 Task: Look for space in Badagara, India from 12th  July, 2023 to 15th July, 2023 for 3 adults in price range Rs.12000 to Rs.16000. Place can be entire place with 2 bedrooms having 3 beds and 1 bathroom. Property type can be house, flat, guest house. Booking option can be shelf check-in. Required host language is English.
Action: Mouse moved to (499, 114)
Screenshot: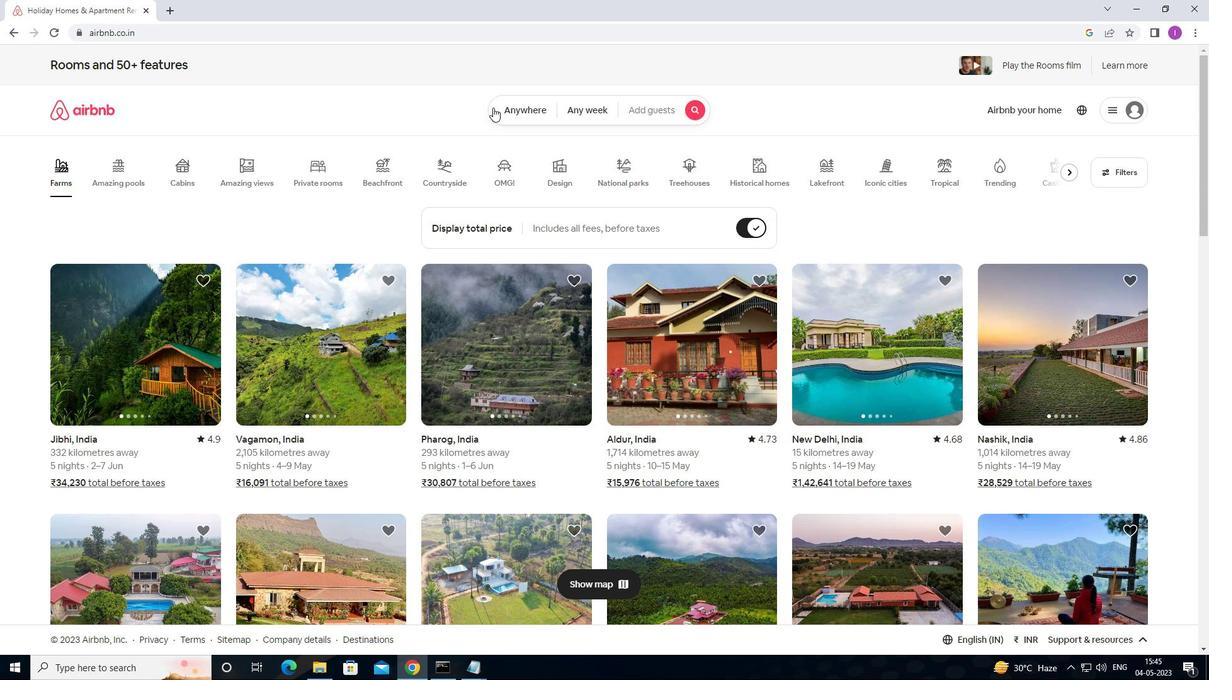 
Action: Mouse pressed left at (499, 114)
Screenshot: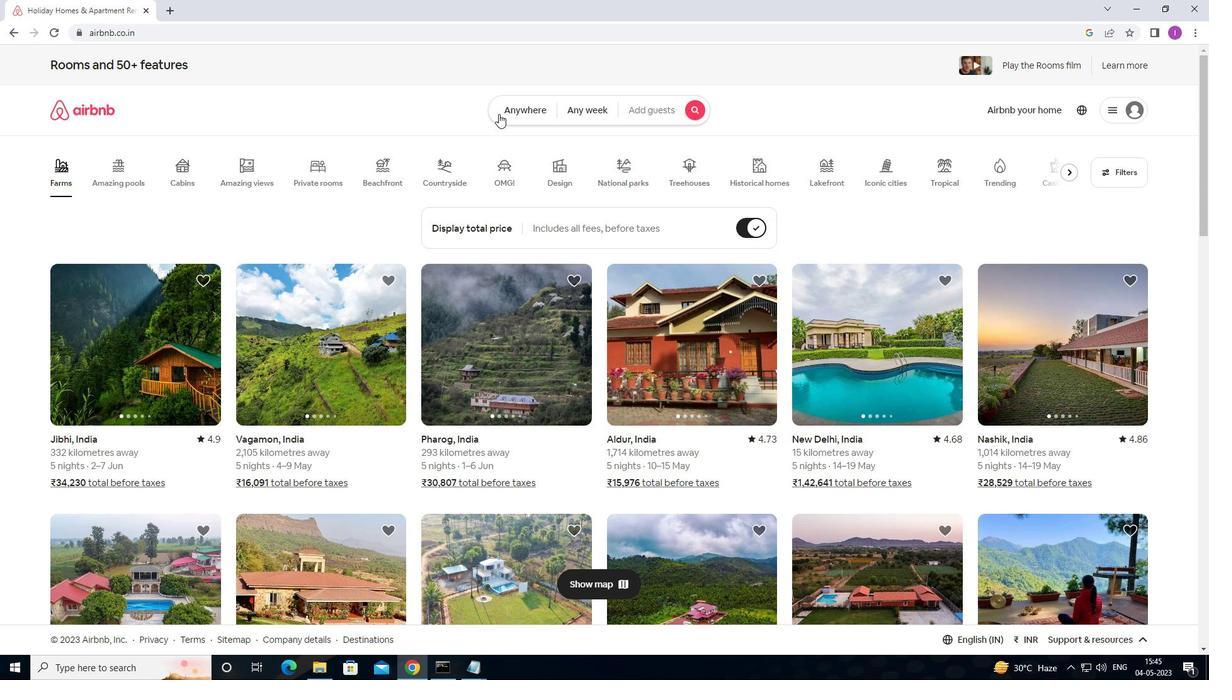 
Action: Mouse moved to (407, 171)
Screenshot: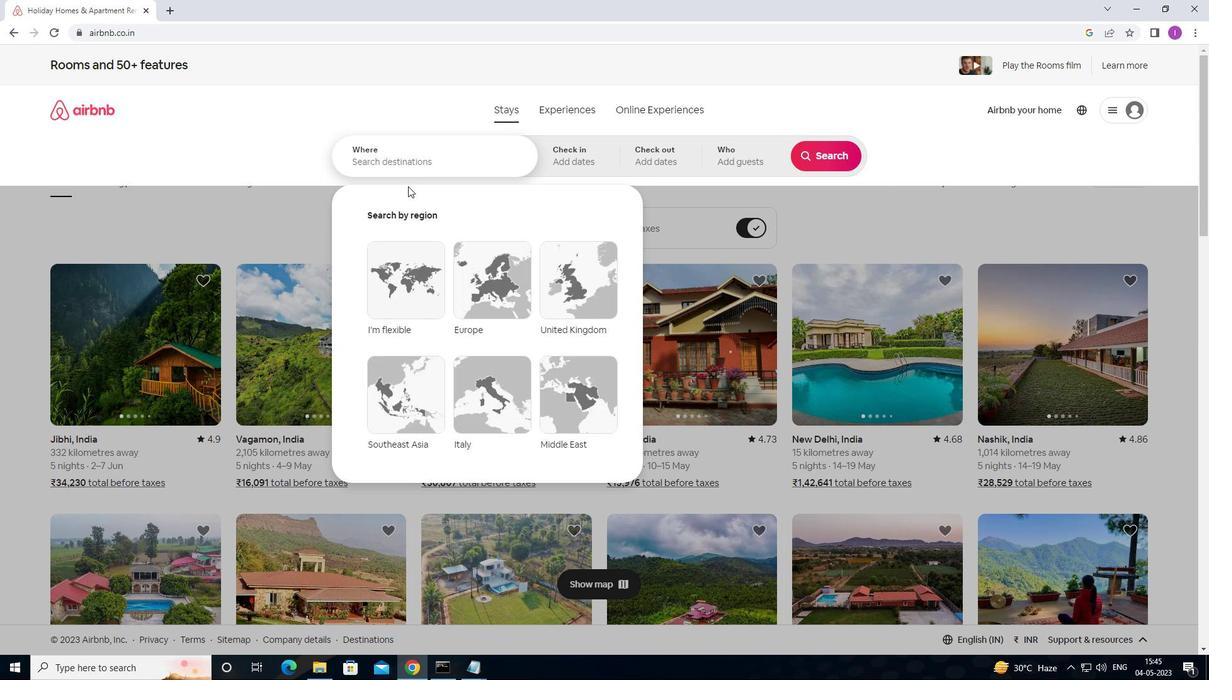 
Action: Mouse pressed left at (407, 171)
Screenshot: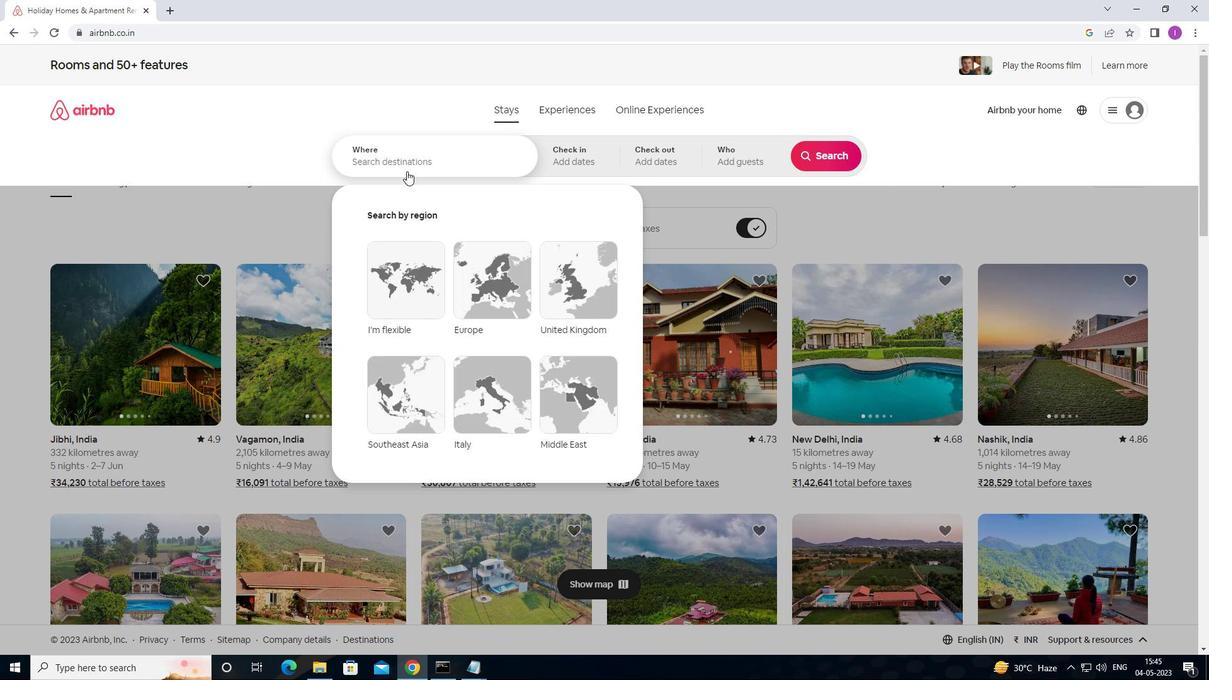 
Action: Mouse moved to (407, 168)
Screenshot: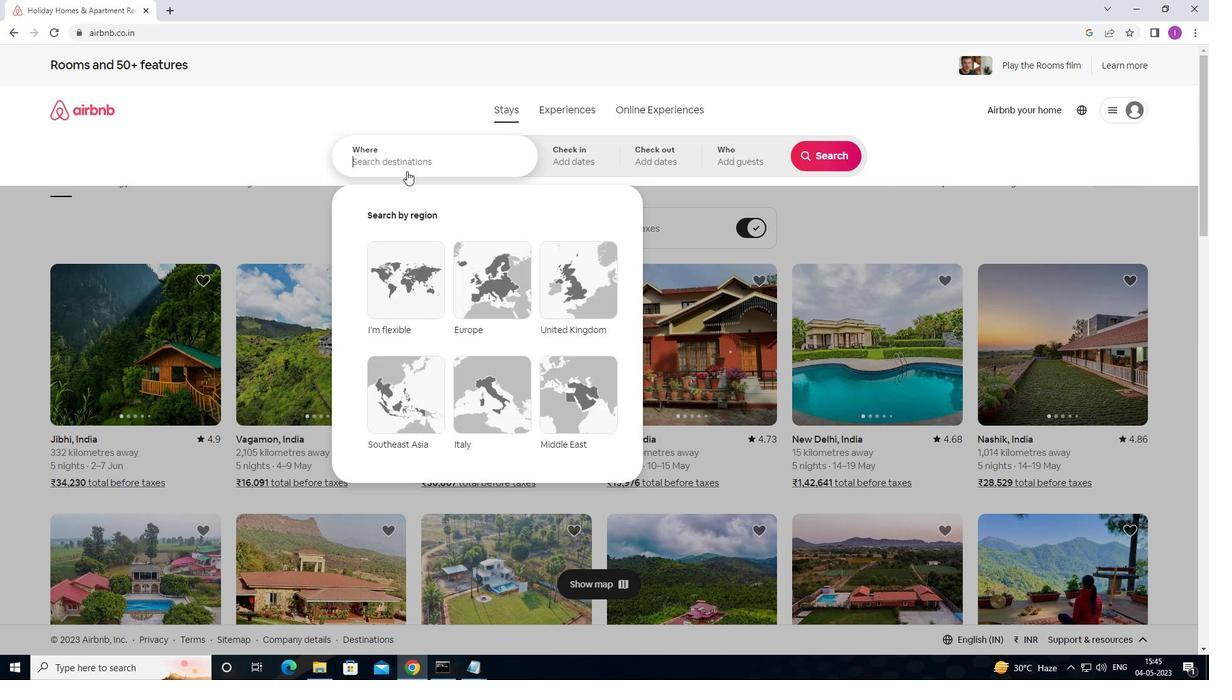 
Action: Key pressed <Key.shift>BADAGARA,<Key.shift>INDIA
Screenshot: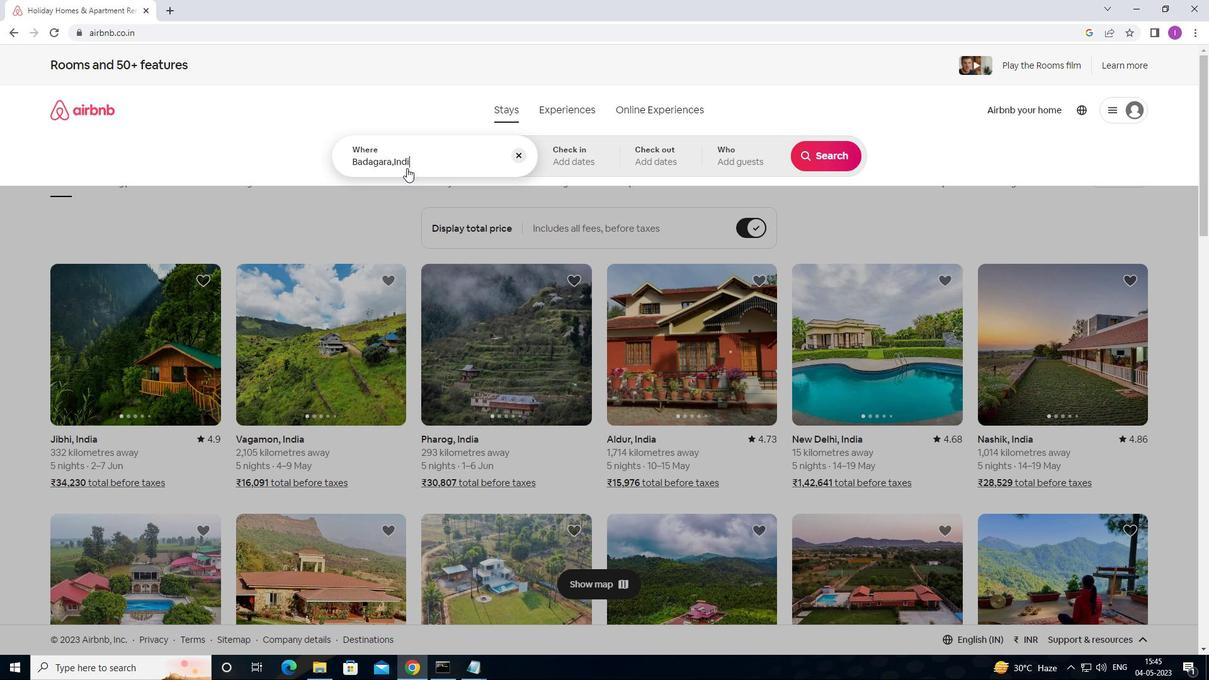 
Action: Mouse moved to (594, 168)
Screenshot: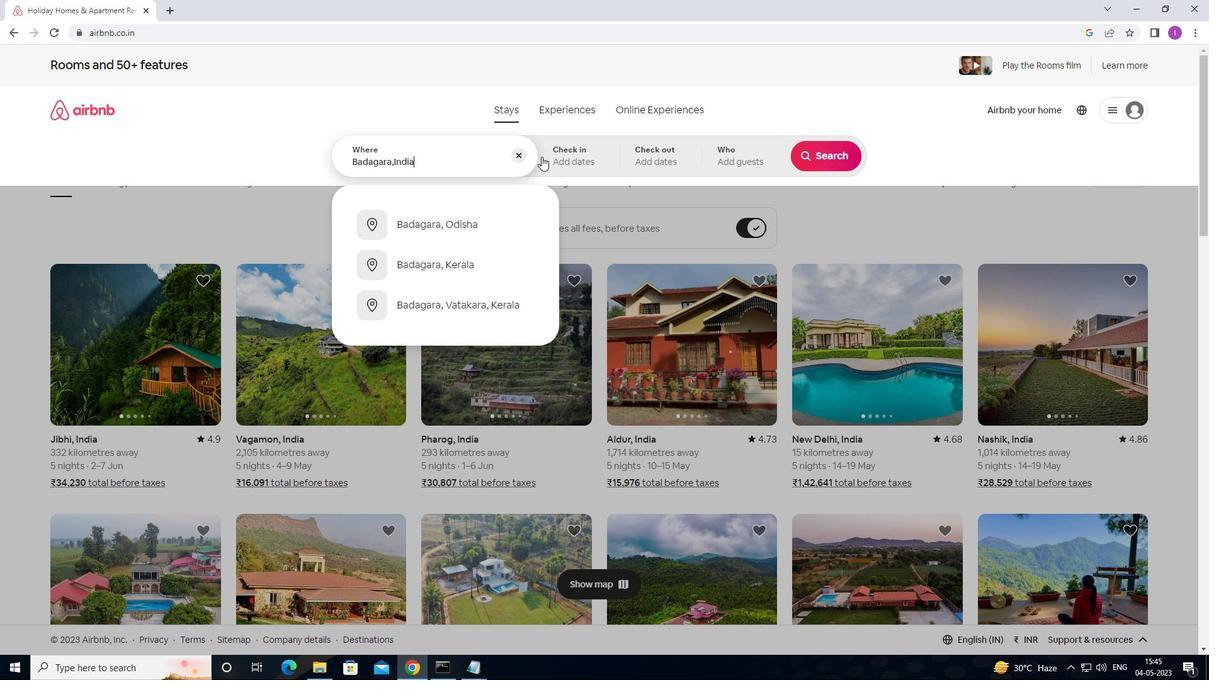 
Action: Mouse pressed left at (594, 168)
Screenshot: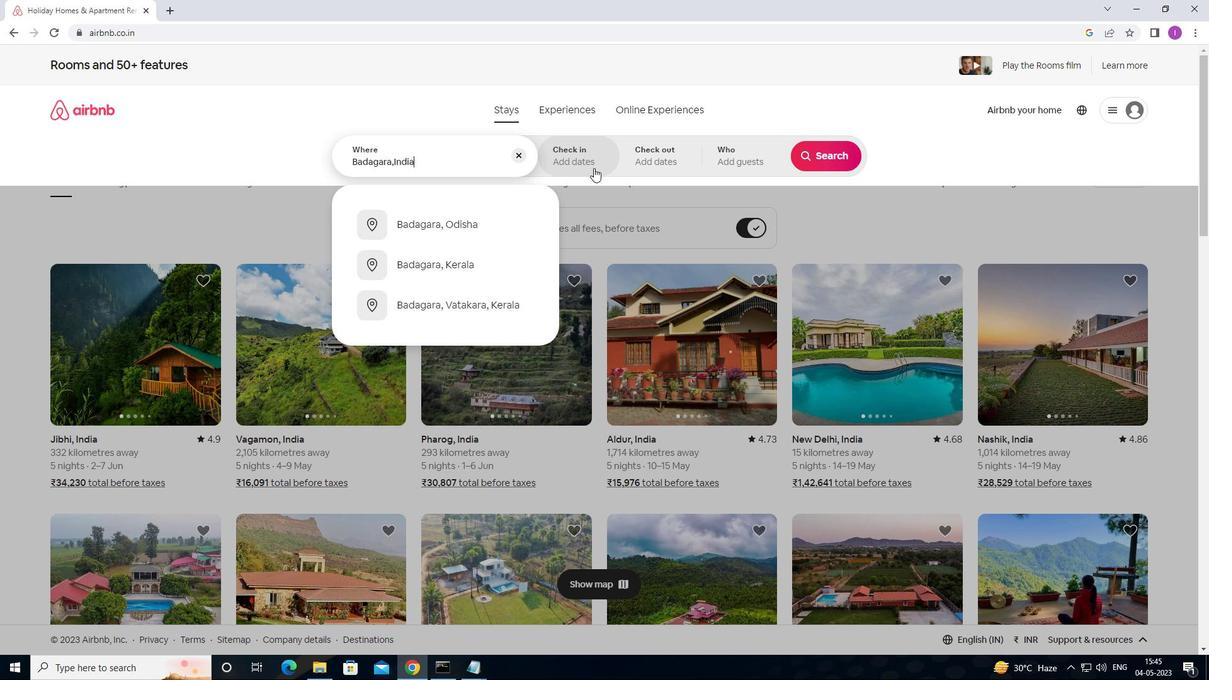 
Action: Mouse moved to (820, 258)
Screenshot: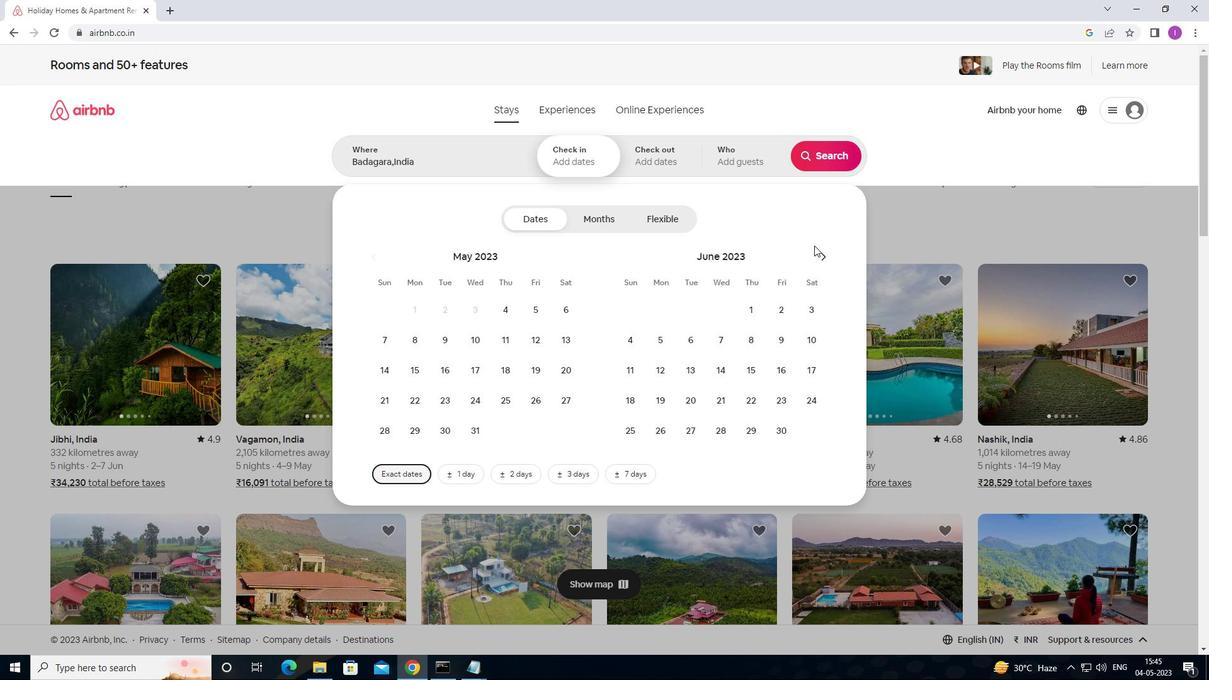 
Action: Mouse pressed left at (820, 258)
Screenshot: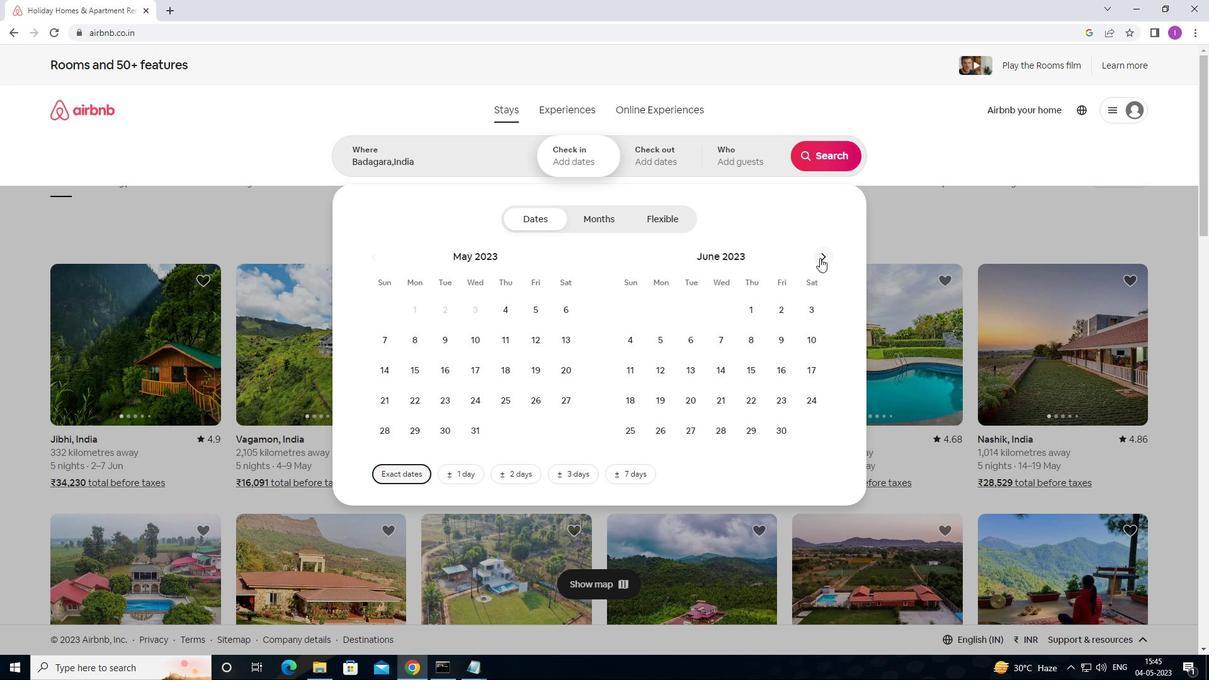 
Action: Mouse moved to (724, 372)
Screenshot: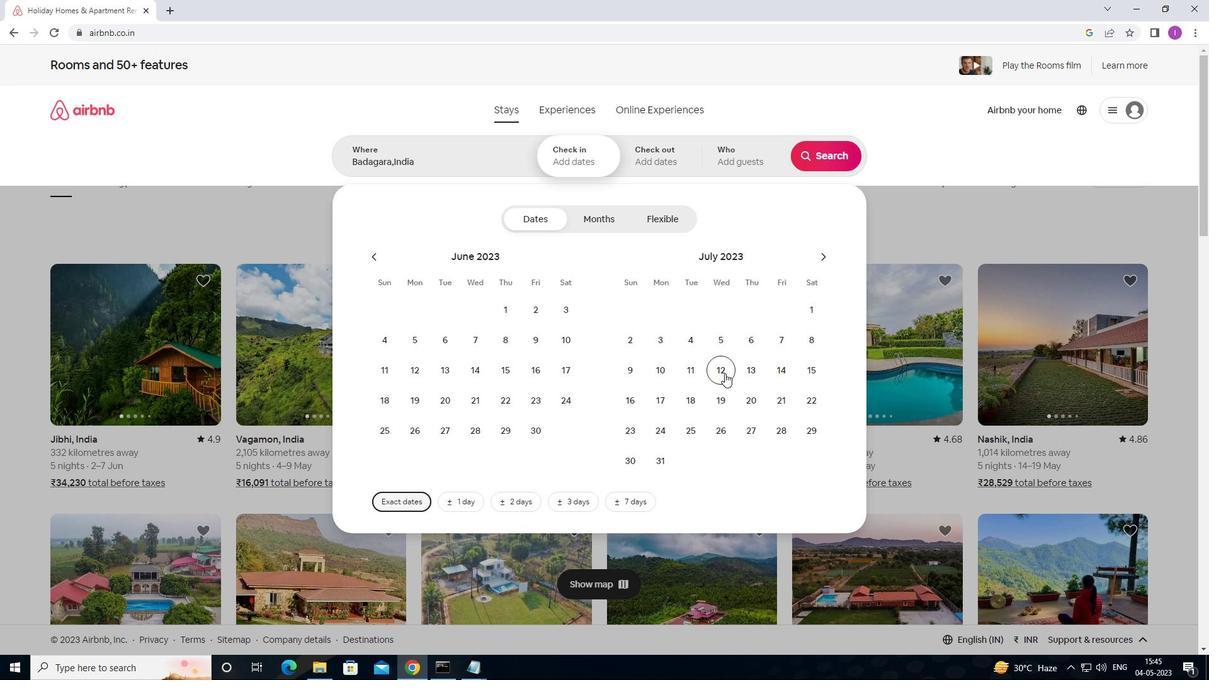 
Action: Mouse pressed left at (724, 372)
Screenshot: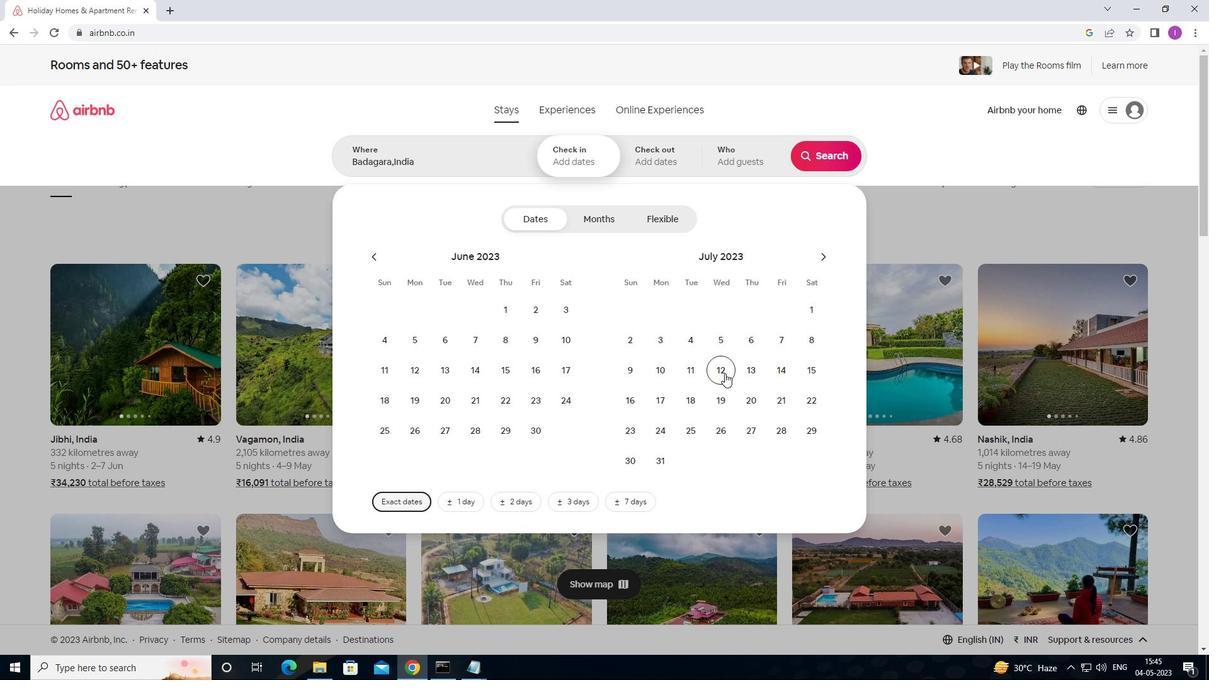 
Action: Mouse moved to (814, 367)
Screenshot: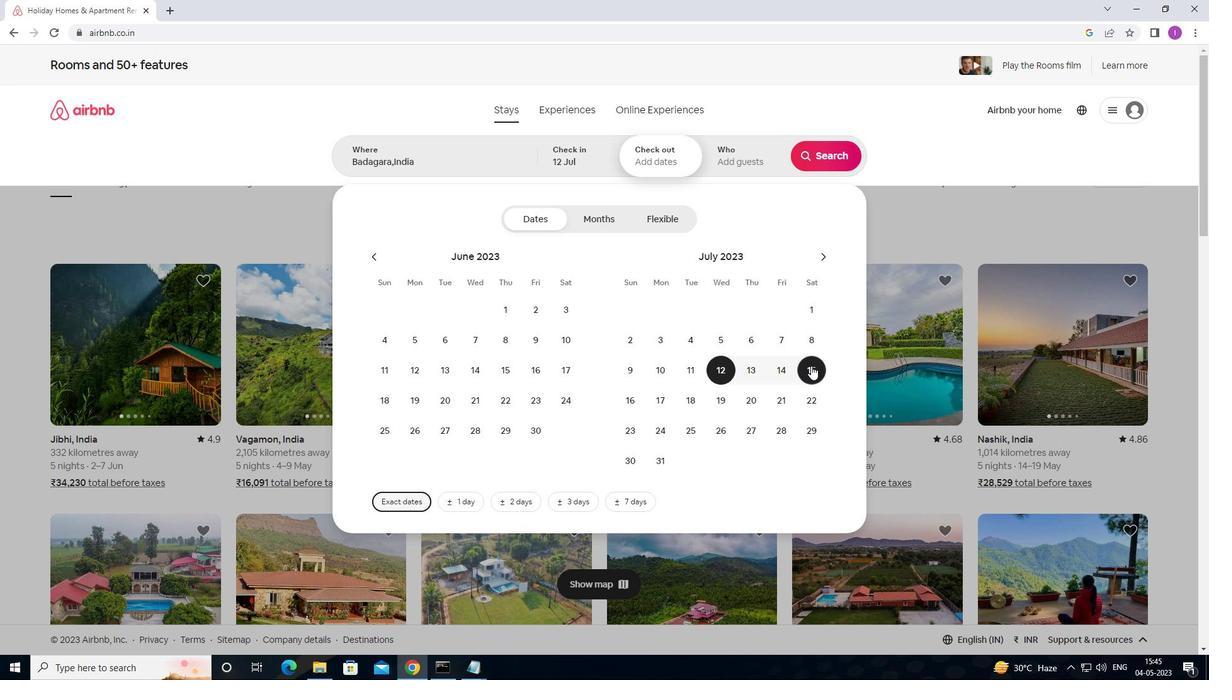 
Action: Mouse pressed left at (814, 367)
Screenshot: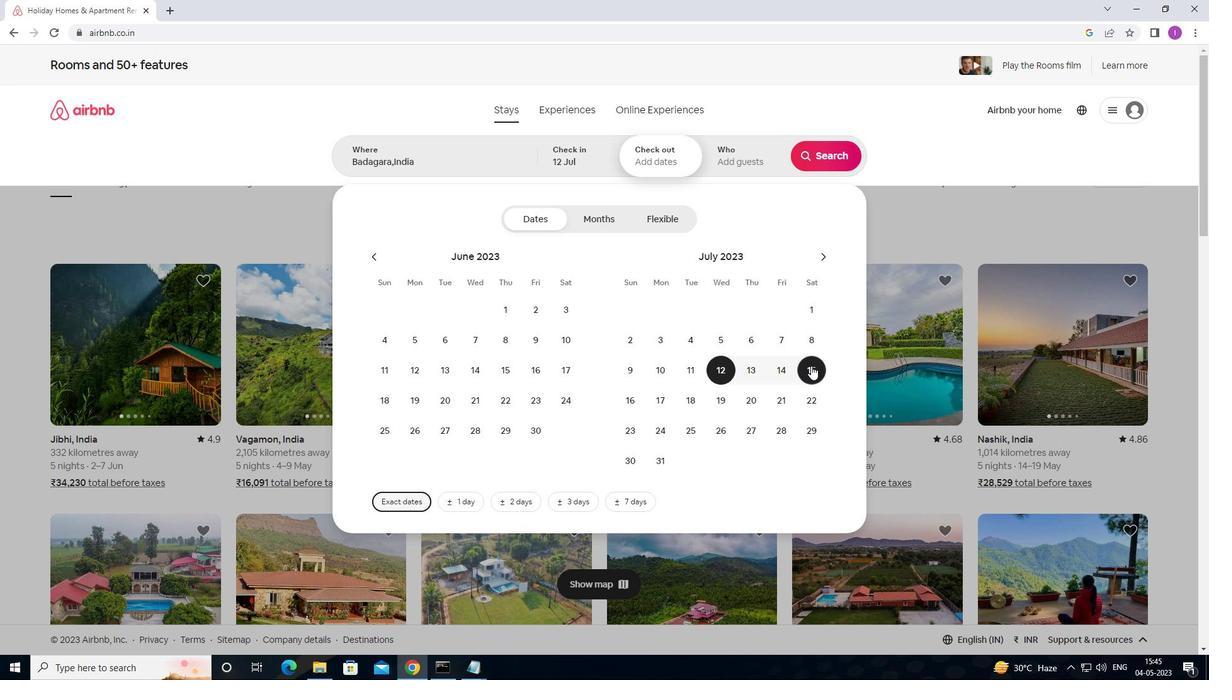 
Action: Mouse moved to (730, 160)
Screenshot: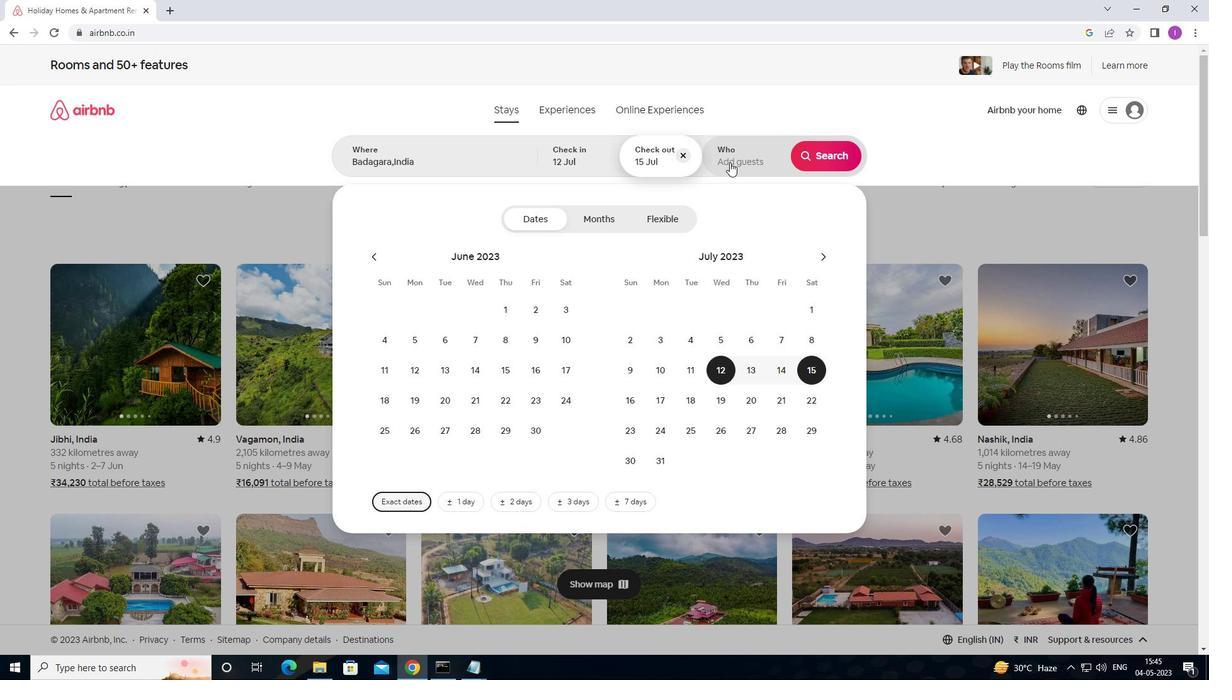
Action: Mouse pressed left at (730, 160)
Screenshot: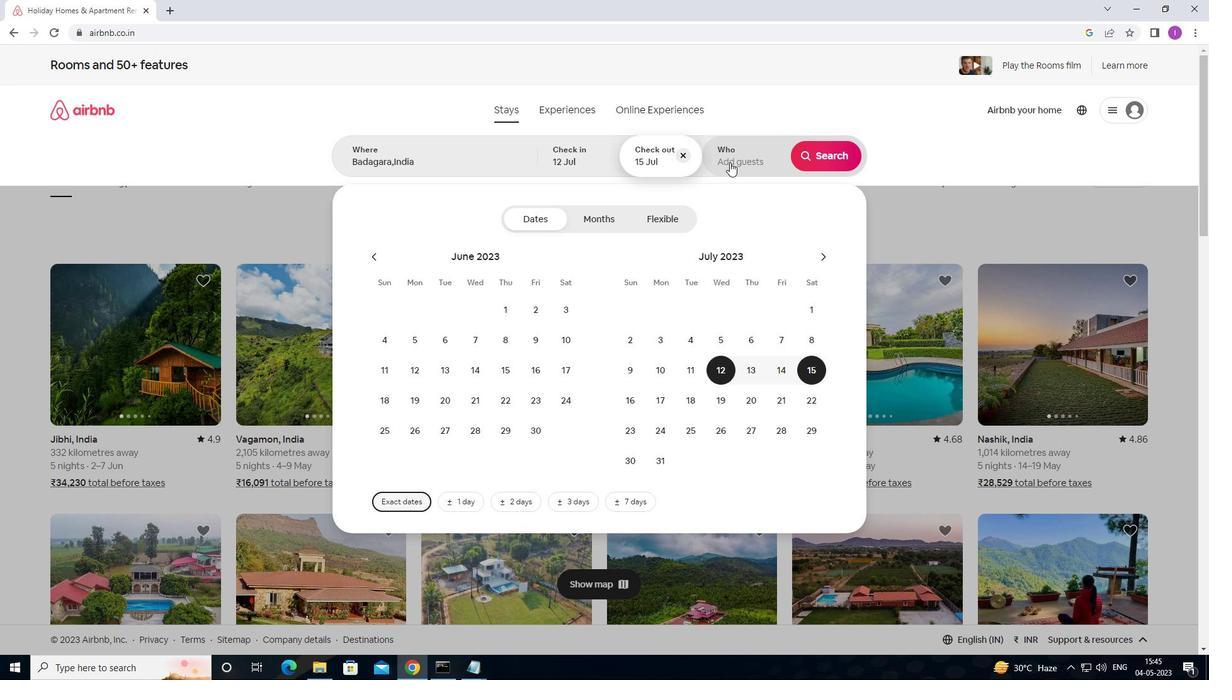 
Action: Mouse moved to (837, 222)
Screenshot: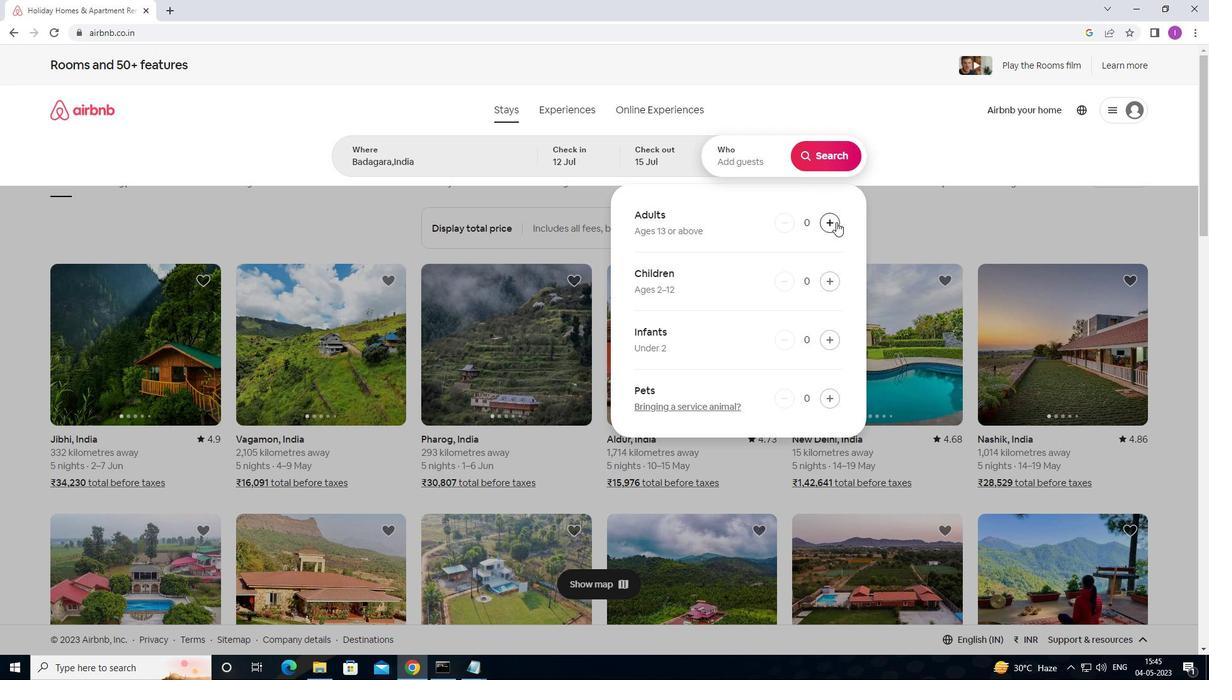 
Action: Mouse pressed left at (837, 222)
Screenshot: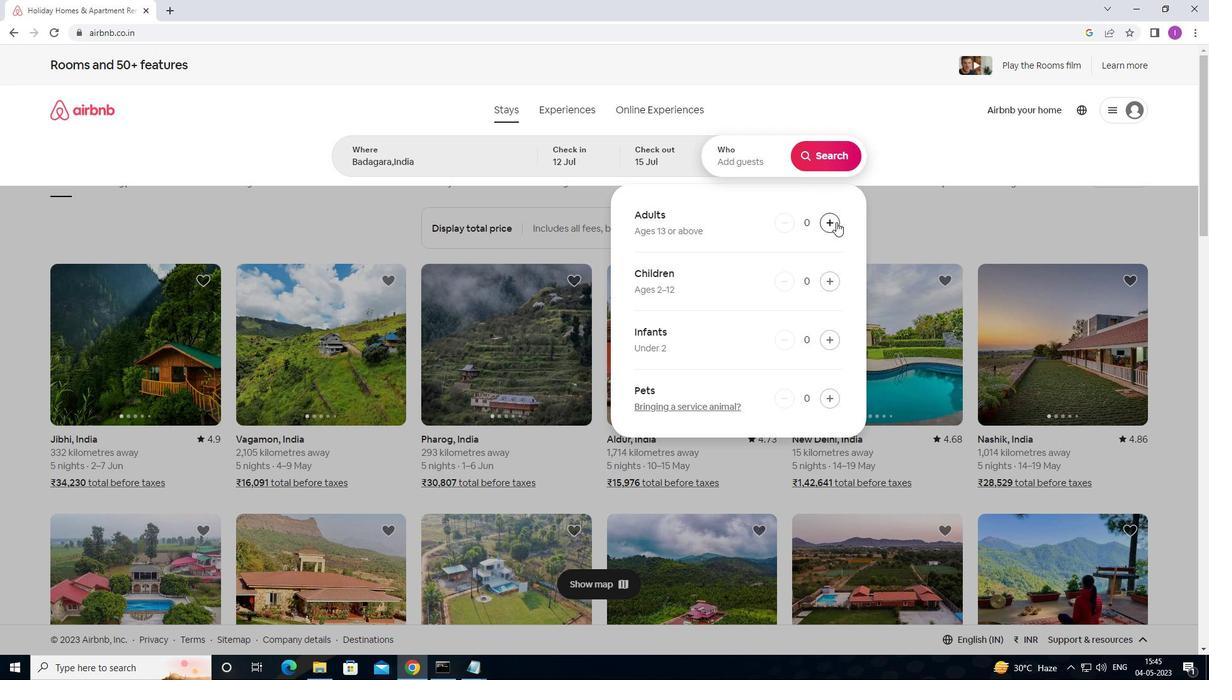 
Action: Mouse pressed left at (837, 222)
Screenshot: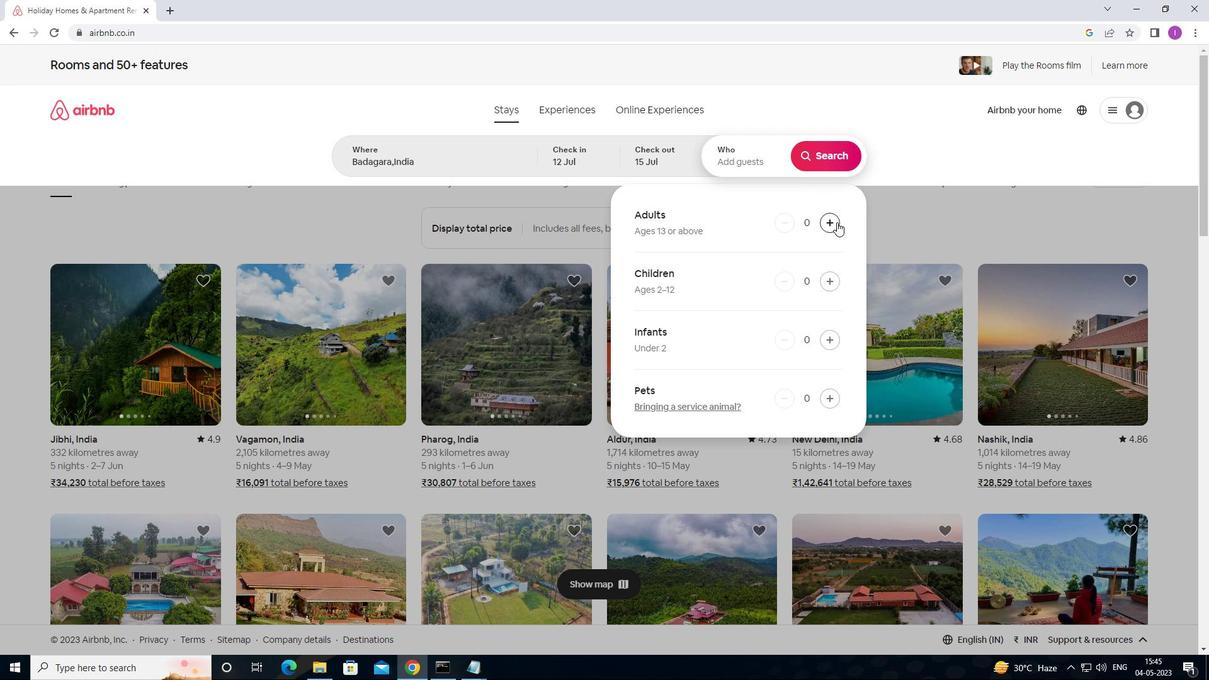 
Action: Mouse pressed left at (837, 222)
Screenshot: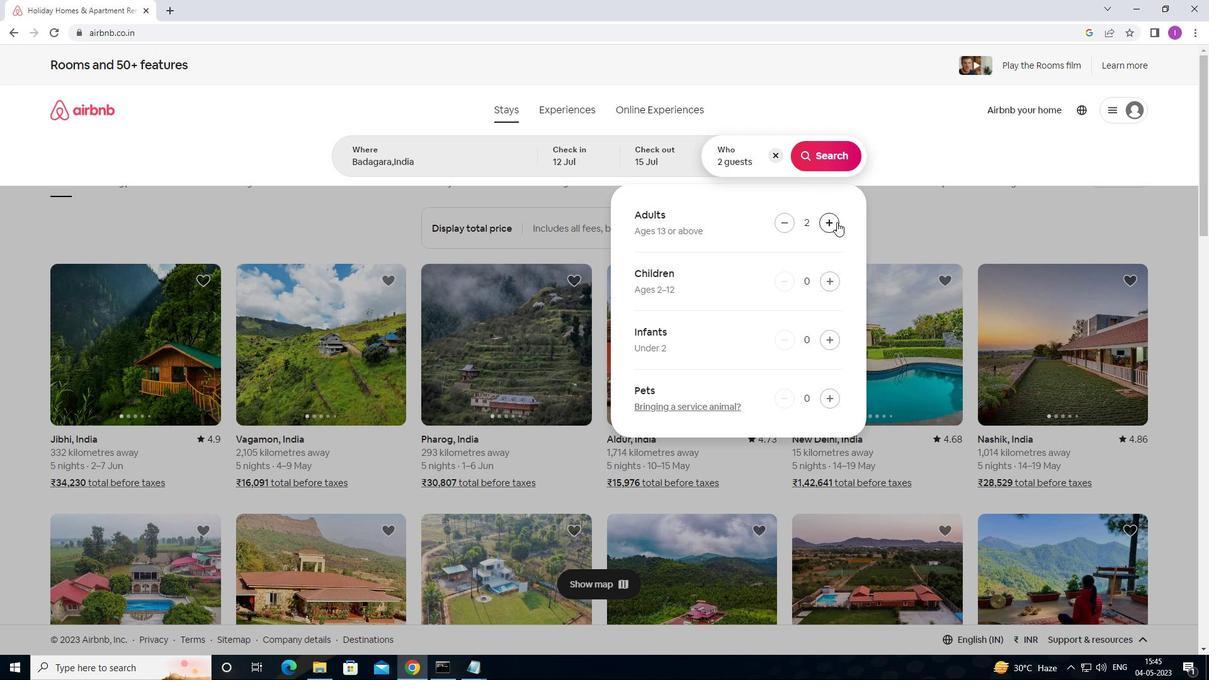 
Action: Mouse moved to (827, 161)
Screenshot: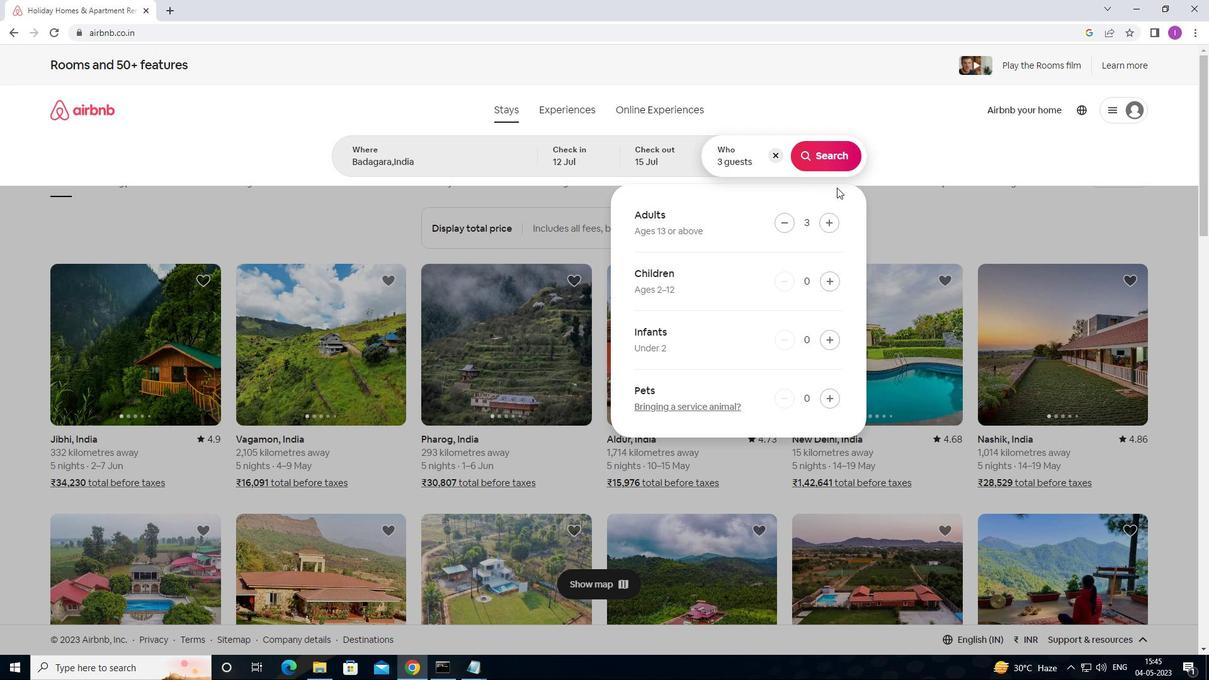 
Action: Mouse pressed left at (827, 161)
Screenshot: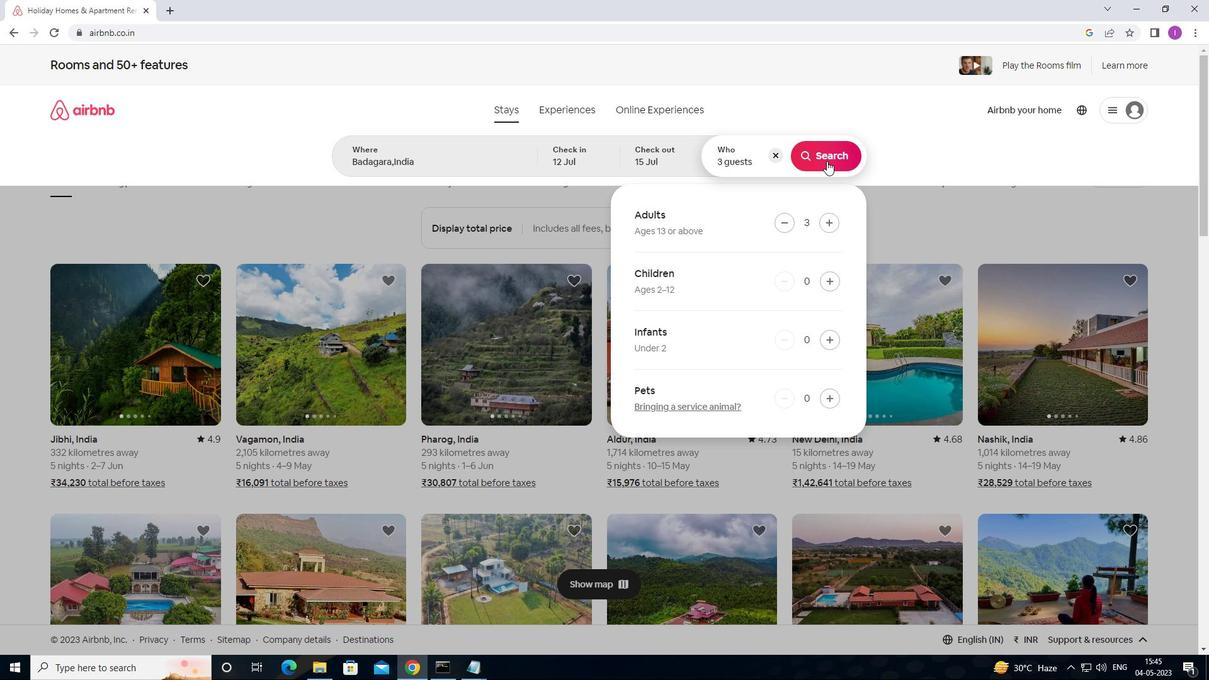 
Action: Mouse moved to (1156, 122)
Screenshot: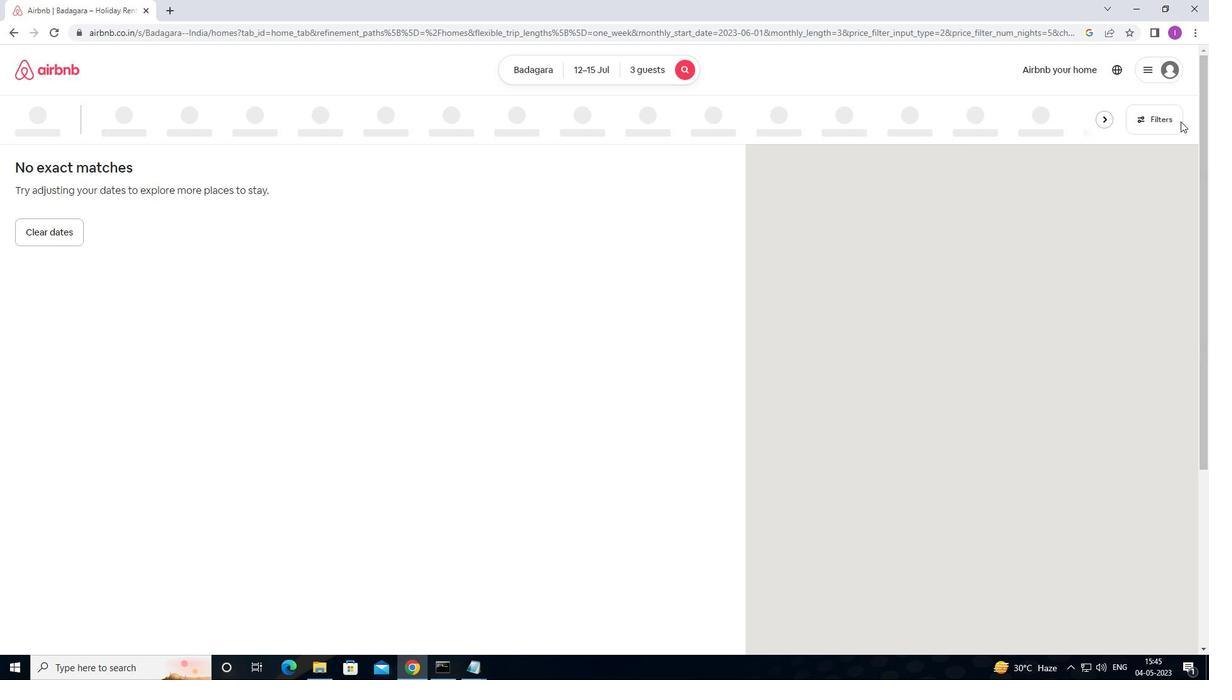 
Action: Mouse pressed left at (1156, 122)
Screenshot: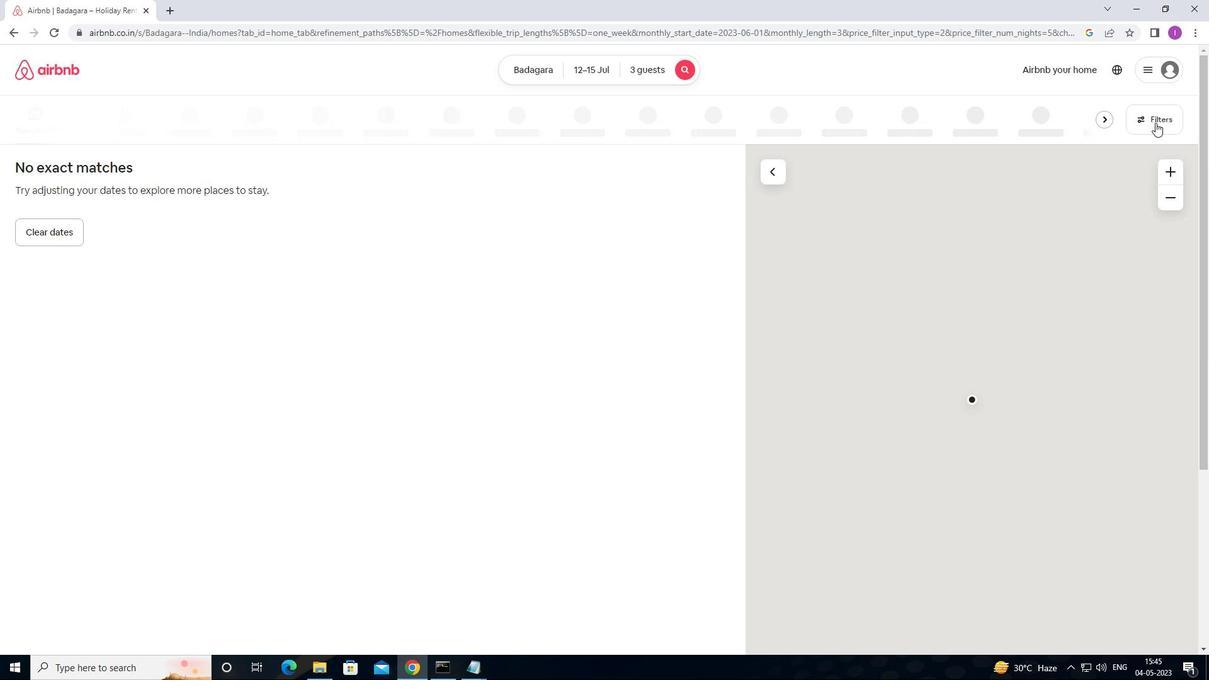 
Action: Mouse moved to (458, 194)
Screenshot: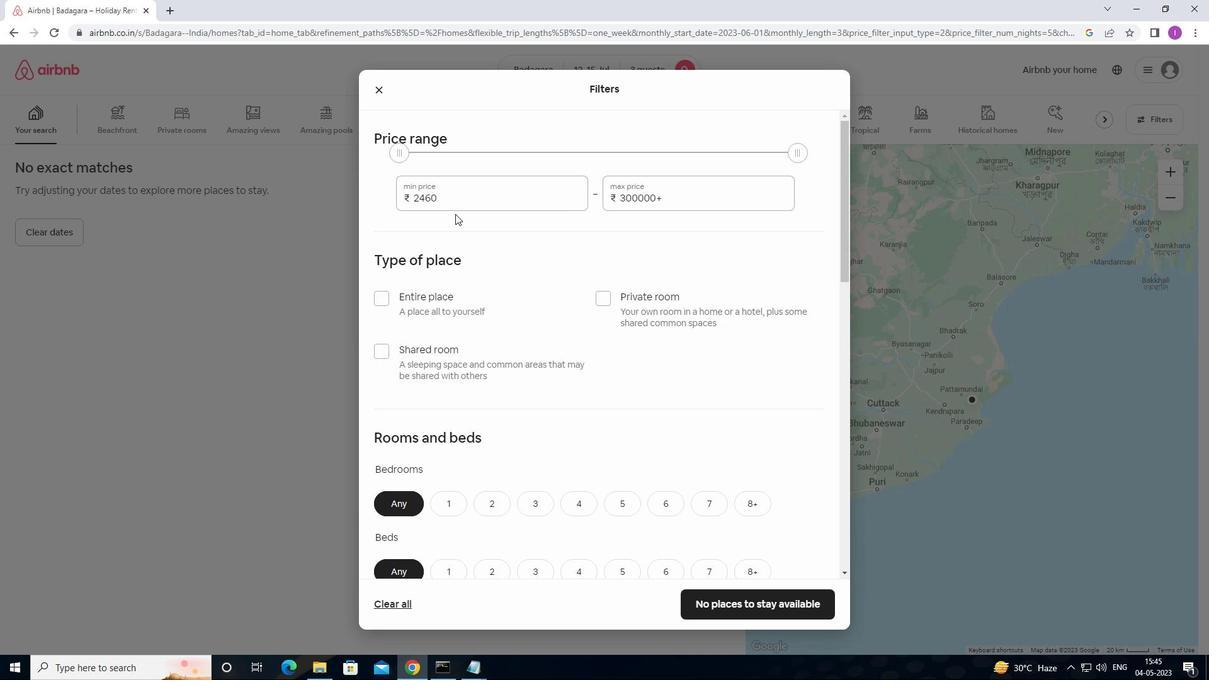
Action: Mouse pressed left at (458, 194)
Screenshot: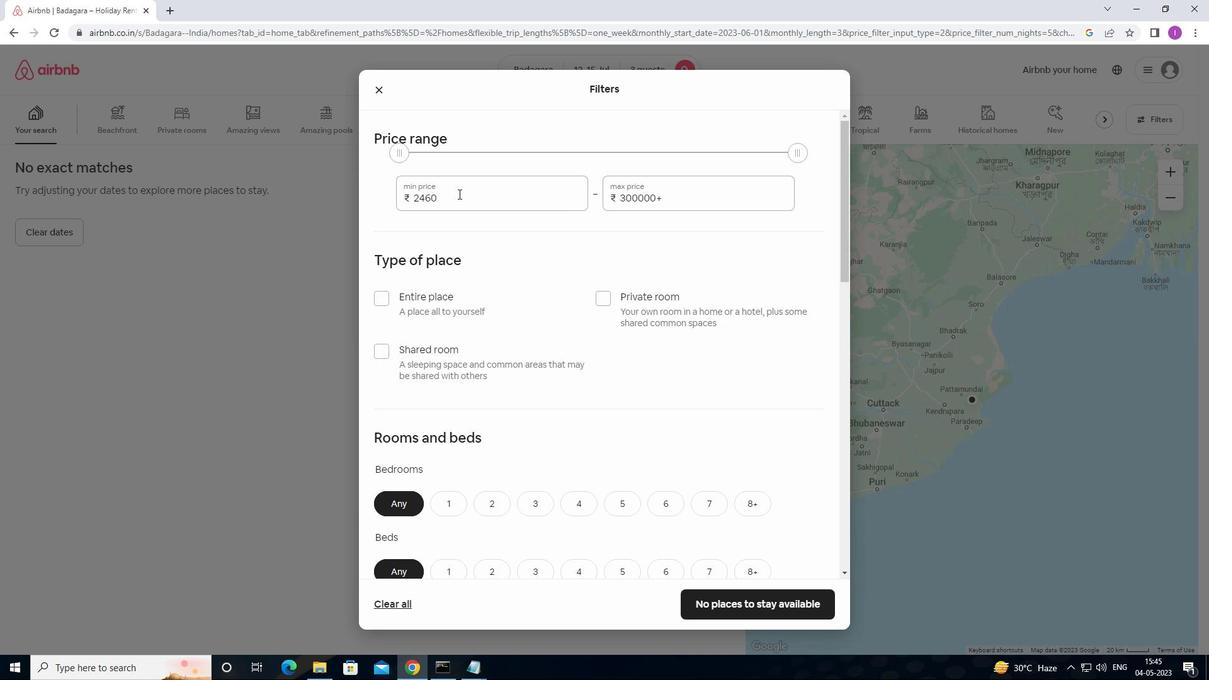 
Action: Mouse moved to (408, 196)
Screenshot: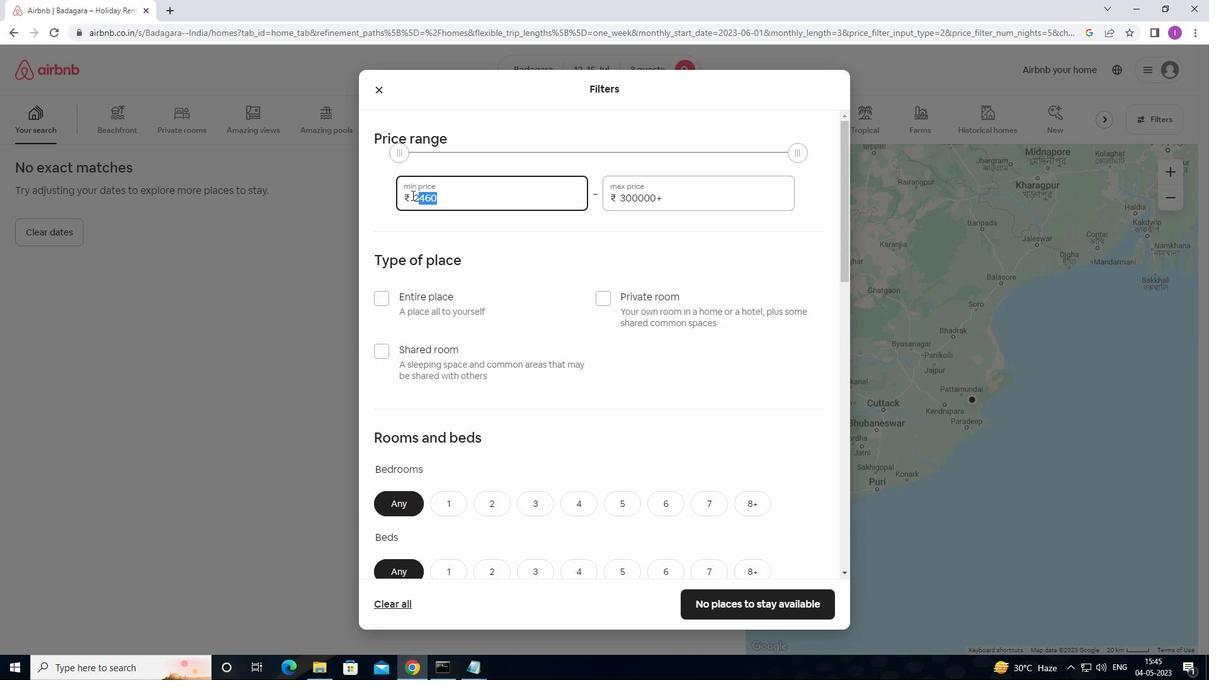 
Action: Key pressed 12000
Screenshot: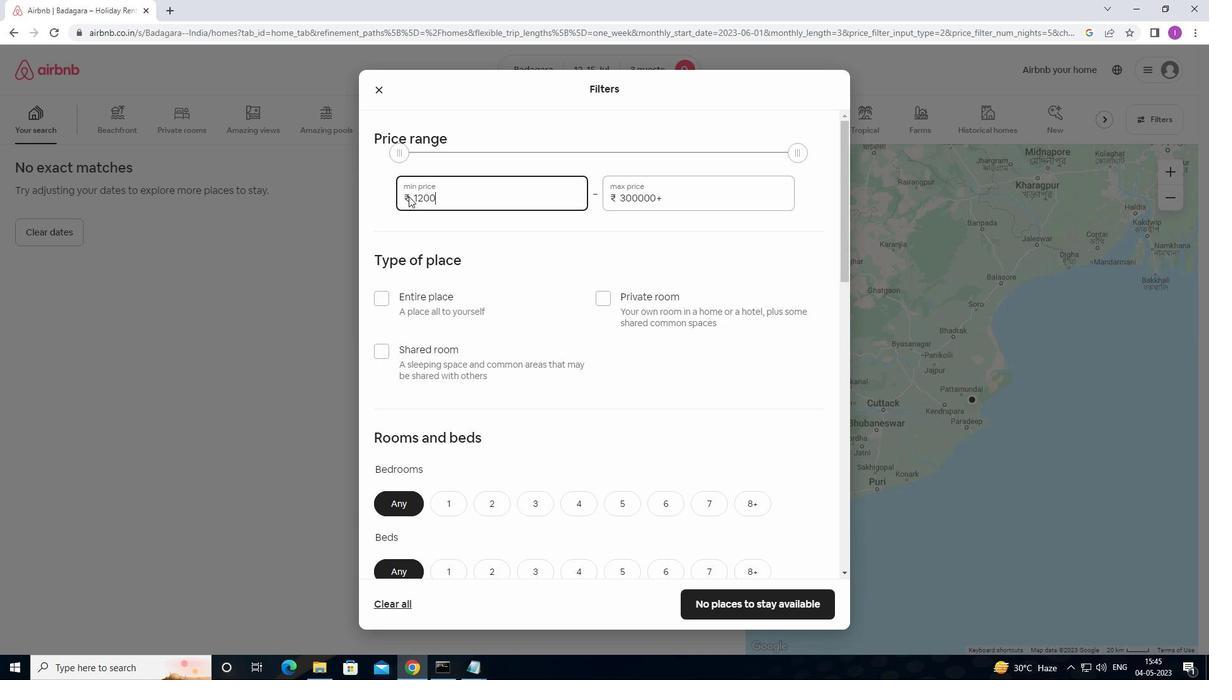 
Action: Mouse moved to (695, 193)
Screenshot: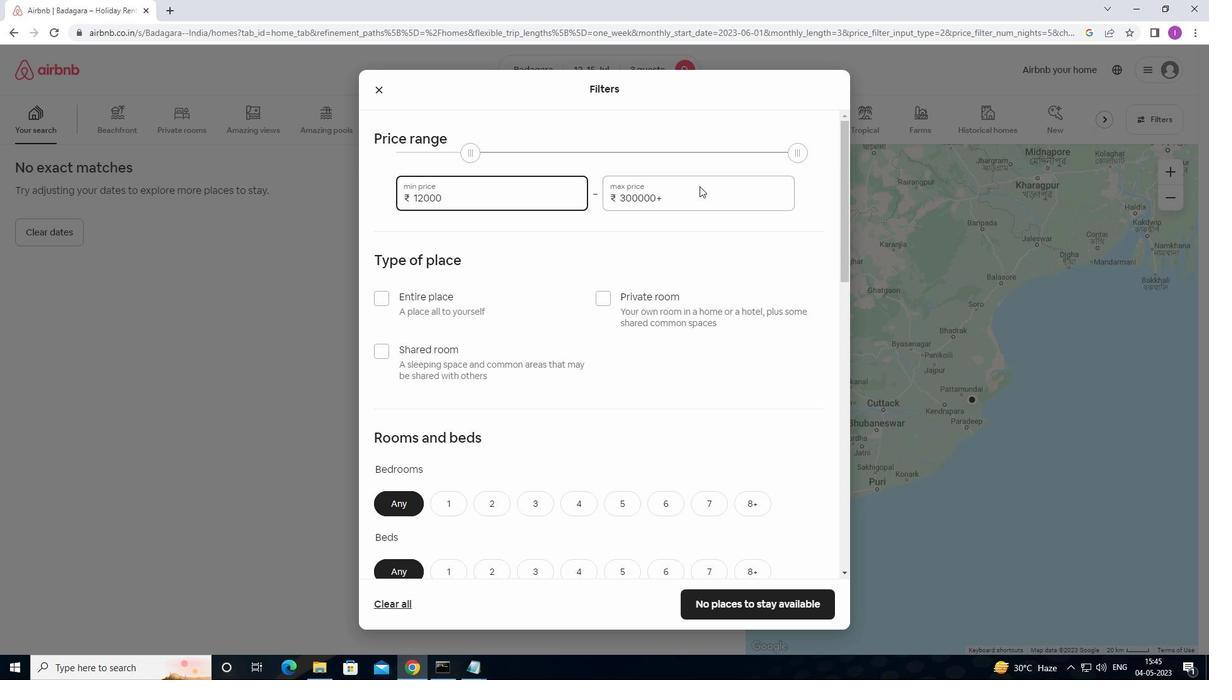 
Action: Mouse pressed left at (695, 193)
Screenshot: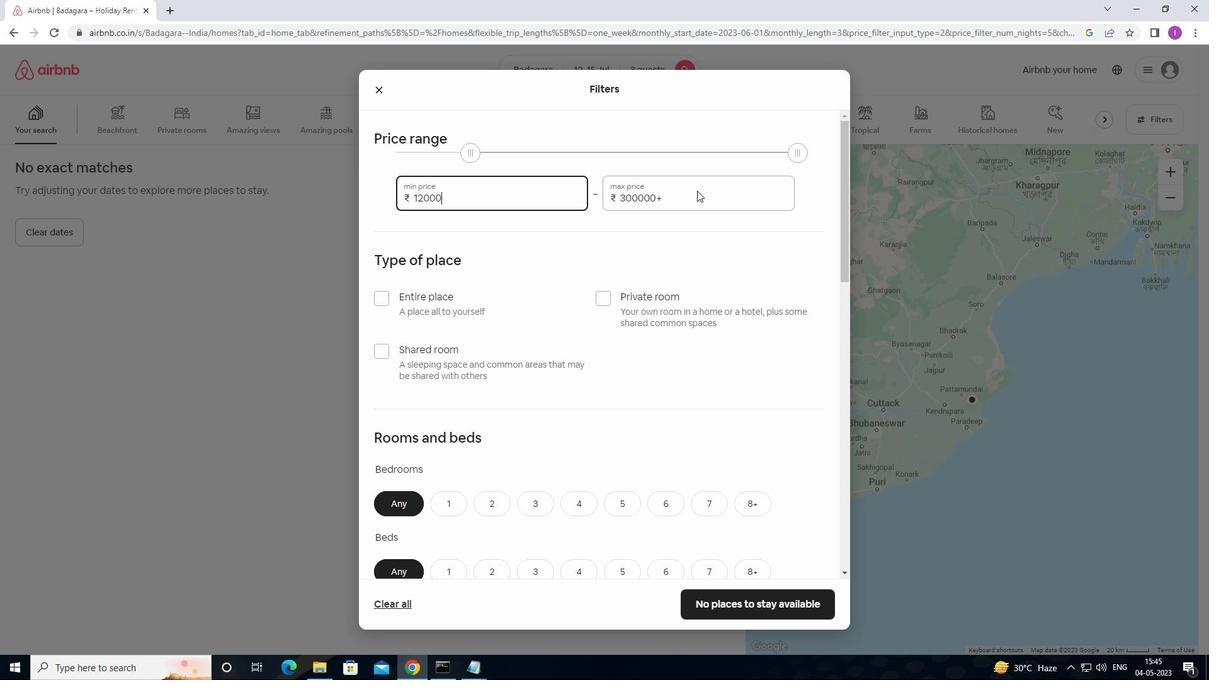 
Action: Mouse moved to (598, 210)
Screenshot: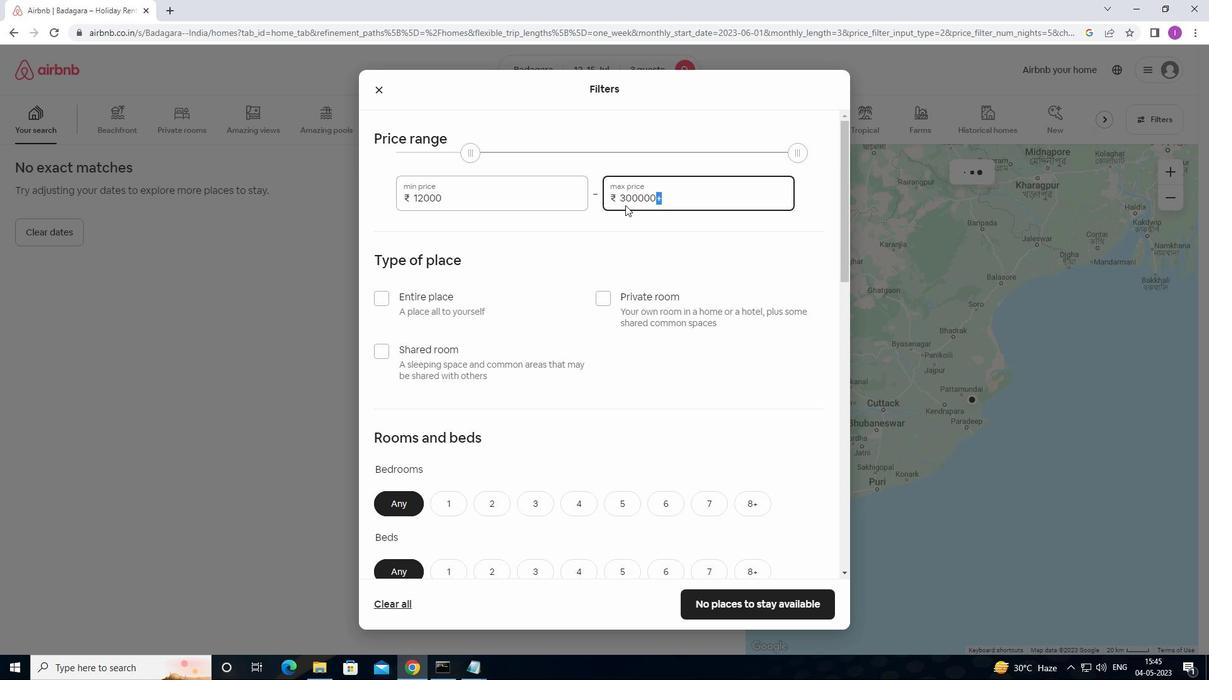 
Action: Key pressed 16000
Screenshot: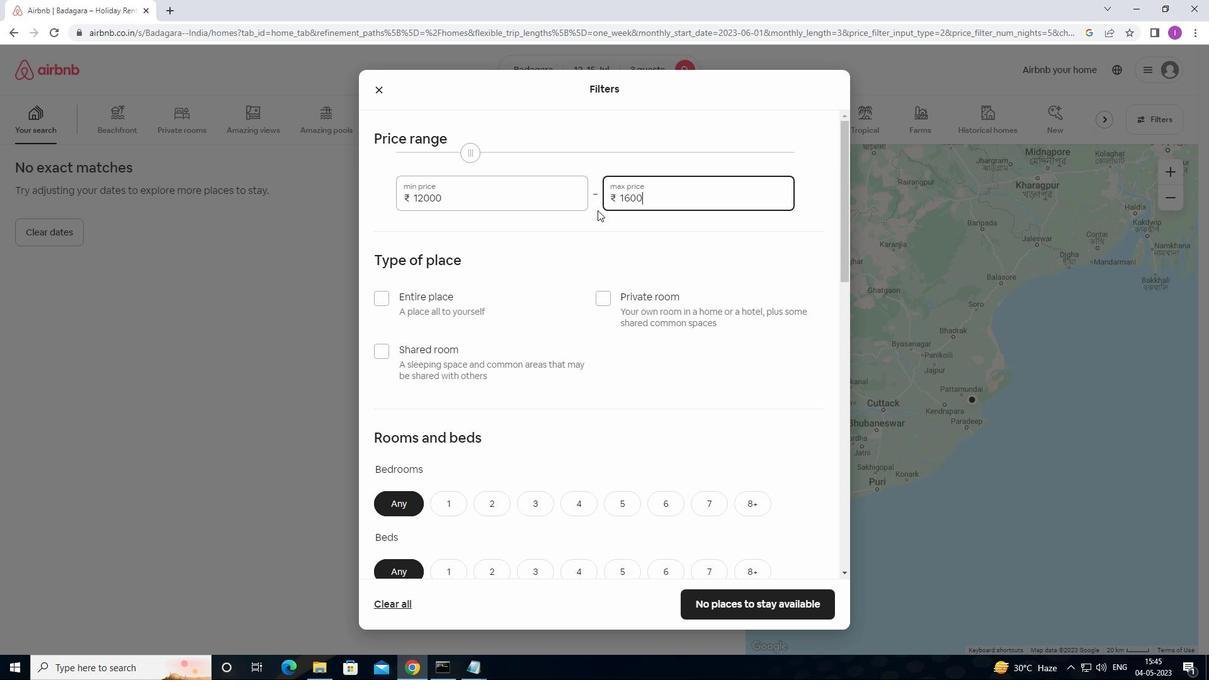 
Action: Mouse moved to (335, 258)
Screenshot: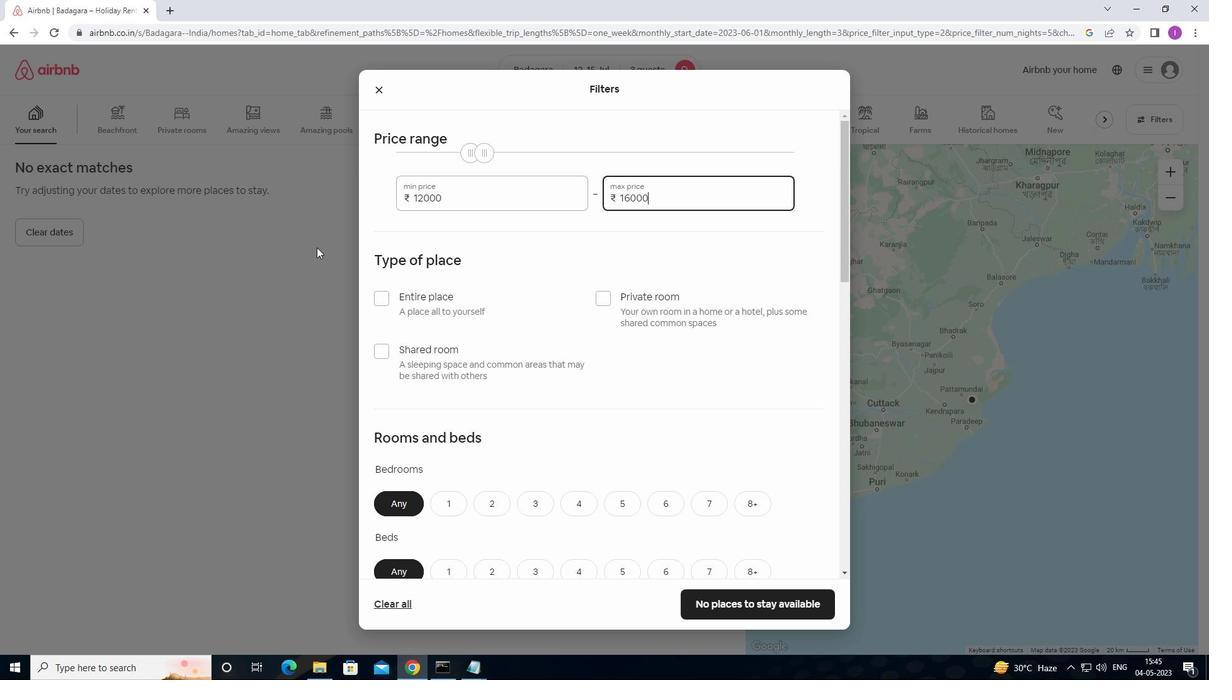 
Action: Mouse scrolled (335, 257) with delta (0, 0)
Screenshot: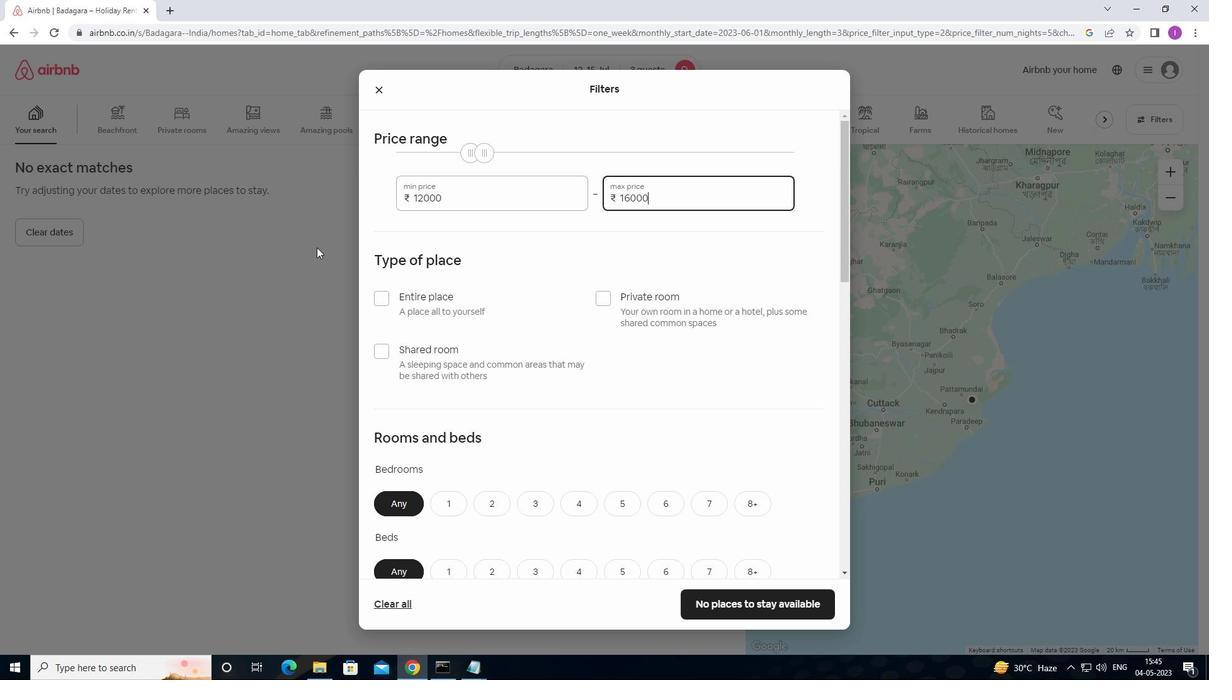 
Action: Mouse moved to (344, 262)
Screenshot: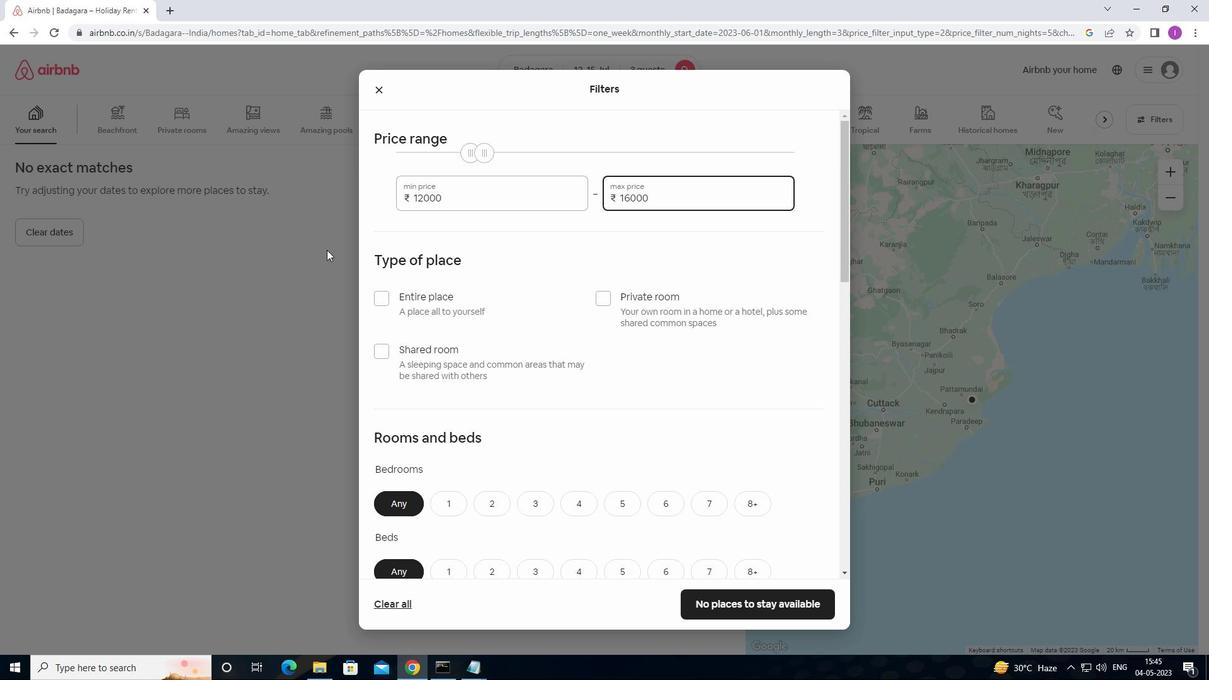 
Action: Mouse scrolled (344, 262) with delta (0, 0)
Screenshot: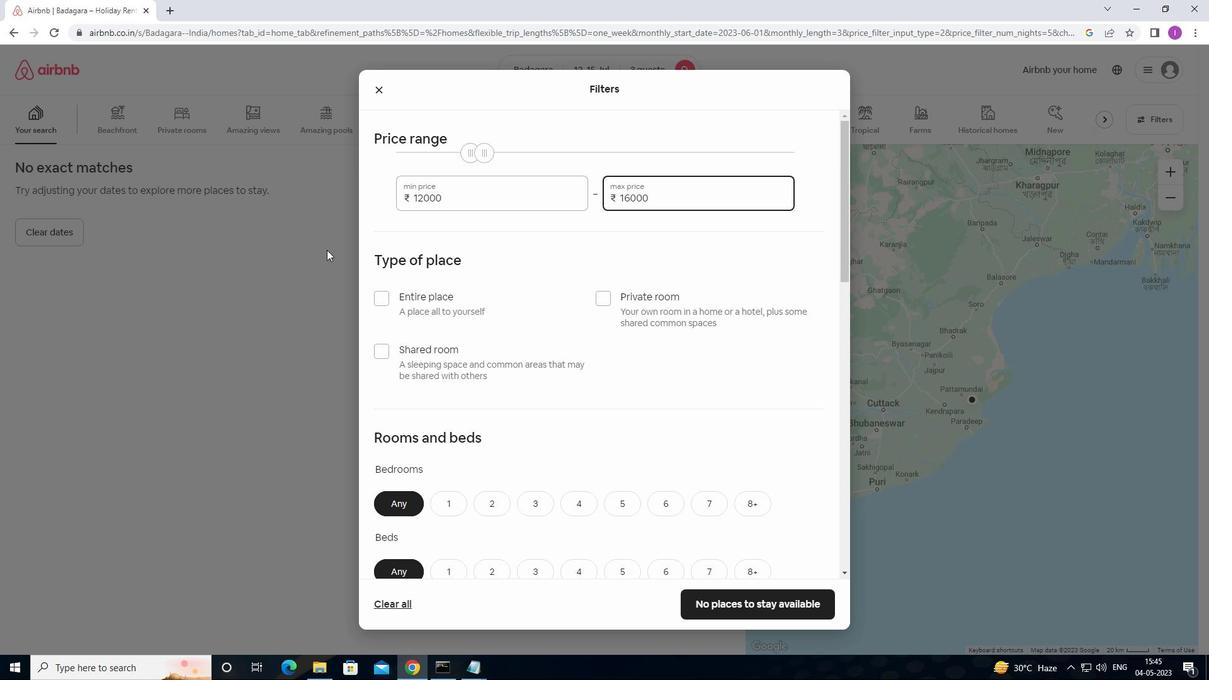 
Action: Mouse moved to (383, 300)
Screenshot: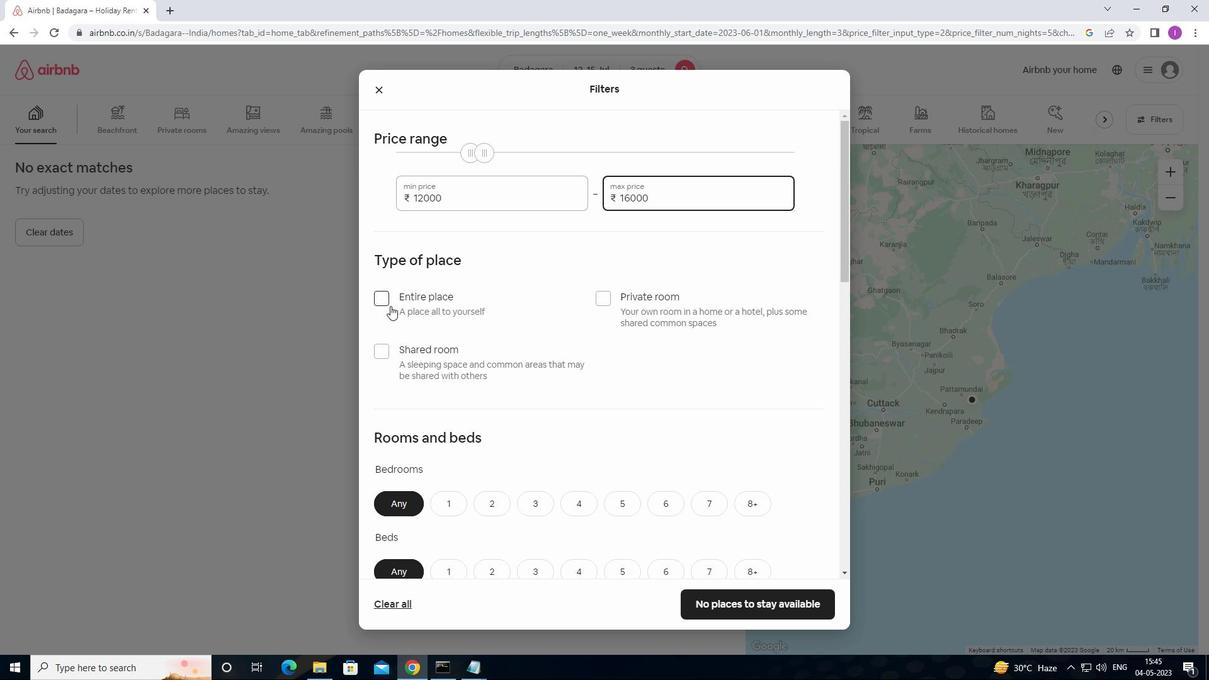 
Action: Mouse pressed left at (383, 300)
Screenshot: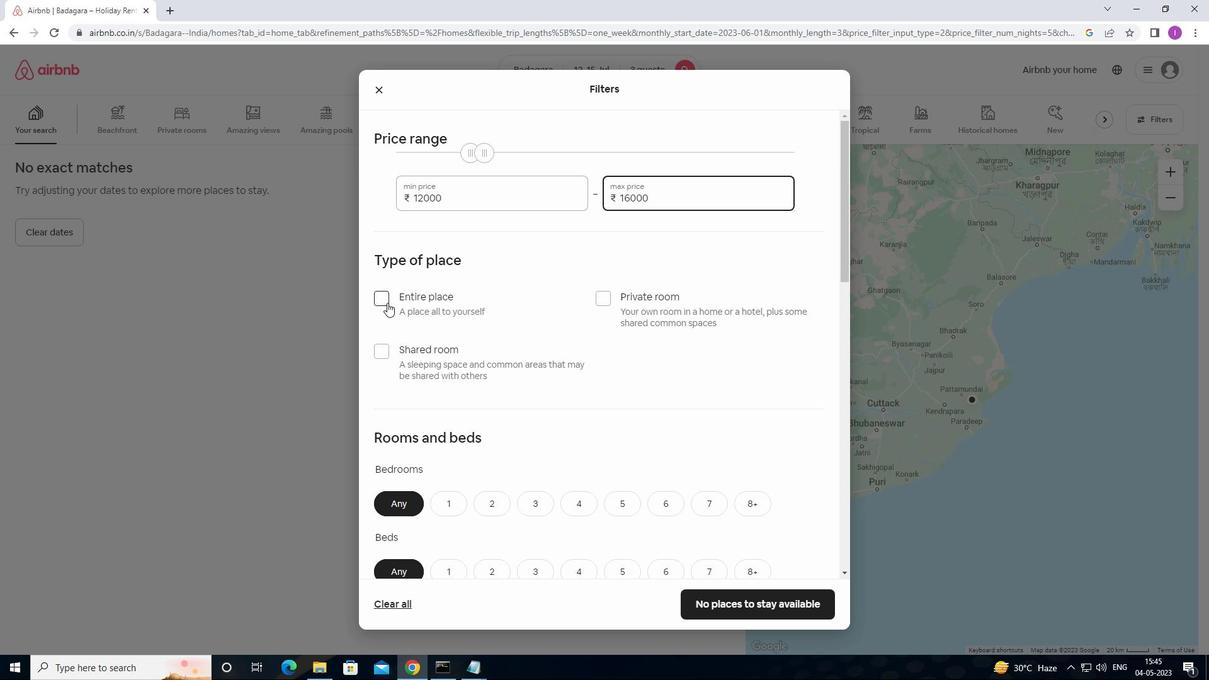 
Action: Mouse moved to (456, 279)
Screenshot: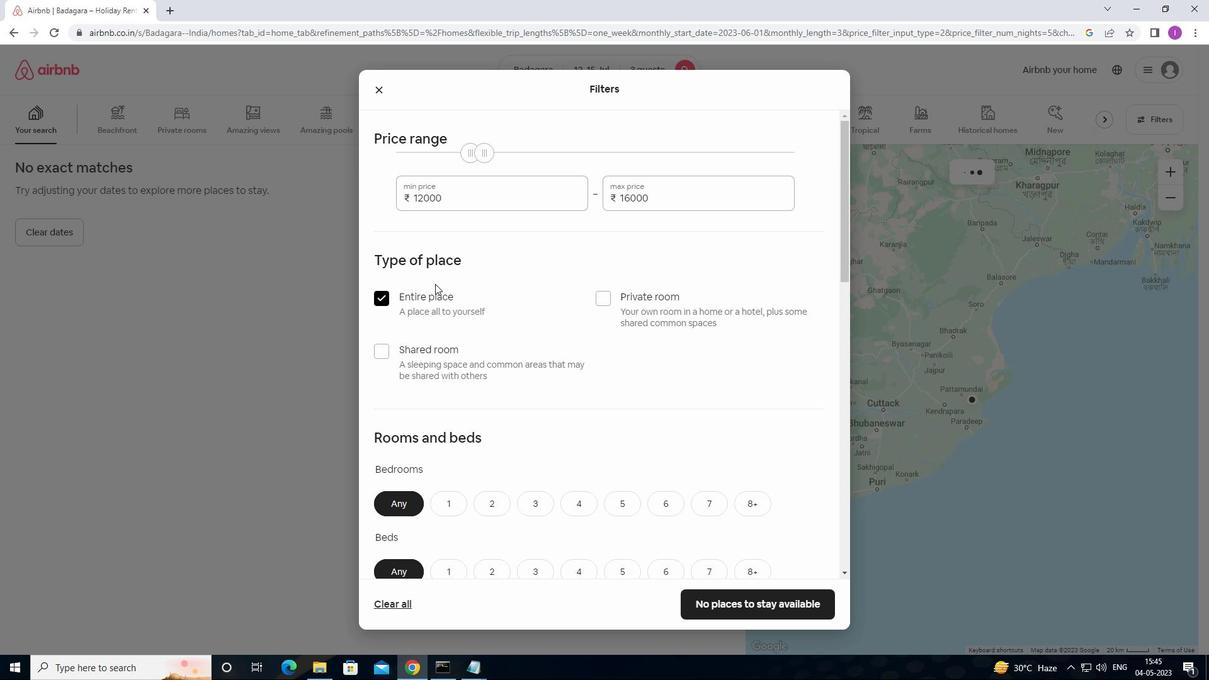 
Action: Mouse scrolled (456, 279) with delta (0, 0)
Screenshot: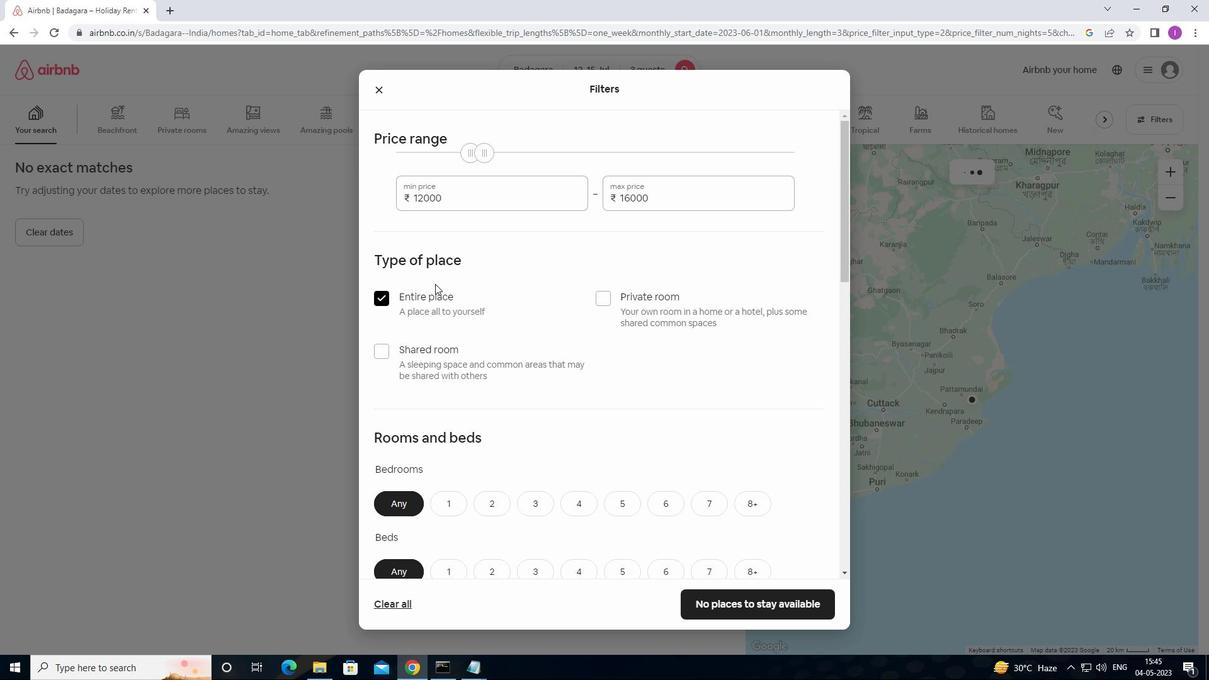 
Action: Mouse moved to (459, 281)
Screenshot: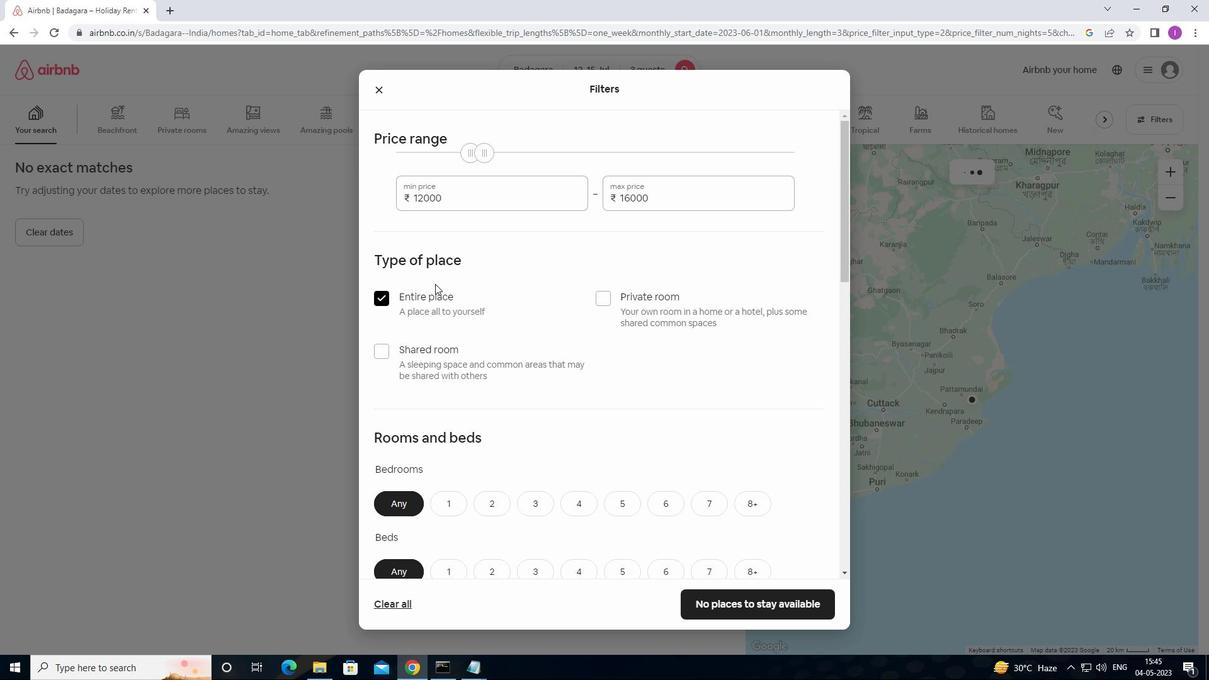 
Action: Mouse scrolled (459, 280) with delta (0, 0)
Screenshot: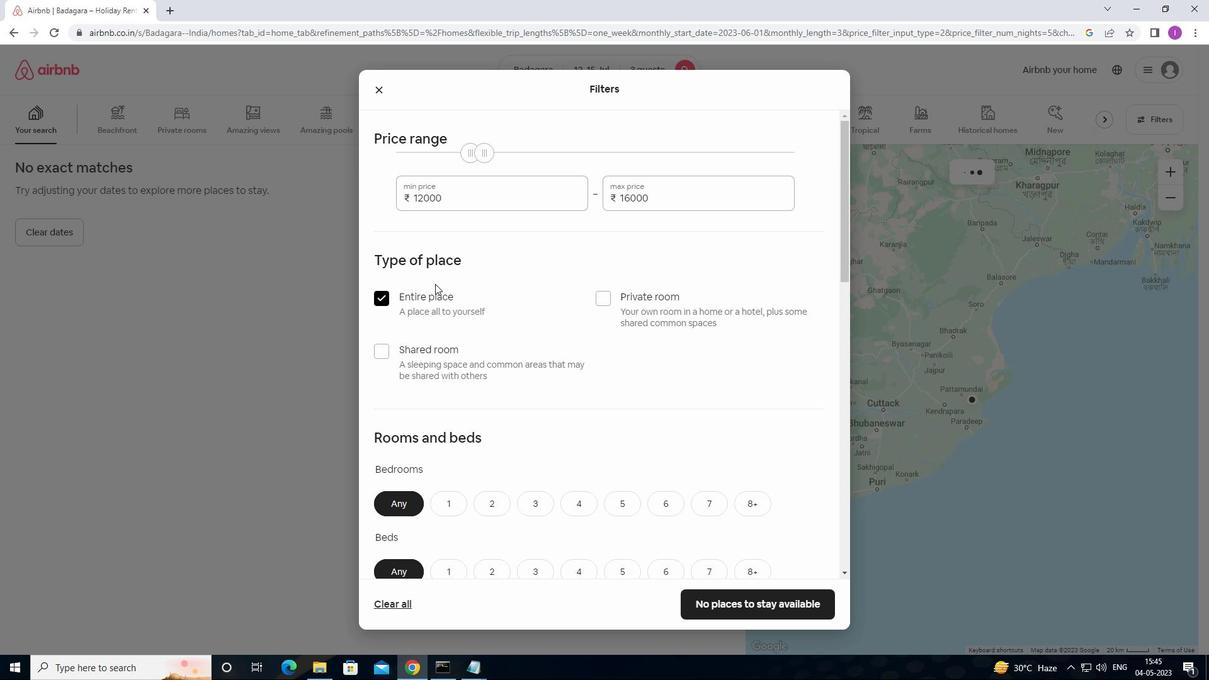 
Action: Mouse moved to (463, 282)
Screenshot: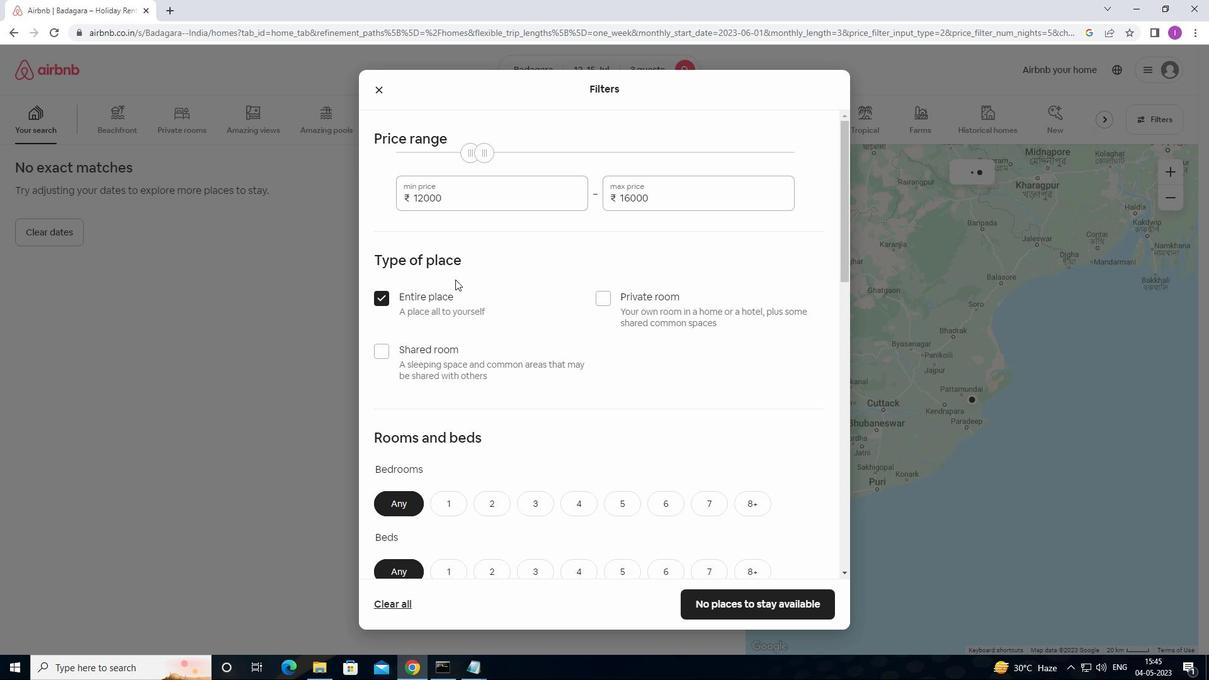 
Action: Mouse scrolled (463, 282) with delta (0, 0)
Screenshot: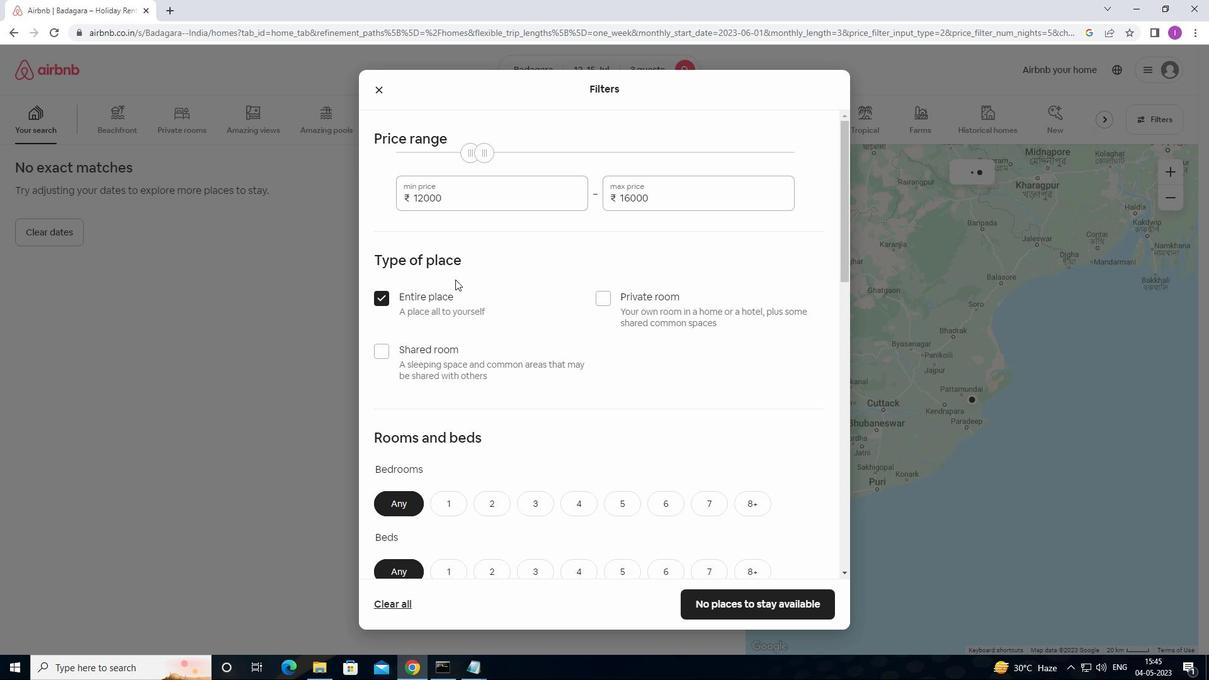 
Action: Mouse moved to (465, 284)
Screenshot: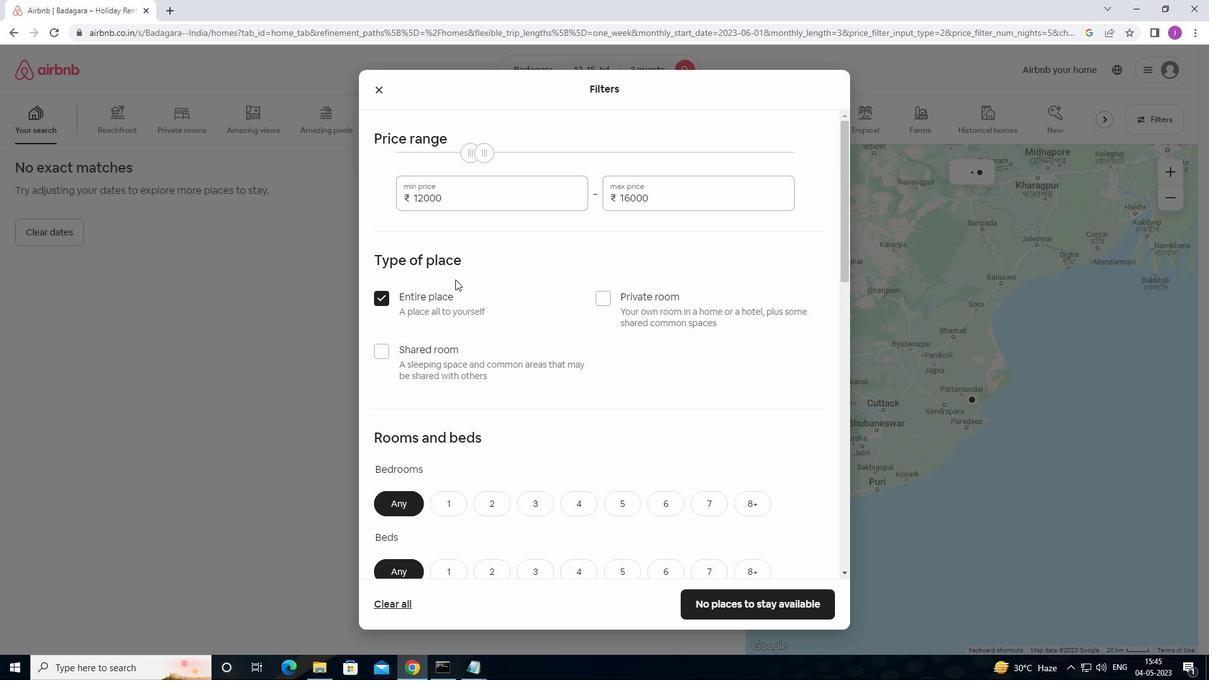 
Action: Mouse scrolled (465, 284) with delta (0, 0)
Screenshot: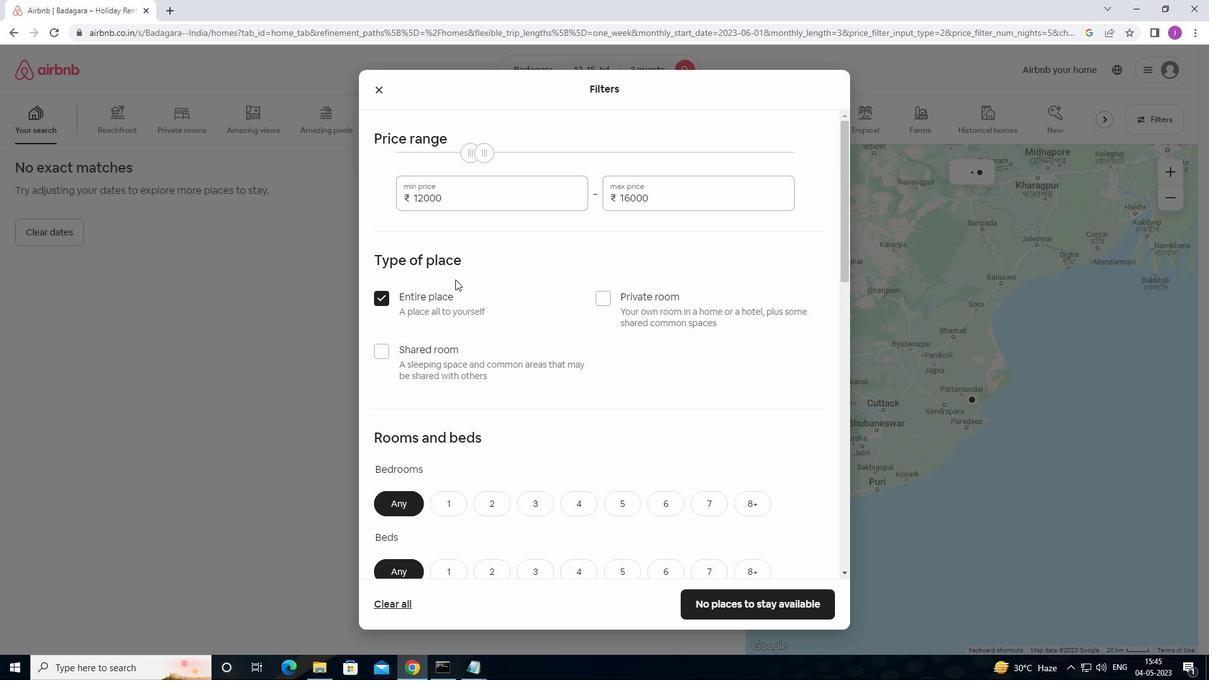 
Action: Mouse moved to (473, 296)
Screenshot: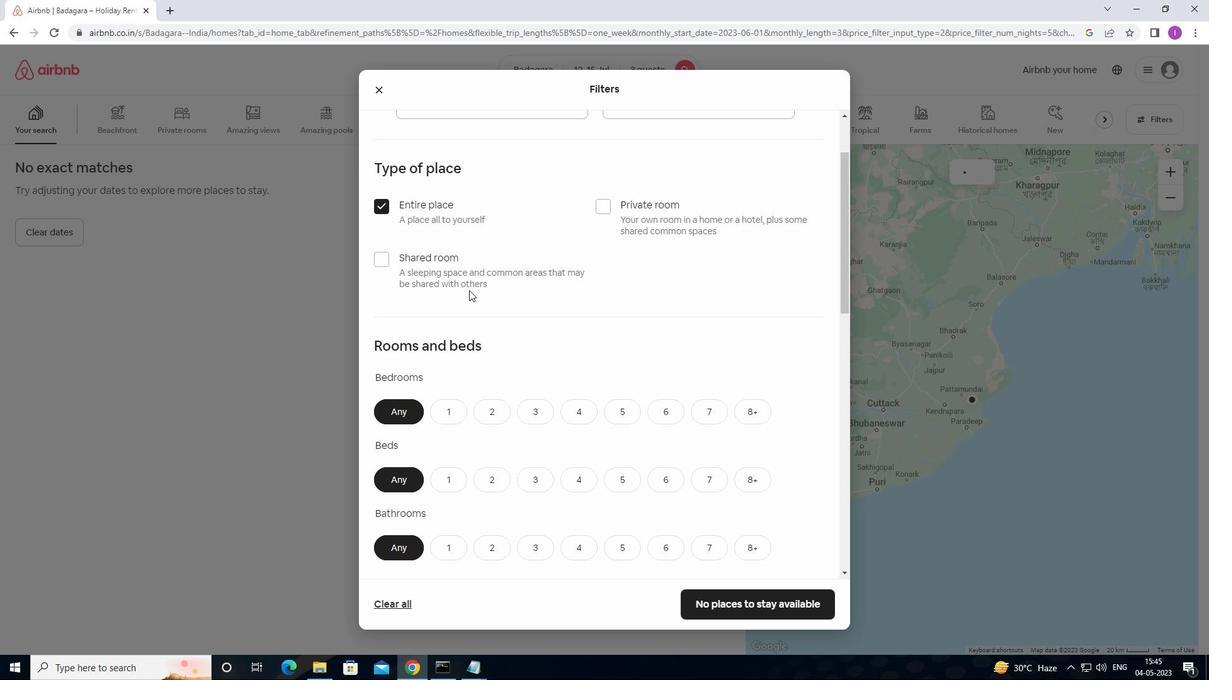 
Action: Mouse scrolled (473, 296) with delta (0, 0)
Screenshot: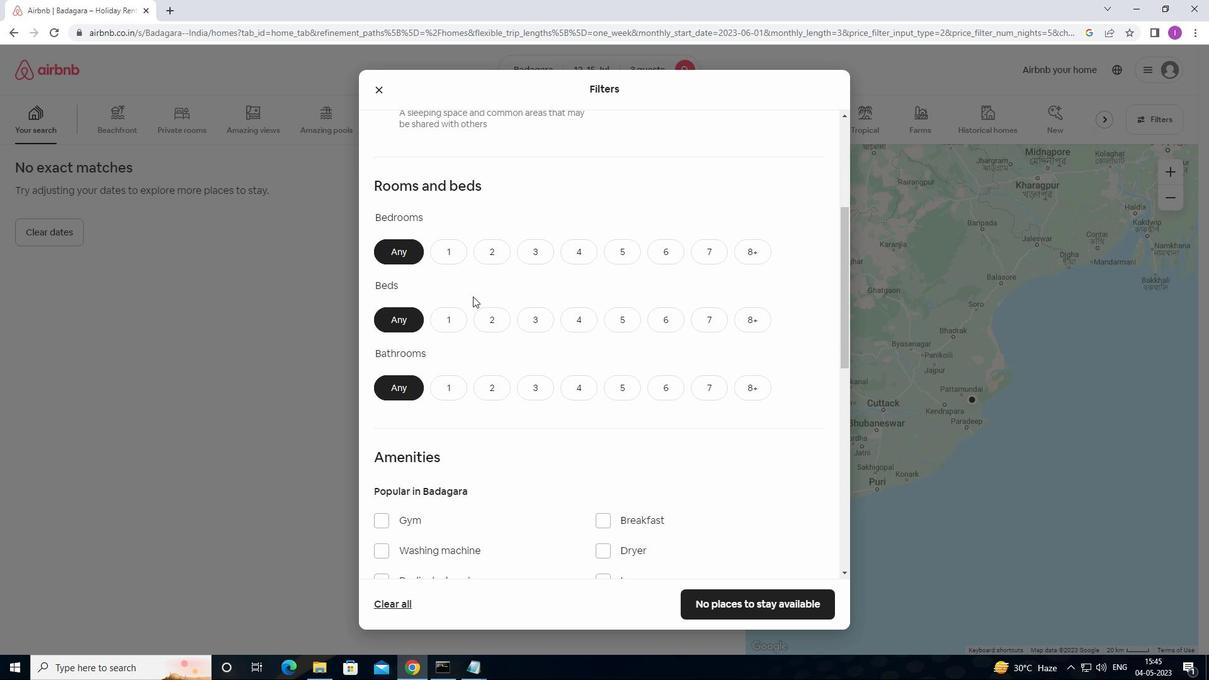 
Action: Mouse moved to (487, 192)
Screenshot: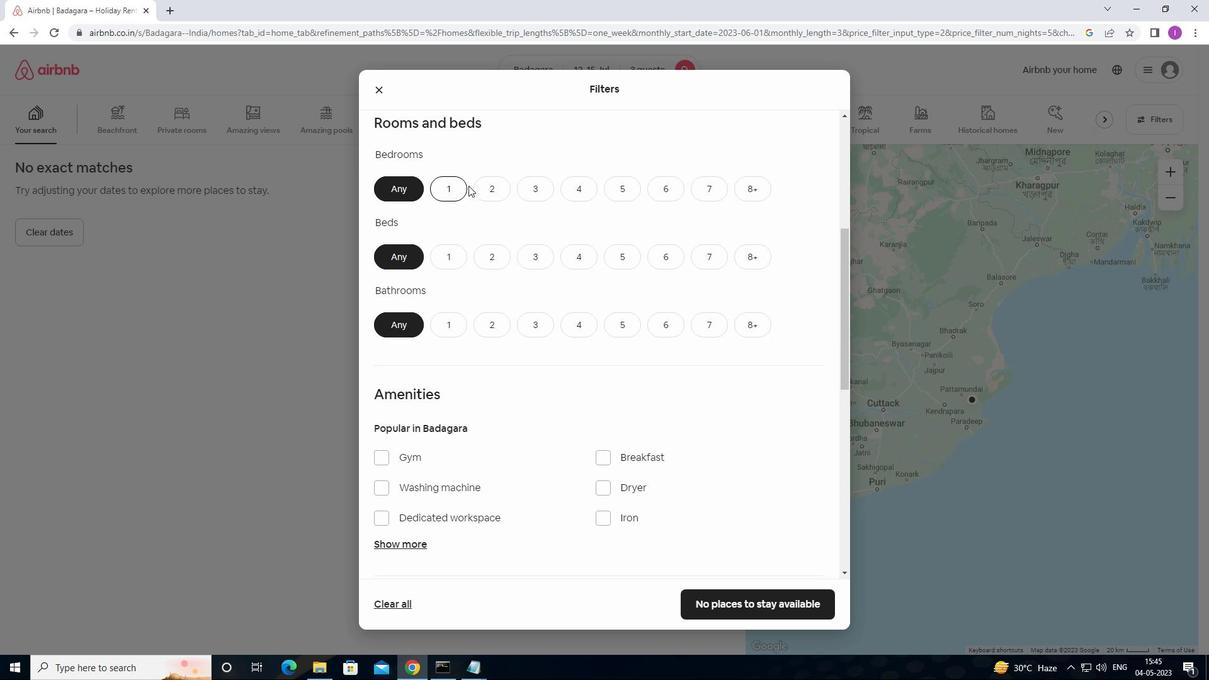 
Action: Mouse pressed left at (487, 192)
Screenshot: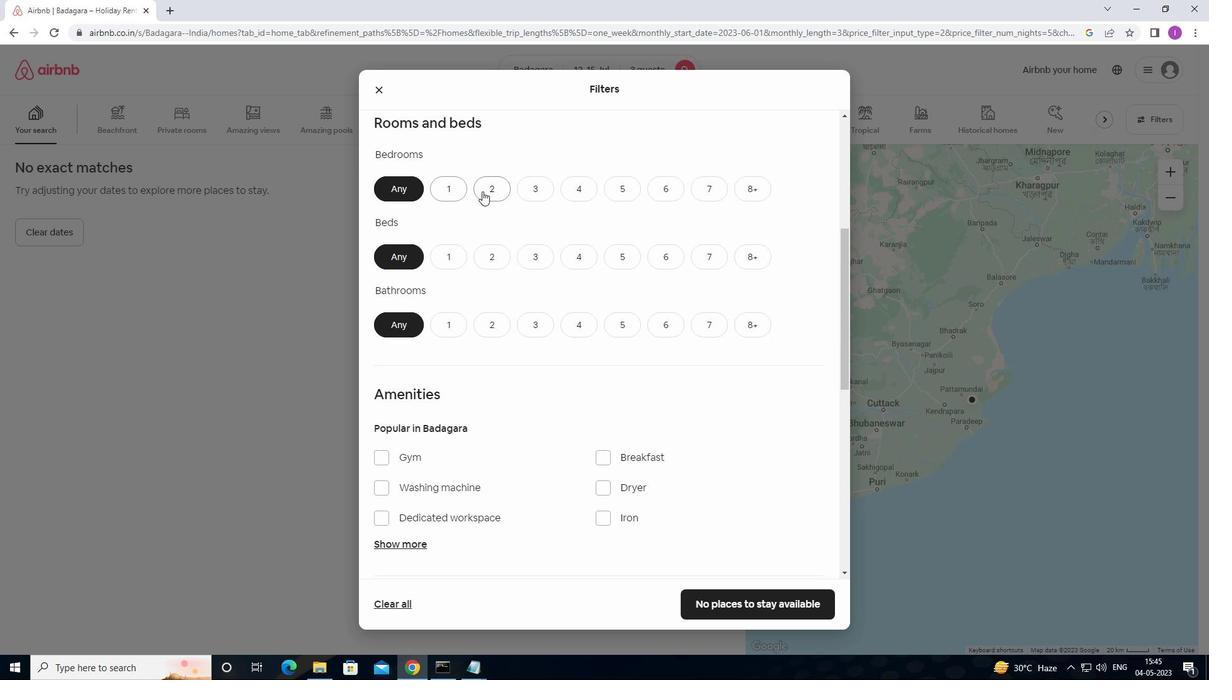 
Action: Mouse moved to (546, 258)
Screenshot: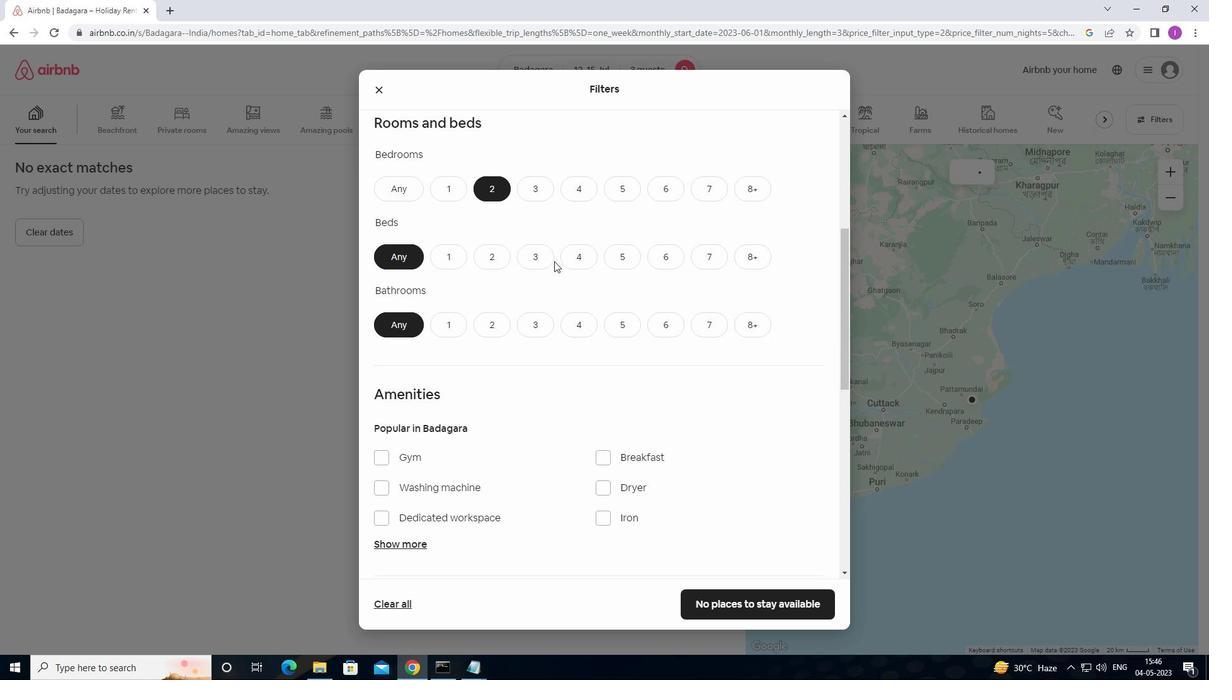 
Action: Mouse pressed left at (546, 258)
Screenshot: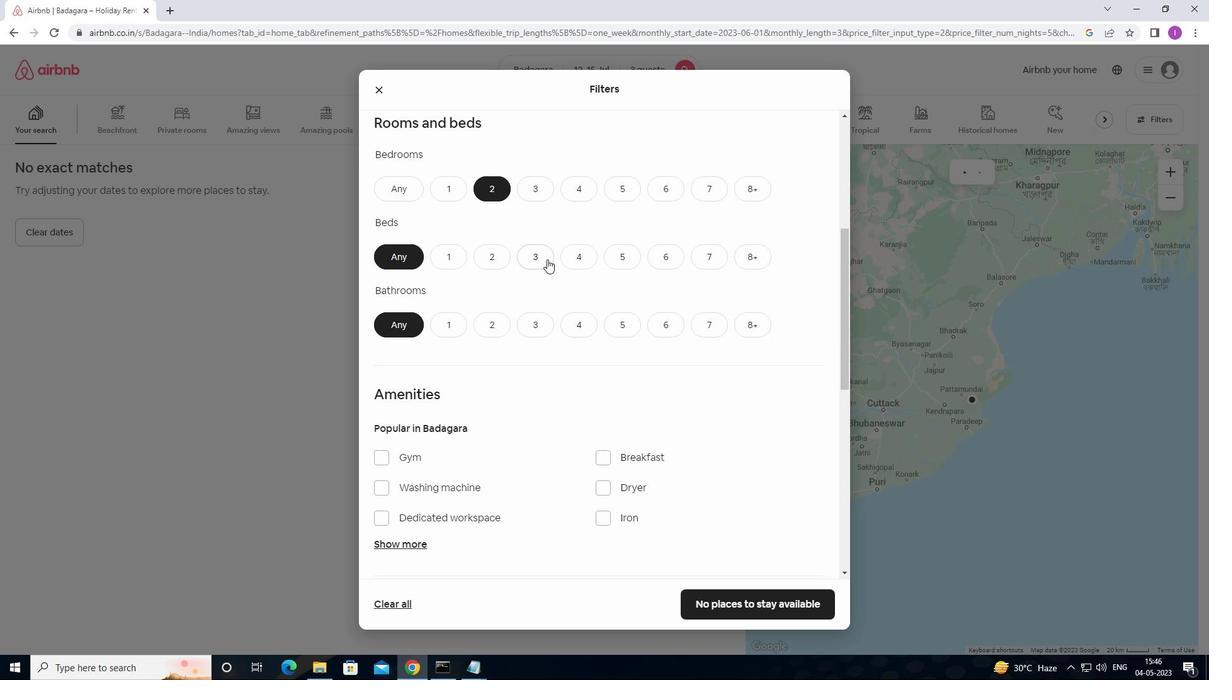 
Action: Mouse moved to (454, 328)
Screenshot: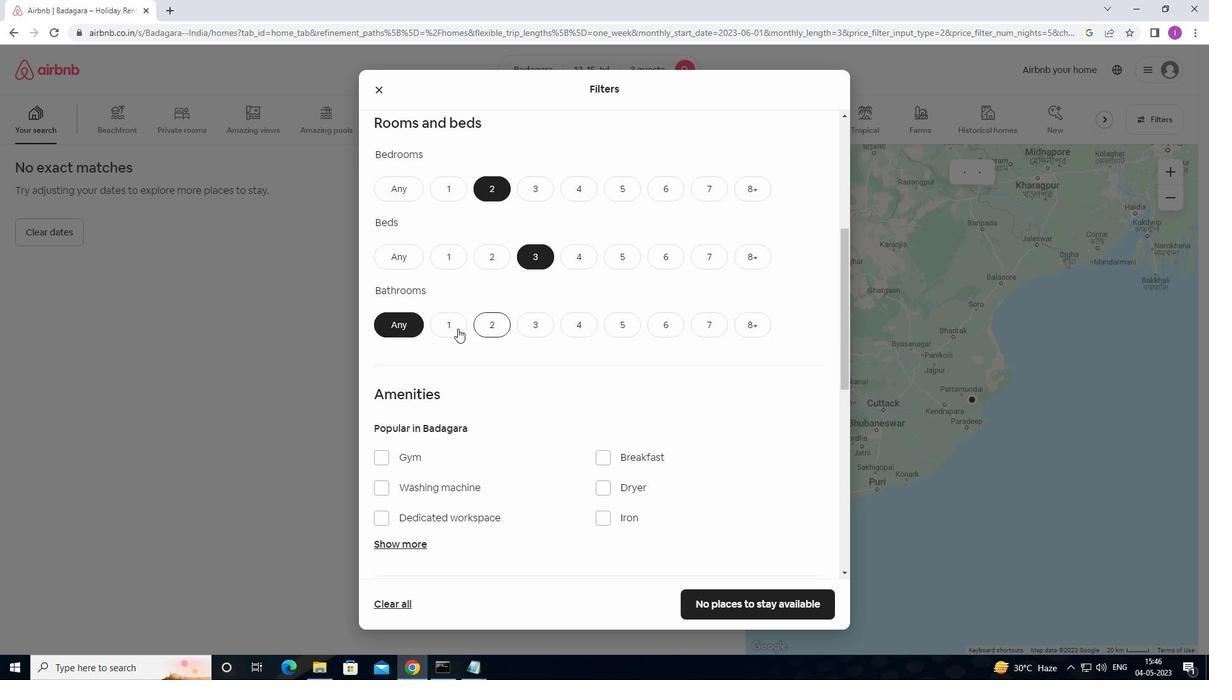
Action: Mouse pressed left at (454, 328)
Screenshot: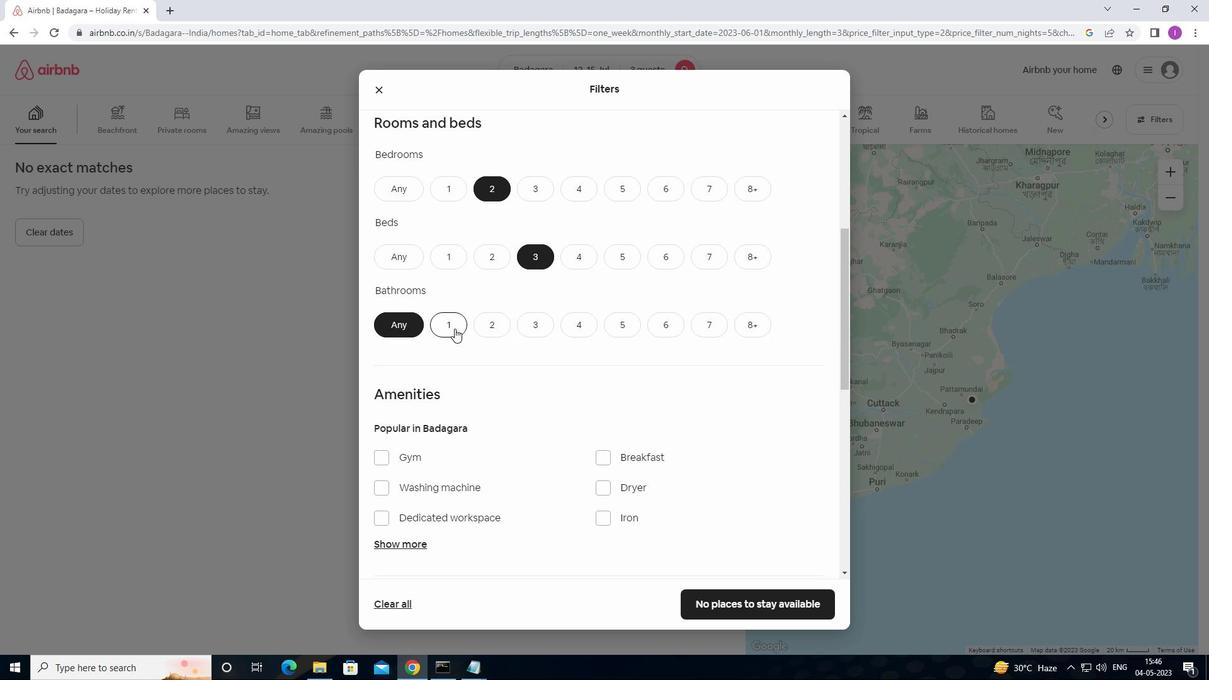 
Action: Mouse moved to (587, 355)
Screenshot: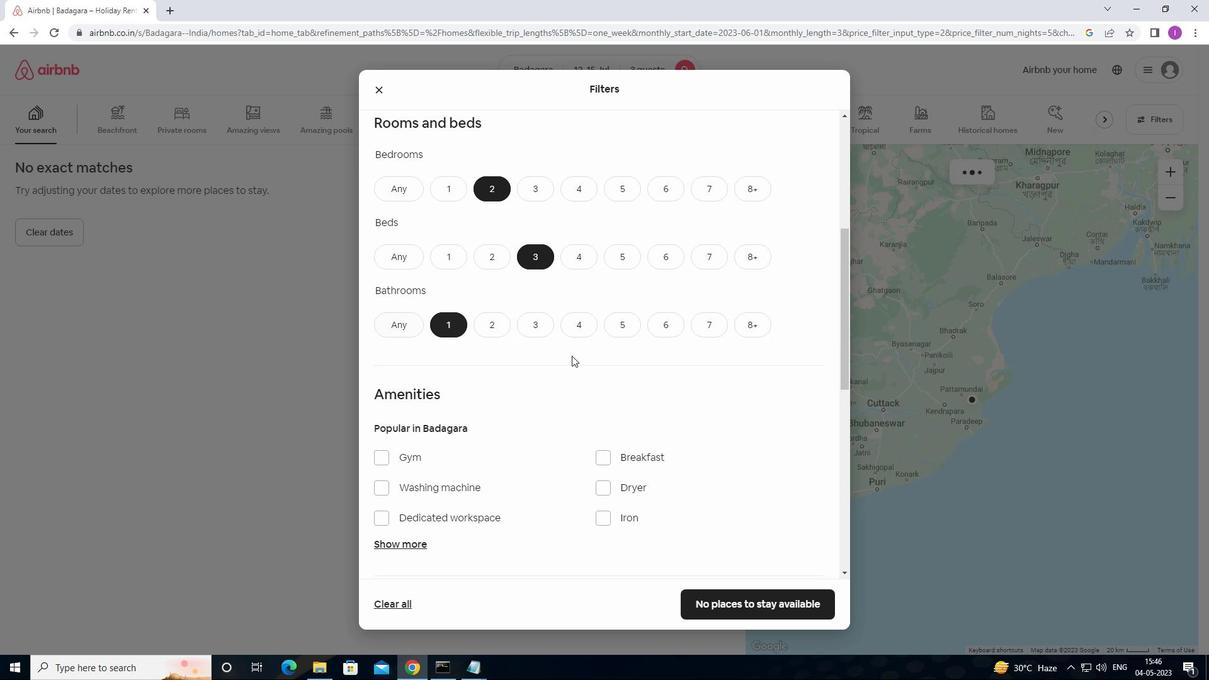 
Action: Mouse scrolled (587, 354) with delta (0, 0)
Screenshot: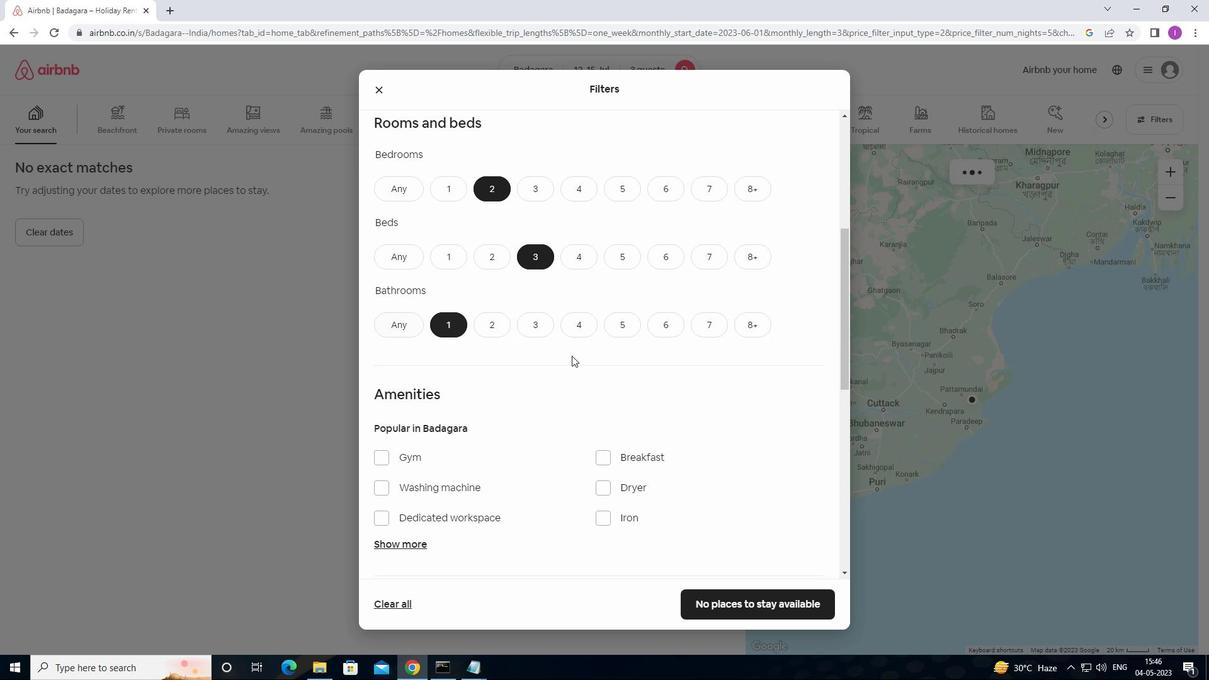 
Action: Mouse moved to (592, 360)
Screenshot: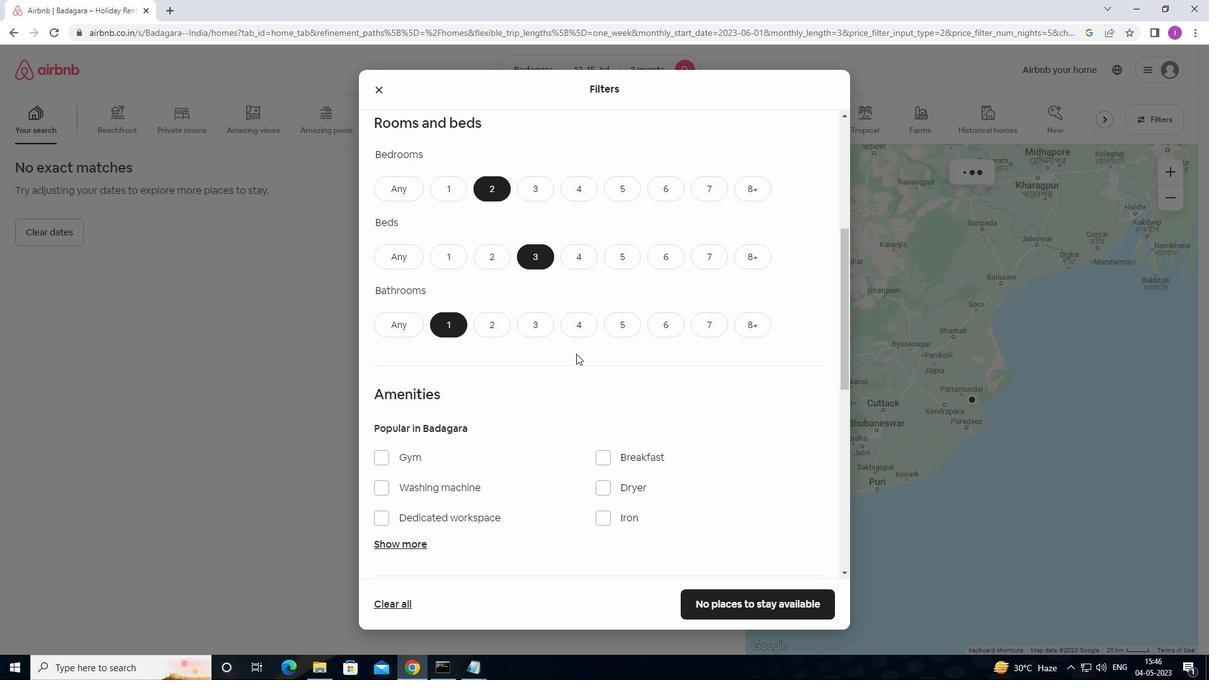 
Action: Mouse scrolled (592, 359) with delta (0, 0)
Screenshot: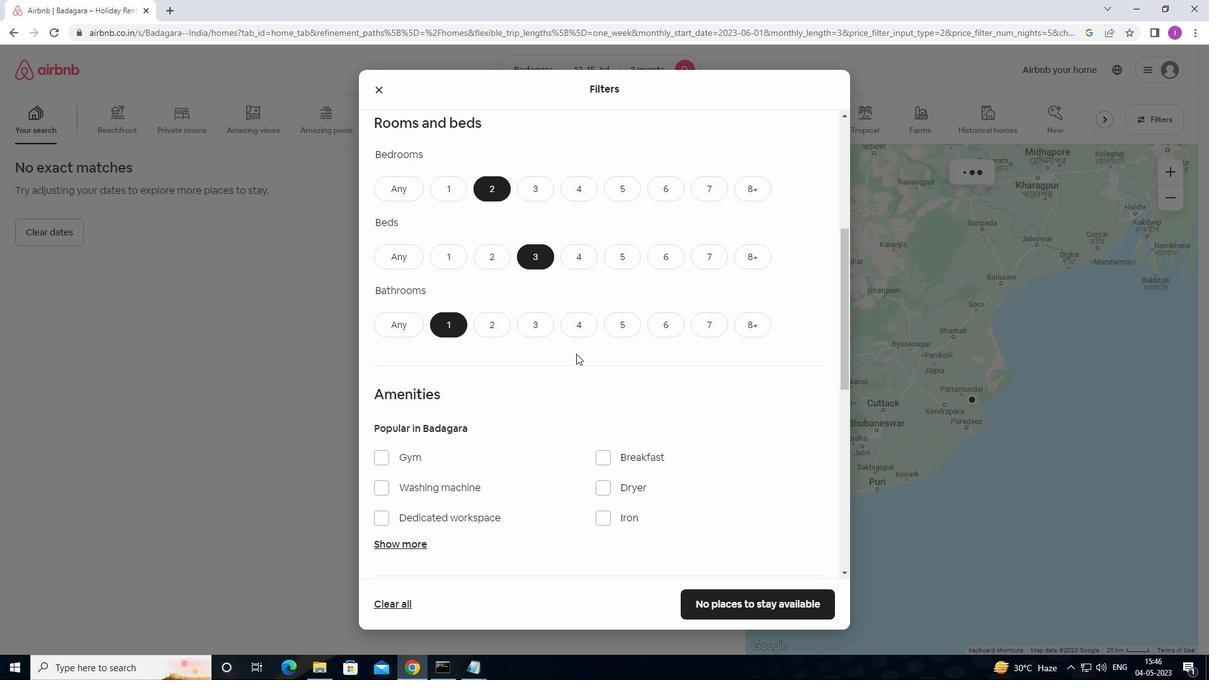 
Action: Mouse moved to (596, 363)
Screenshot: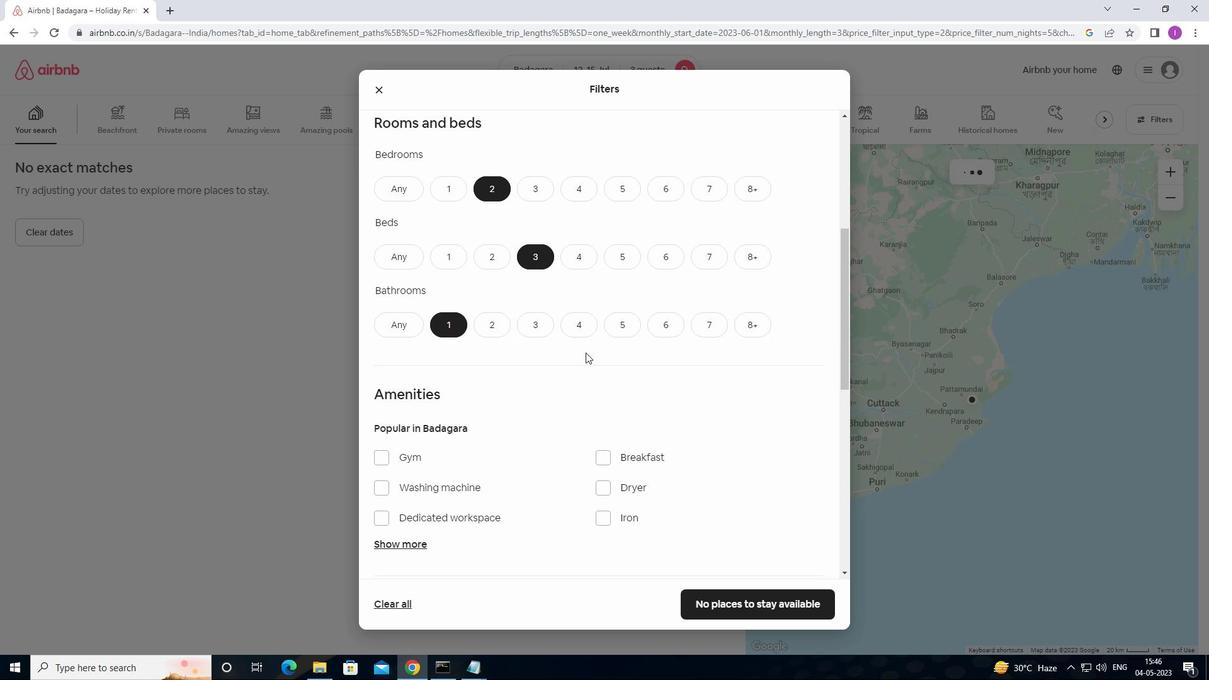 
Action: Mouse scrolled (596, 362) with delta (0, 0)
Screenshot: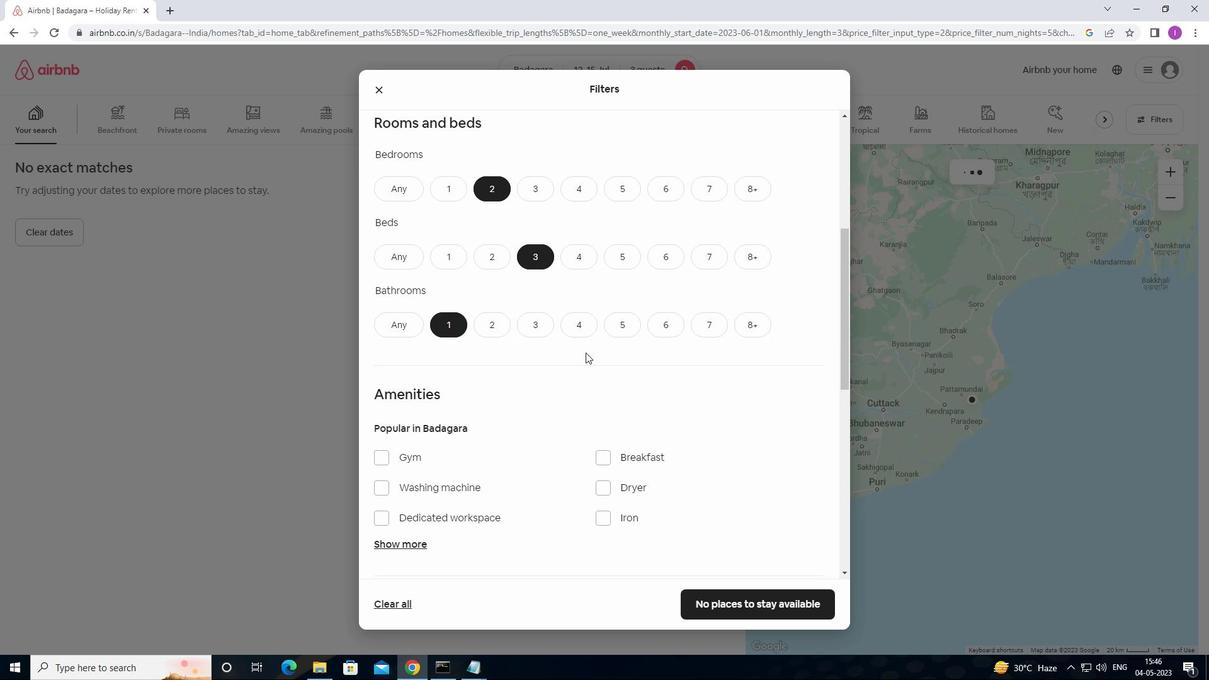 
Action: Mouse scrolled (596, 362) with delta (0, 0)
Screenshot: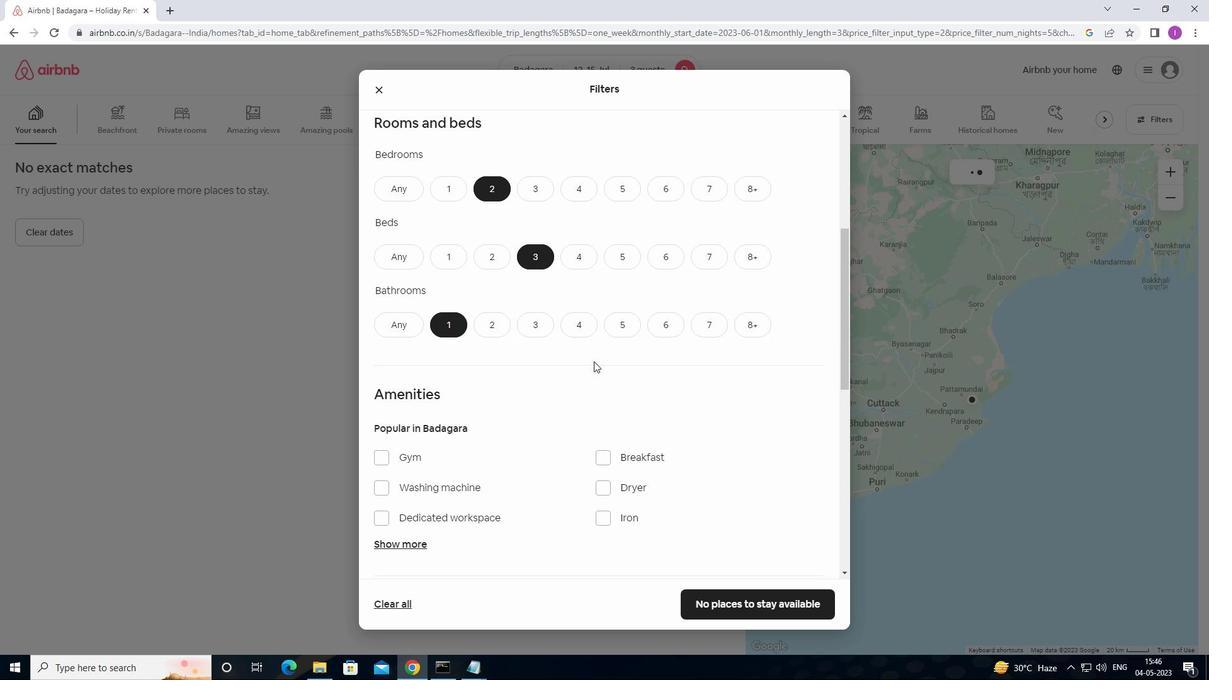 
Action: Mouse moved to (597, 363)
Screenshot: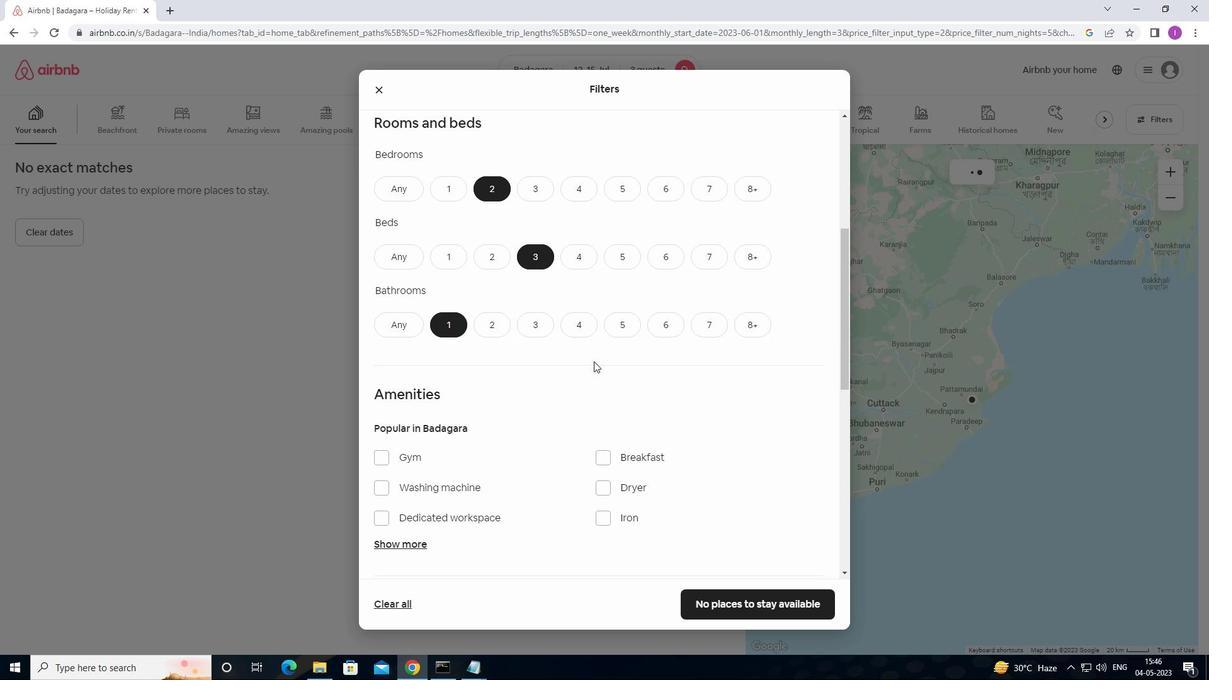 
Action: Mouse scrolled (597, 362) with delta (0, 0)
Screenshot: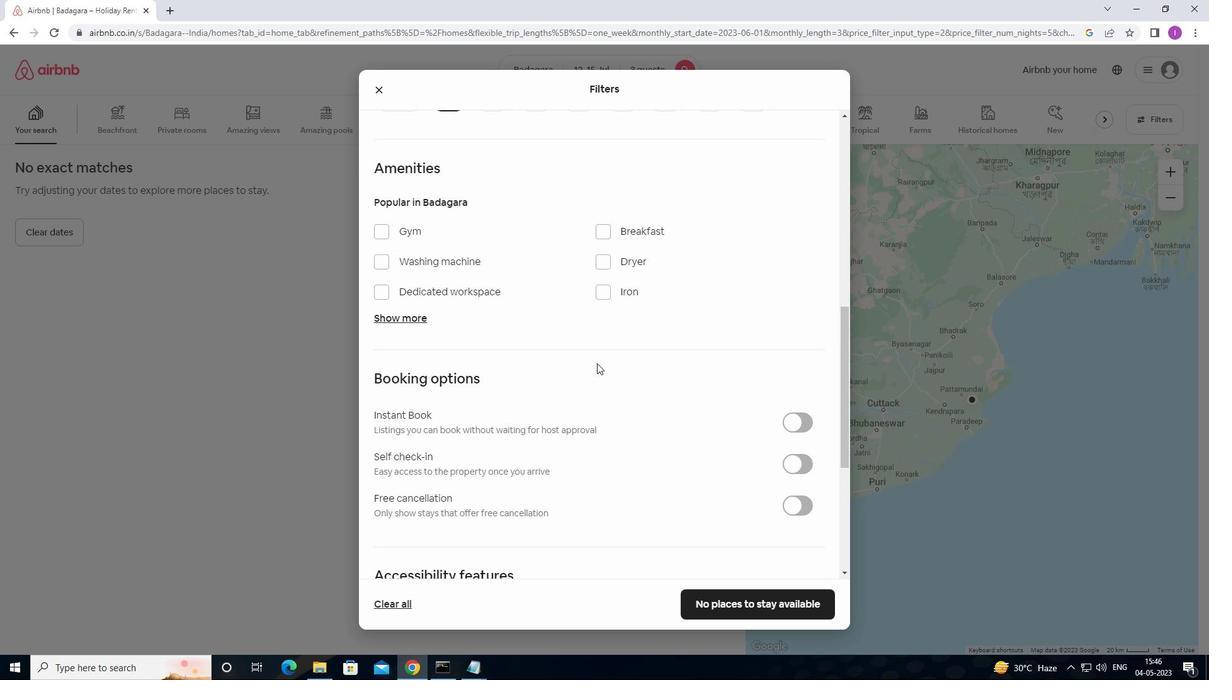 
Action: Mouse scrolled (597, 362) with delta (0, 0)
Screenshot: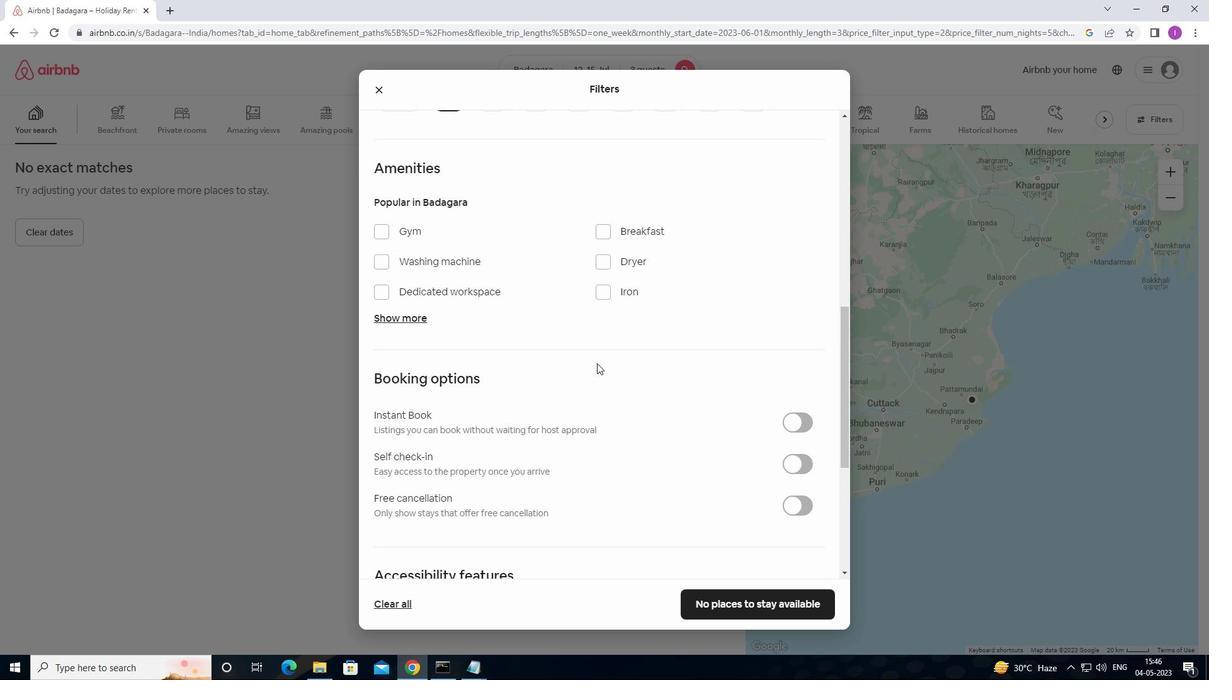 
Action: Mouse moved to (598, 363)
Screenshot: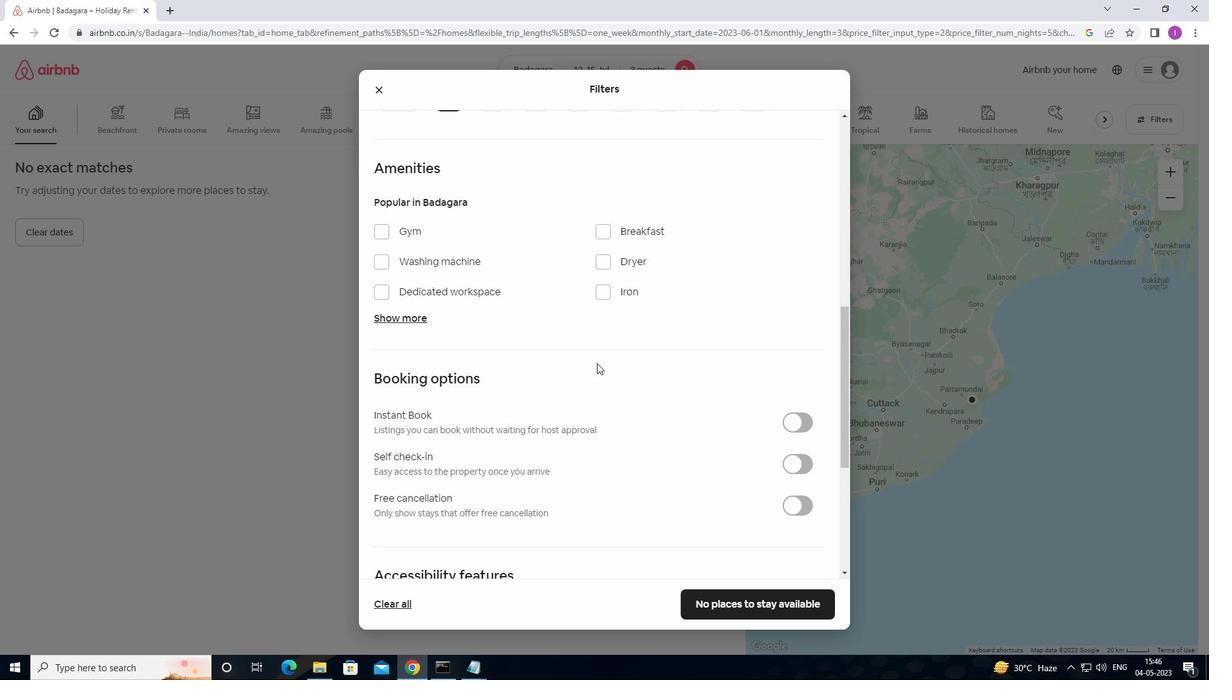 
Action: Mouse scrolled (598, 362) with delta (0, 0)
Screenshot: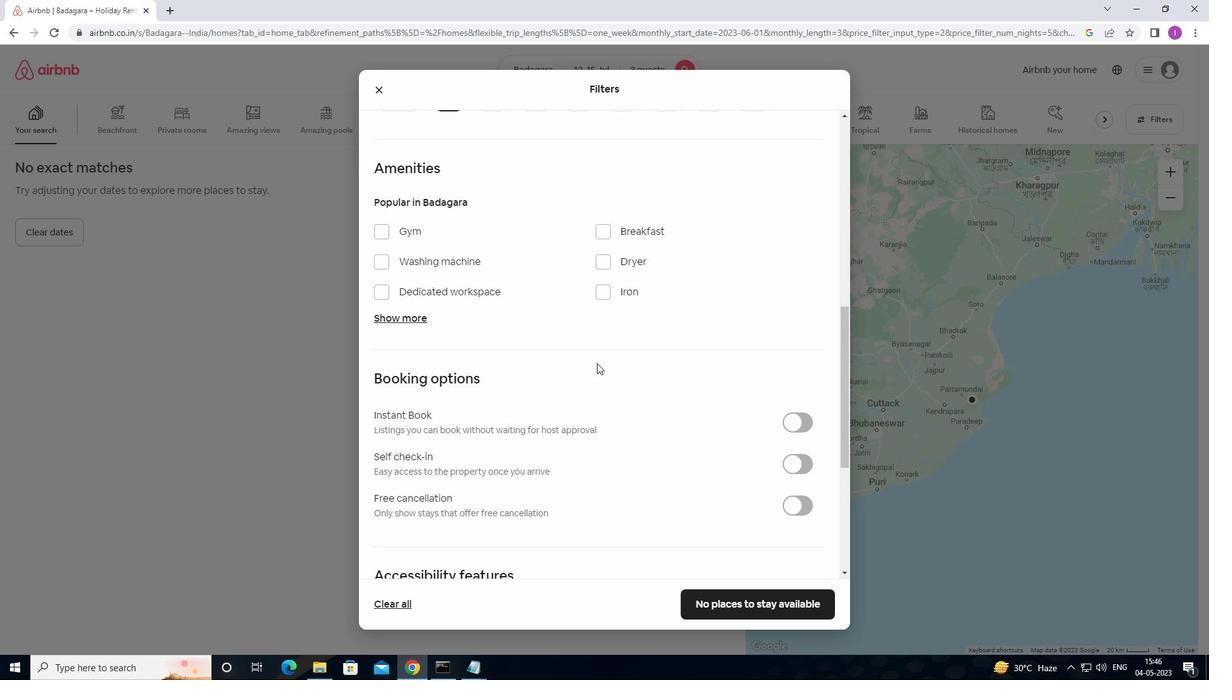 
Action: Mouse scrolled (598, 362) with delta (0, 0)
Screenshot: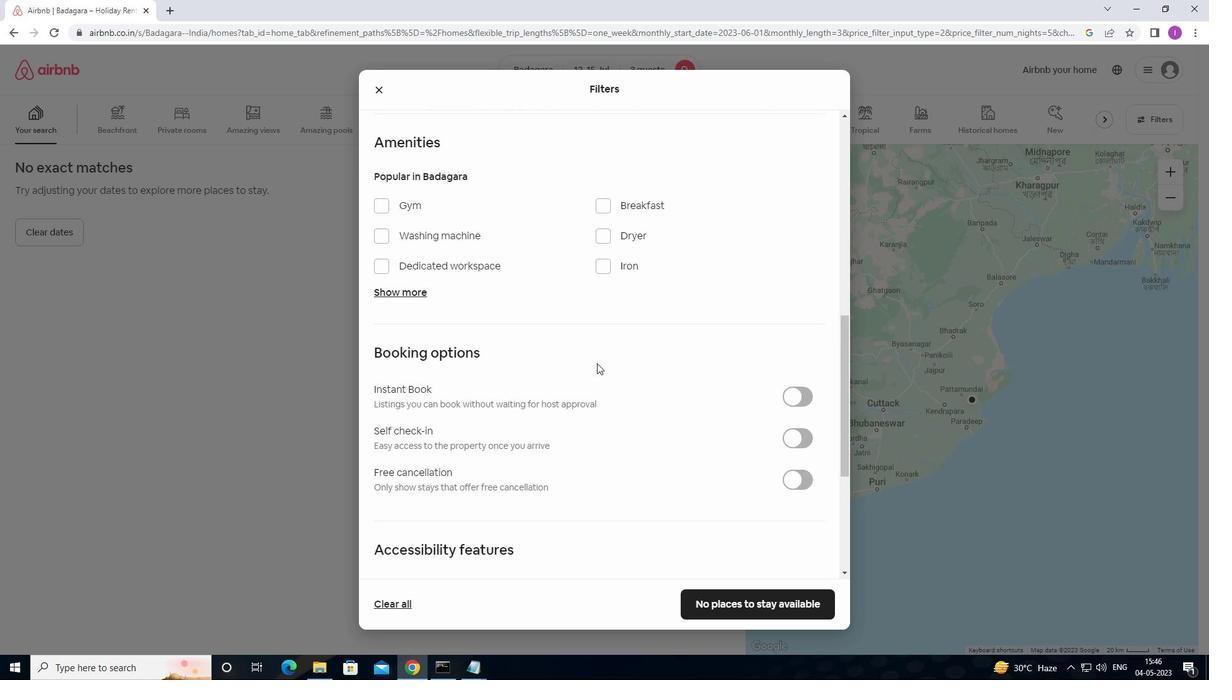 
Action: Mouse moved to (798, 185)
Screenshot: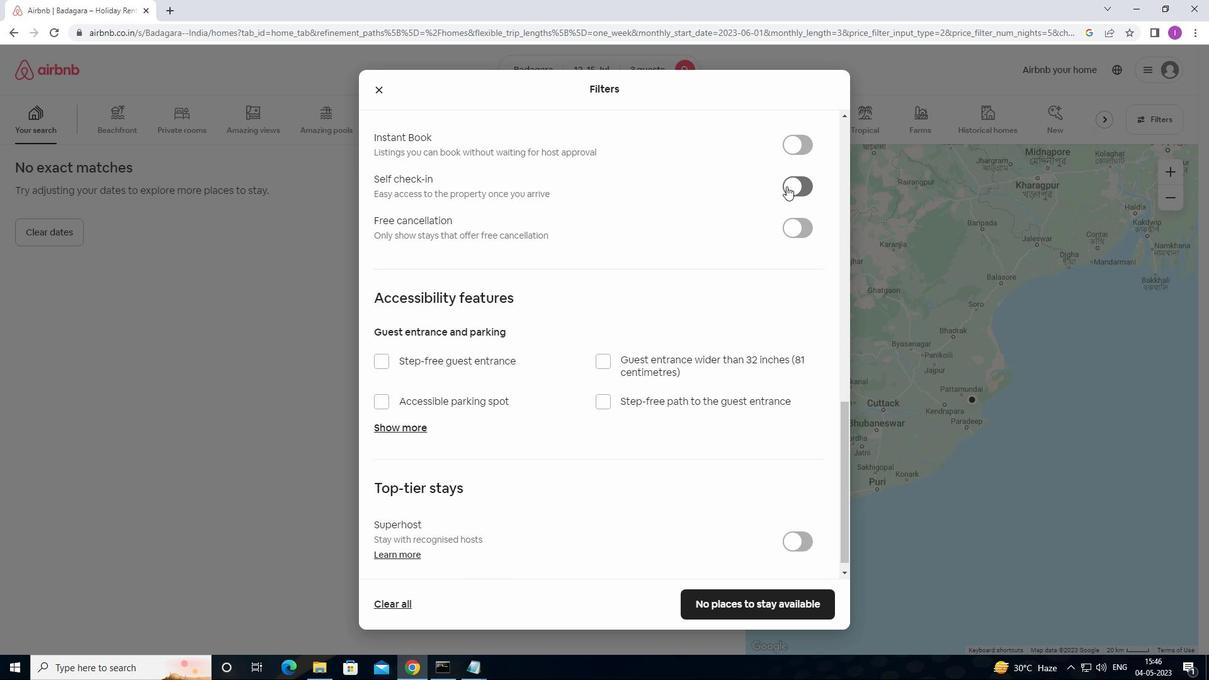 
Action: Mouse pressed left at (798, 185)
Screenshot: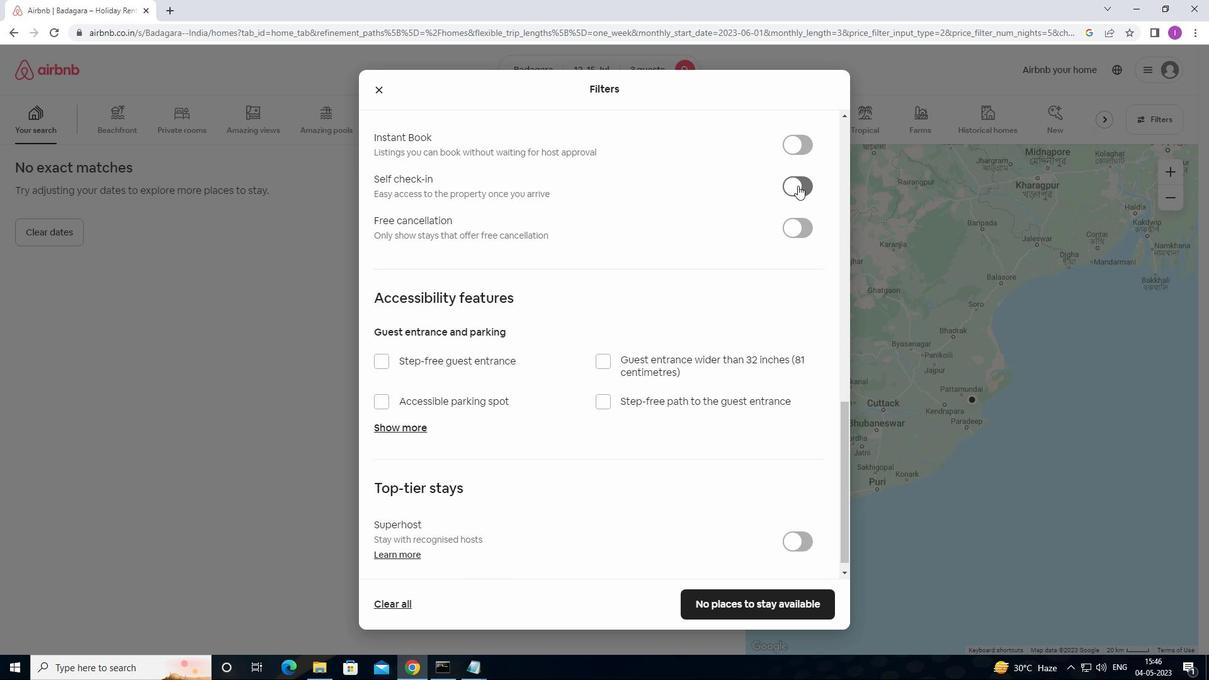 
Action: Mouse moved to (693, 231)
Screenshot: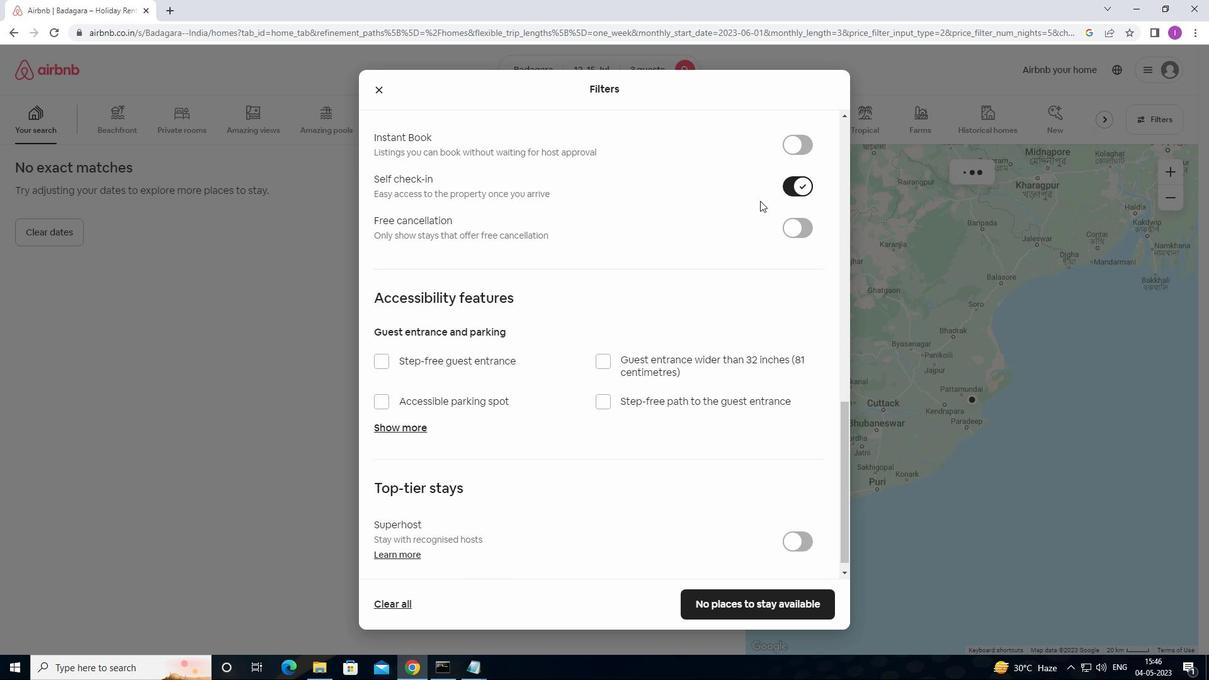 
Action: Mouse scrolled (693, 231) with delta (0, 0)
Screenshot: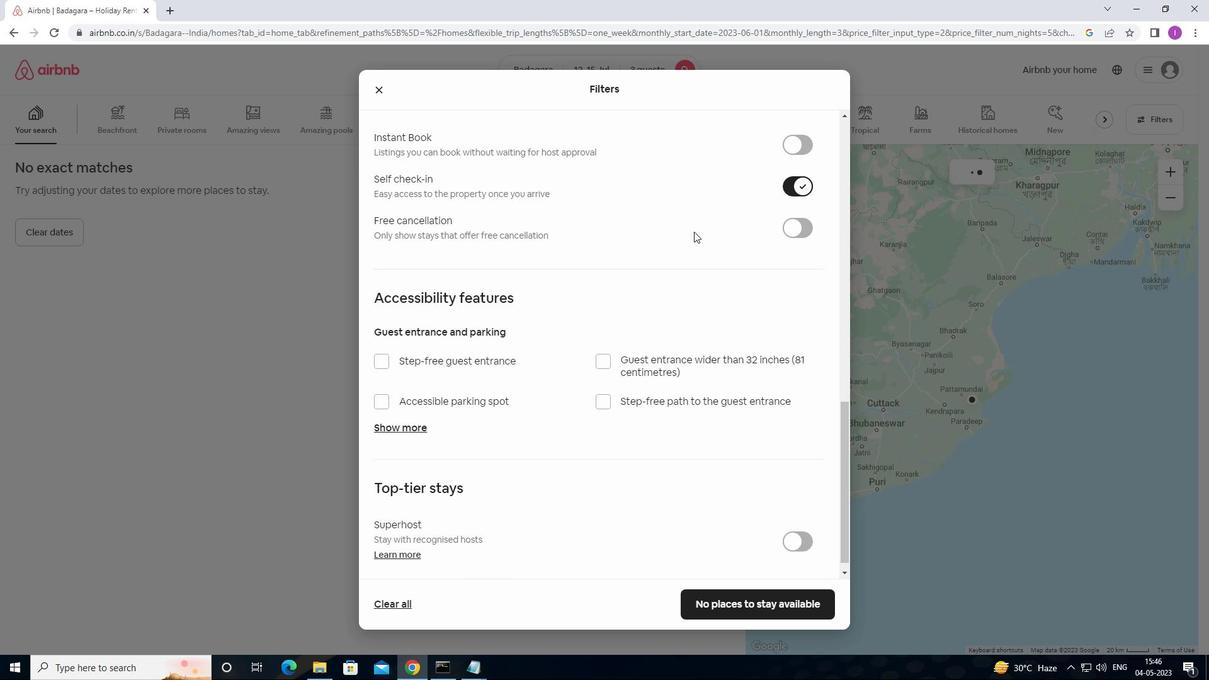 
Action: Mouse scrolled (693, 231) with delta (0, 0)
Screenshot: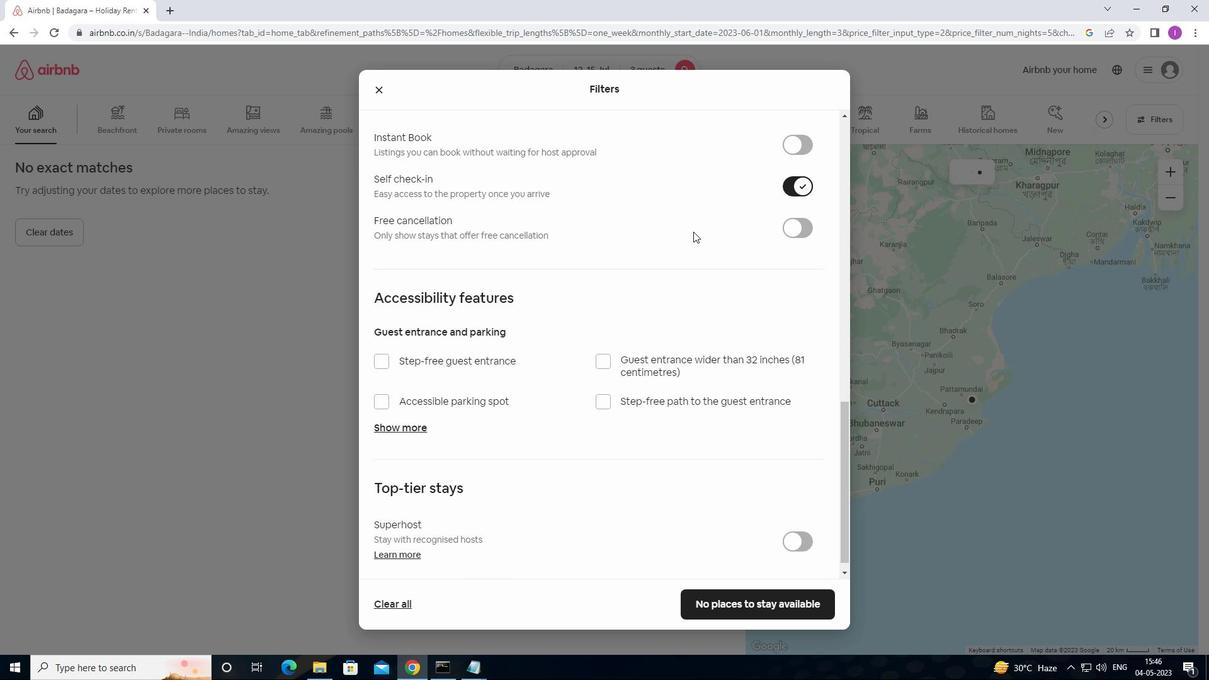 
Action: Mouse scrolled (693, 231) with delta (0, 0)
Screenshot: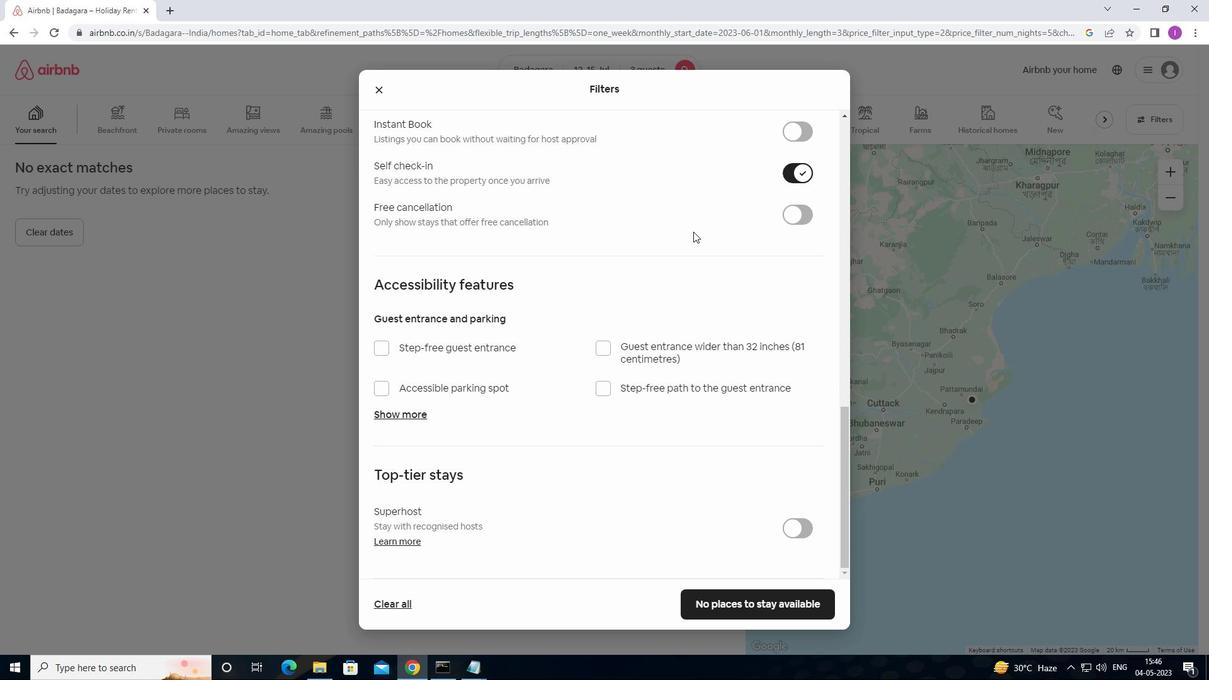 
Action: Mouse scrolled (693, 231) with delta (0, 0)
Screenshot: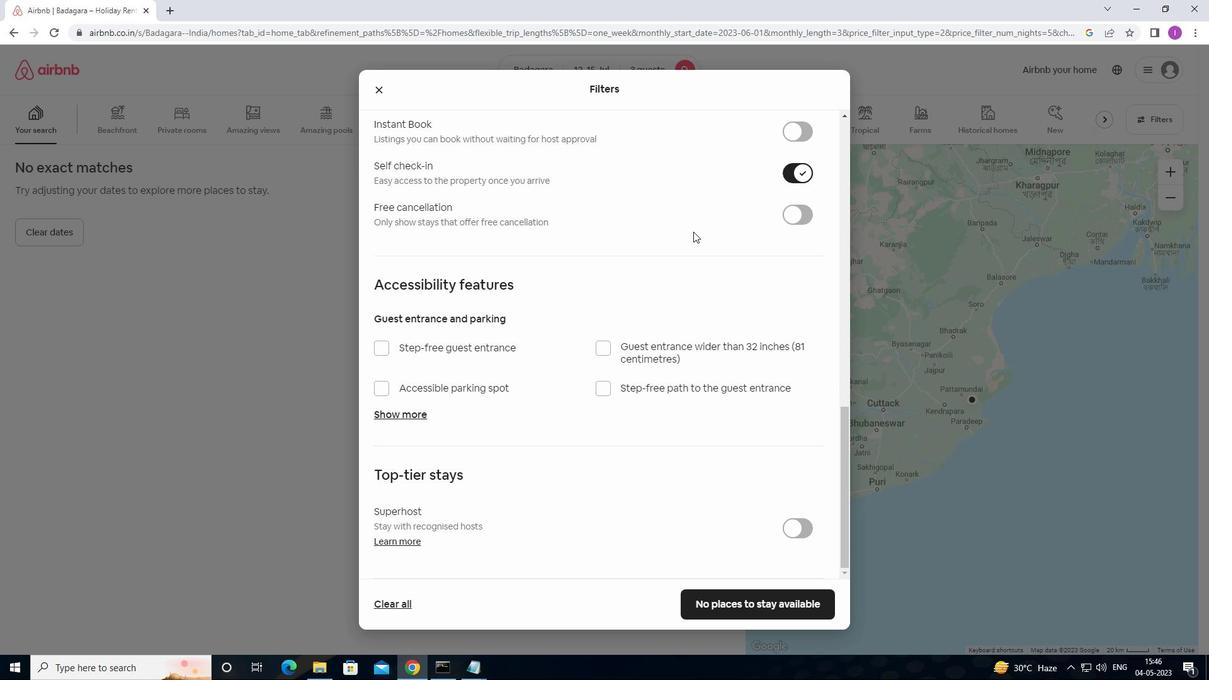 
Action: Mouse moved to (693, 231)
Screenshot: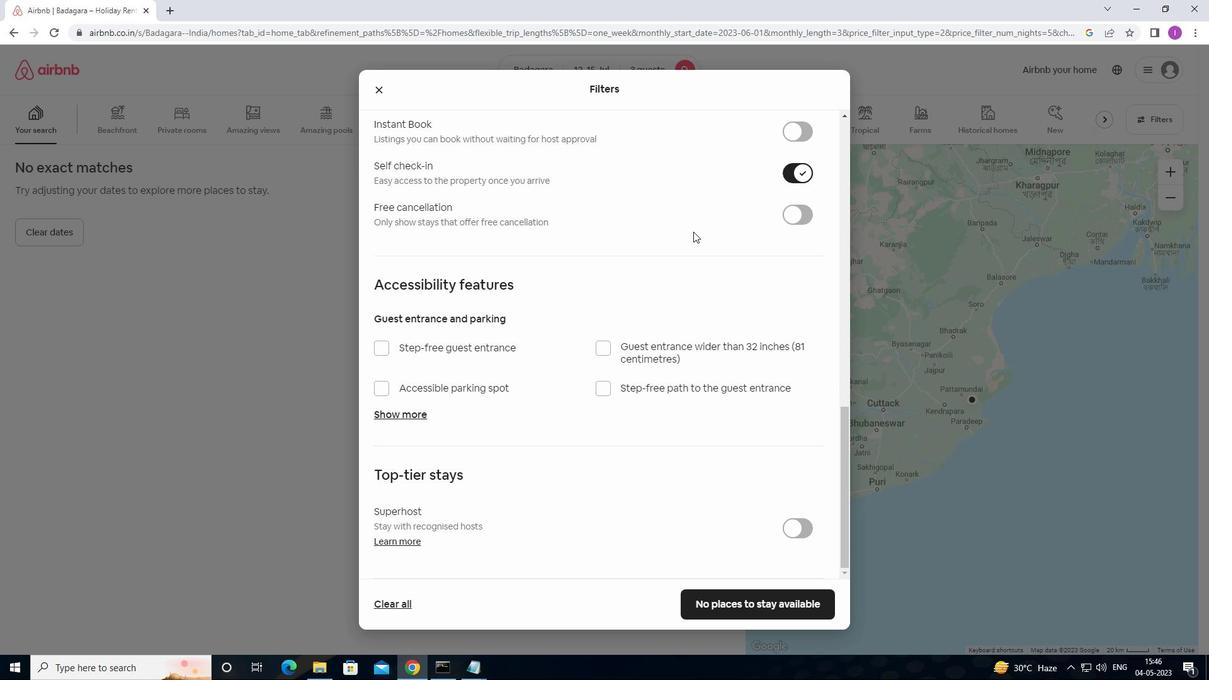 
Action: Mouse scrolled (693, 231) with delta (0, 0)
Screenshot: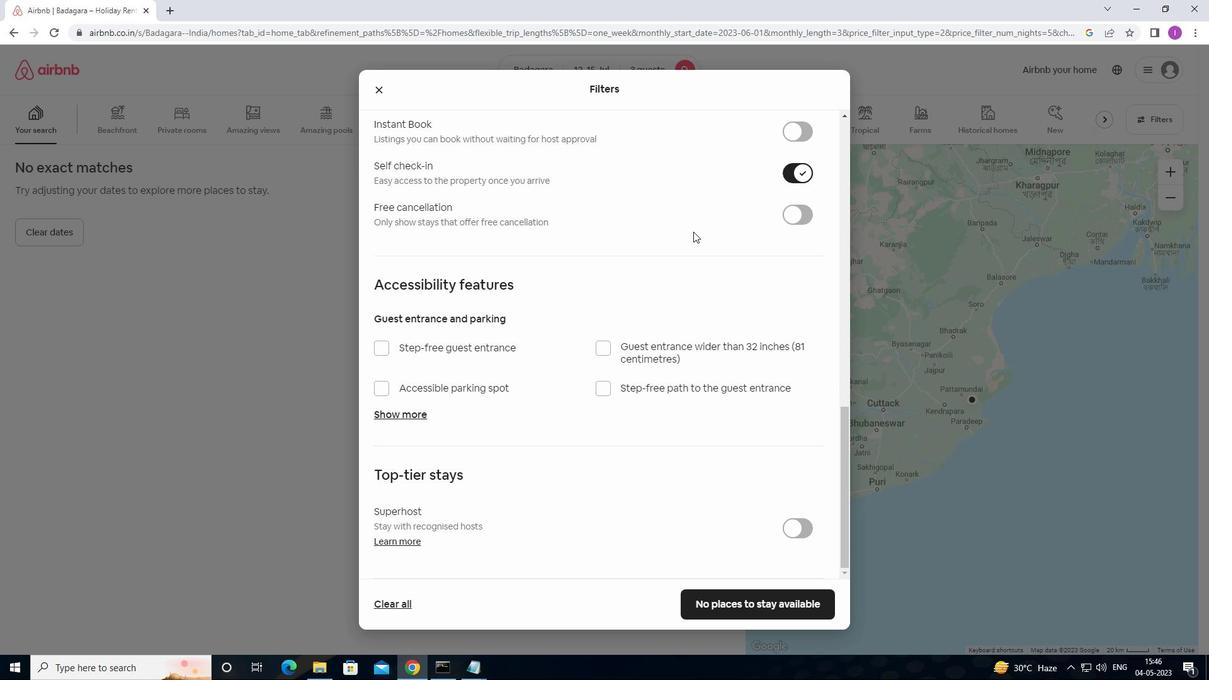 
Action: Mouse moved to (675, 527)
Screenshot: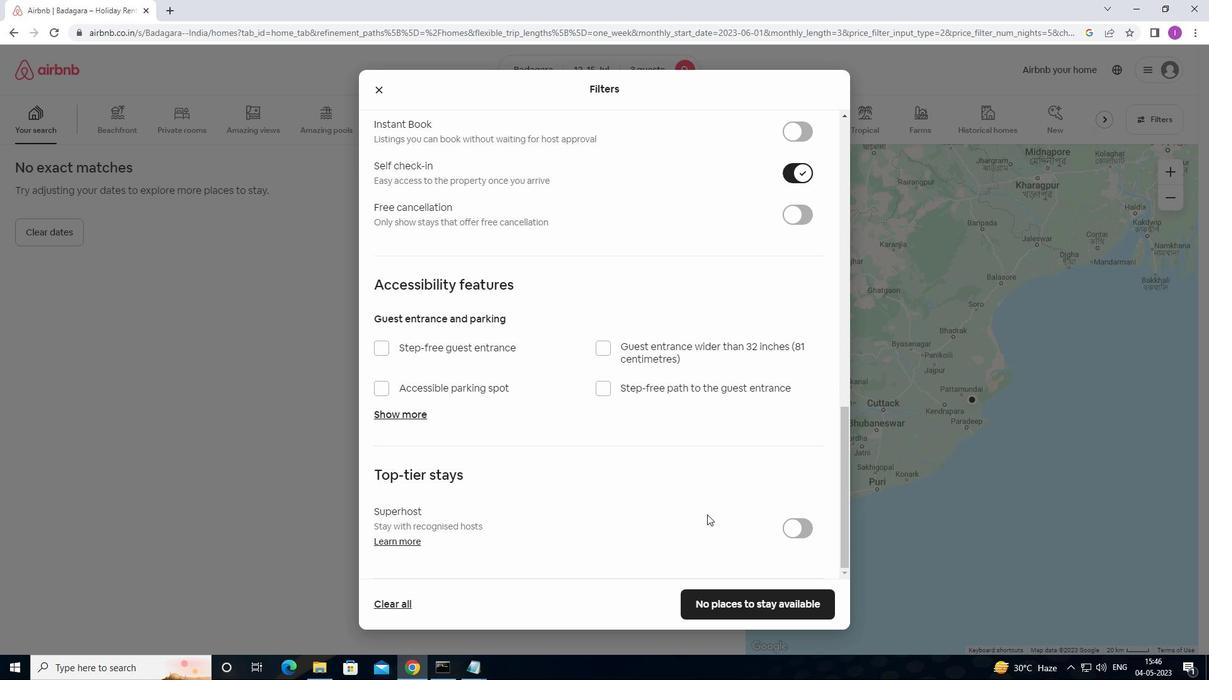 
Action: Mouse scrolled (675, 526) with delta (0, 0)
Screenshot: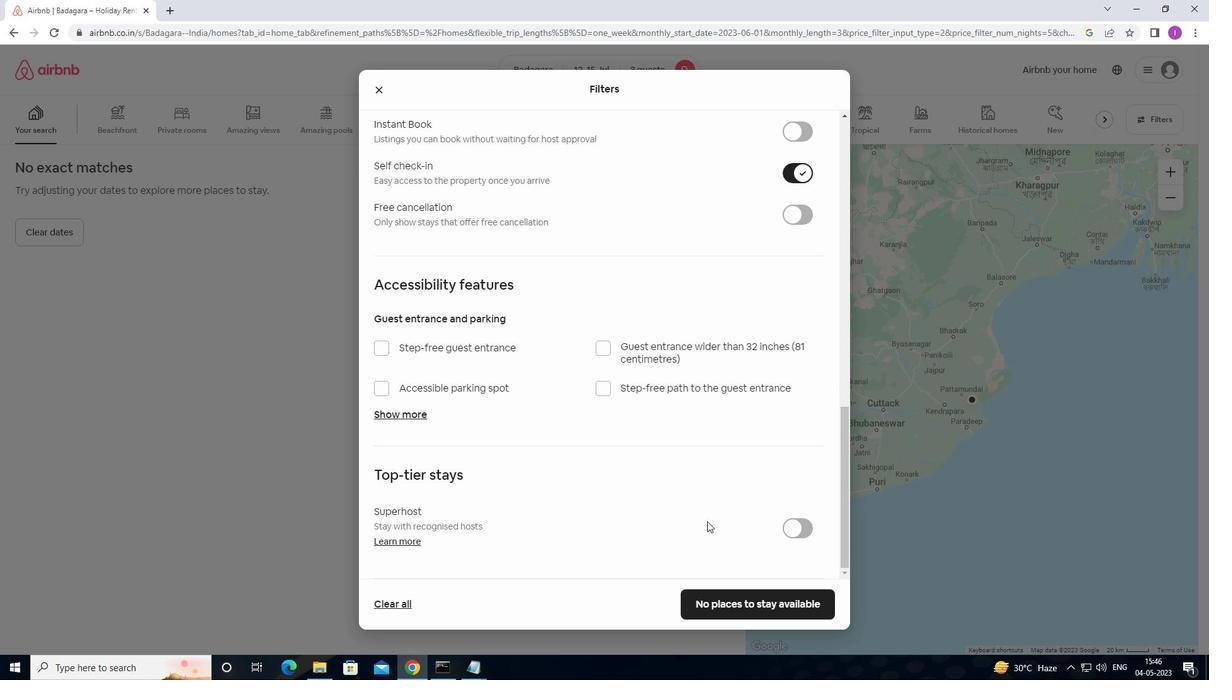 
Action: Mouse moved to (582, 542)
Screenshot: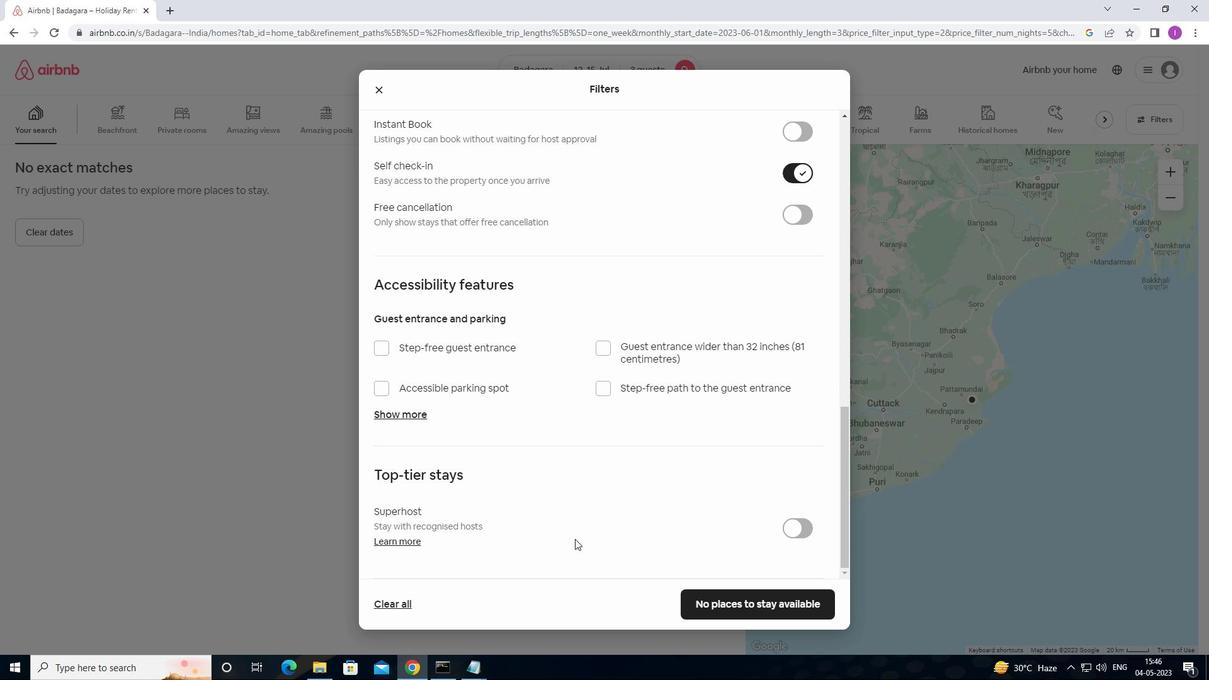 
Action: Mouse scrolled (582, 541) with delta (0, 0)
Screenshot: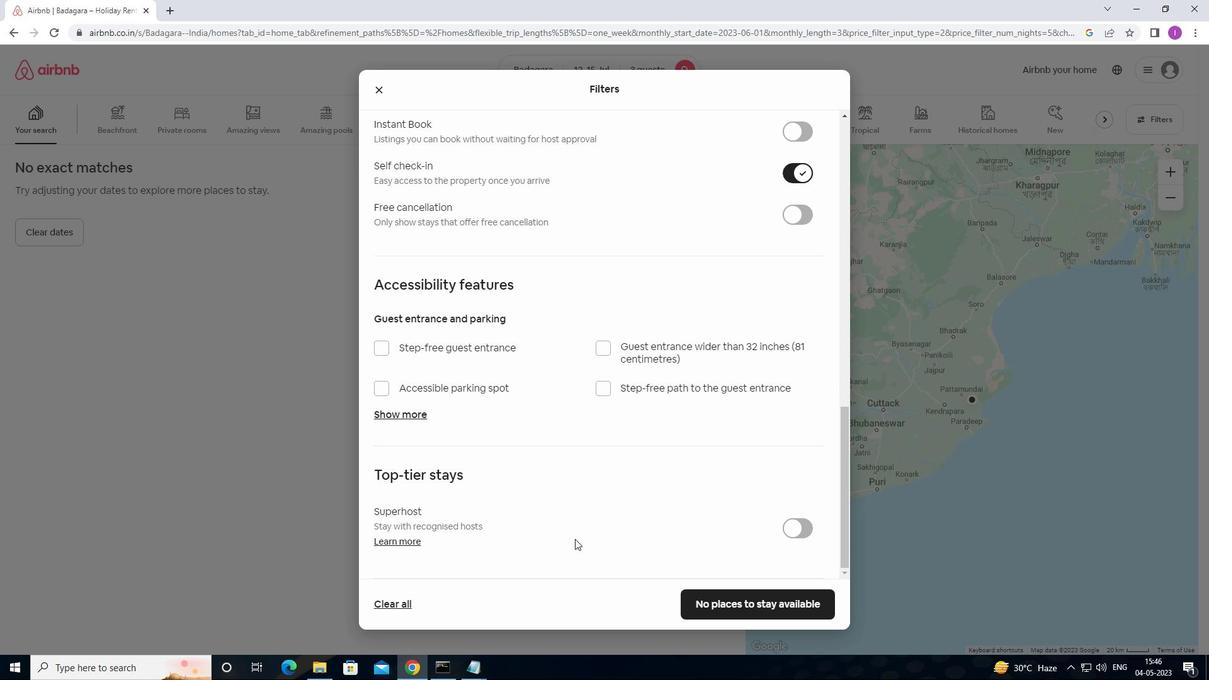 
Action: Mouse moved to (617, 556)
Screenshot: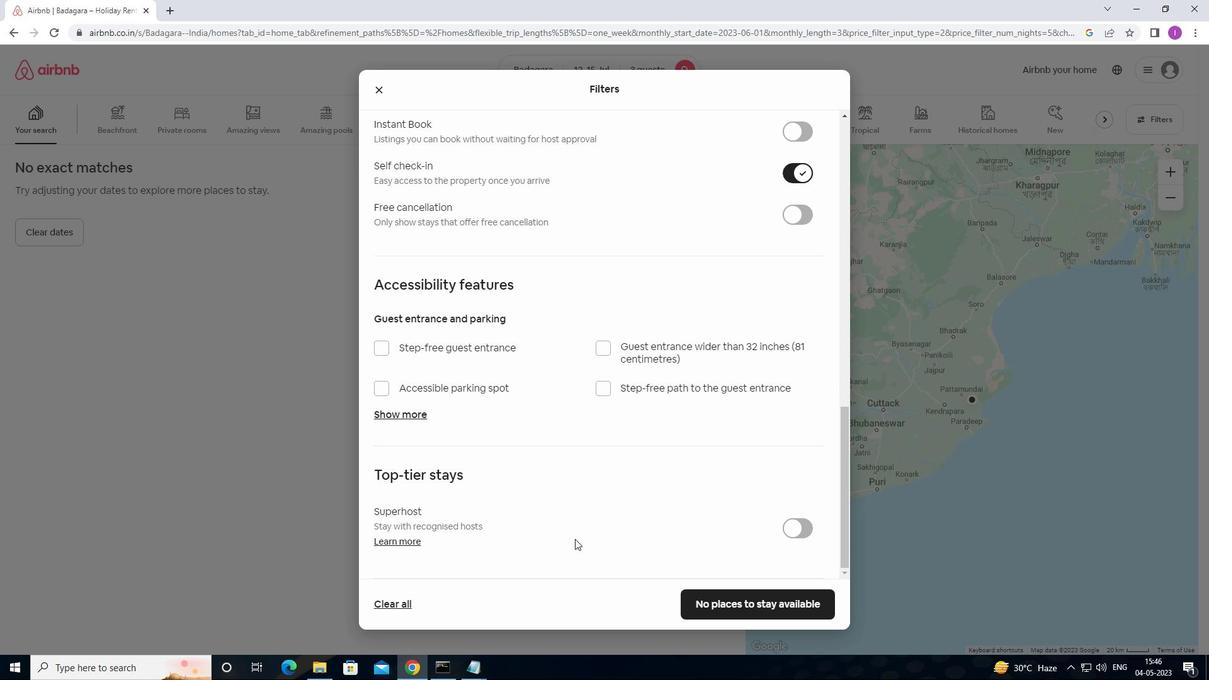 
Action: Mouse scrolled (617, 555) with delta (0, 0)
Screenshot: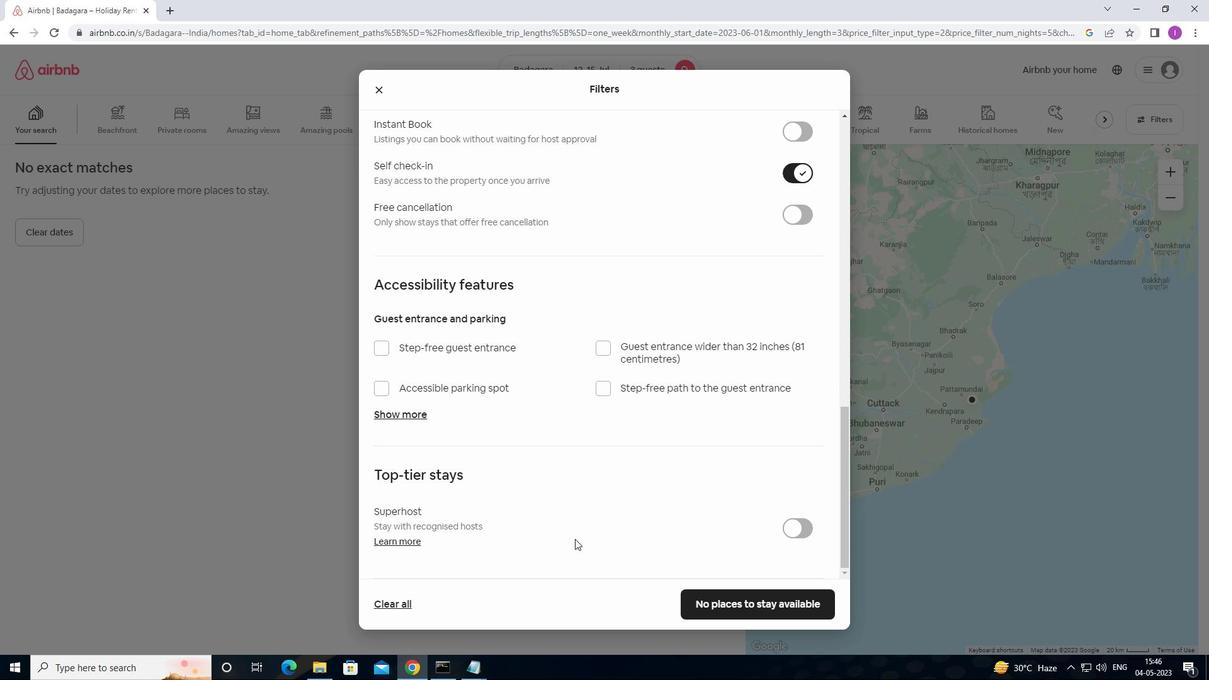 
Action: Mouse moved to (631, 561)
Screenshot: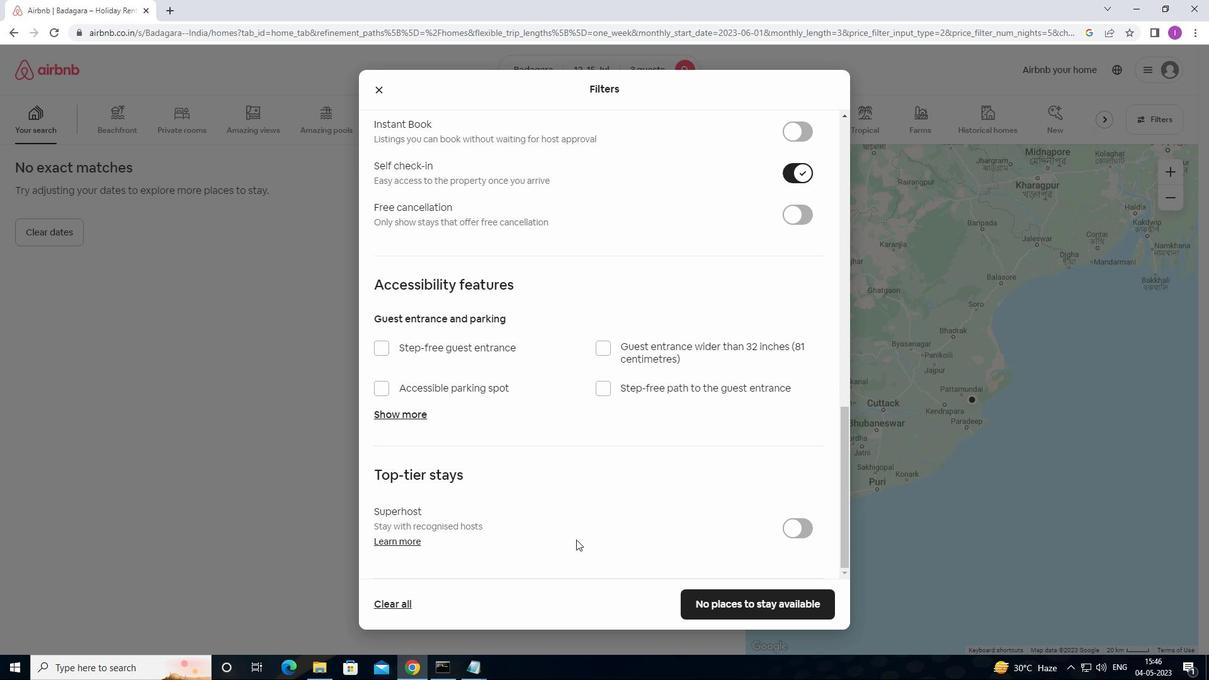 
Action: Mouse scrolled (631, 560) with delta (0, 0)
Screenshot: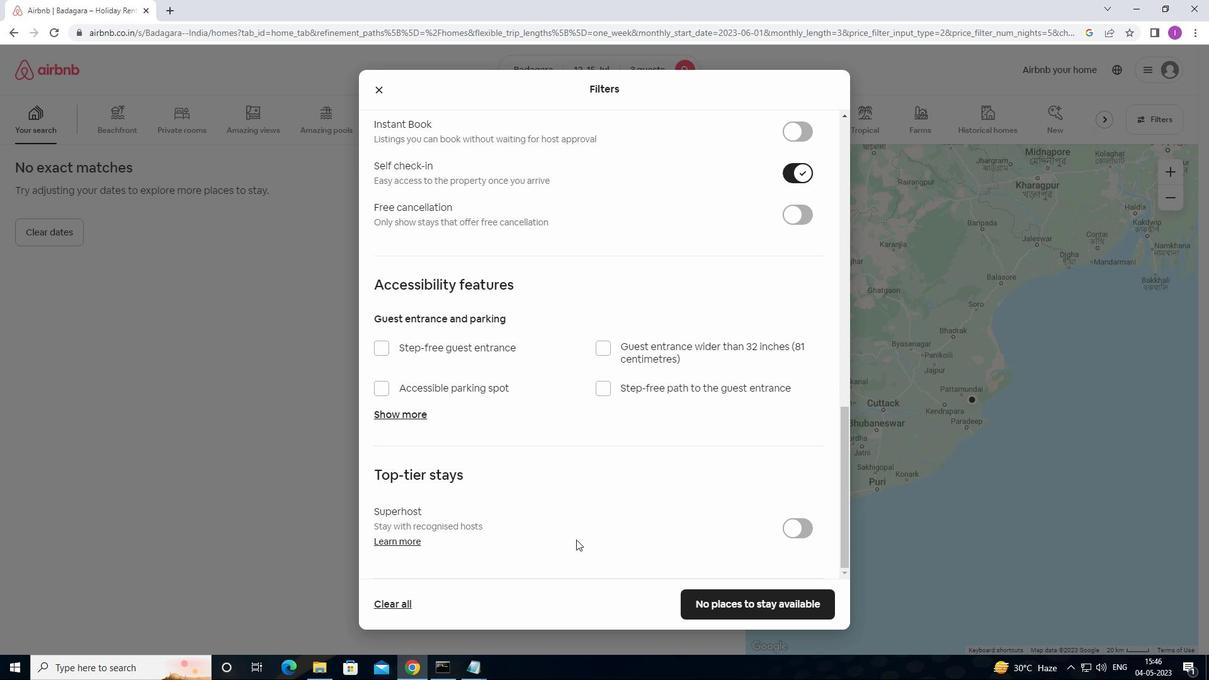 
Action: Mouse moved to (760, 612)
Screenshot: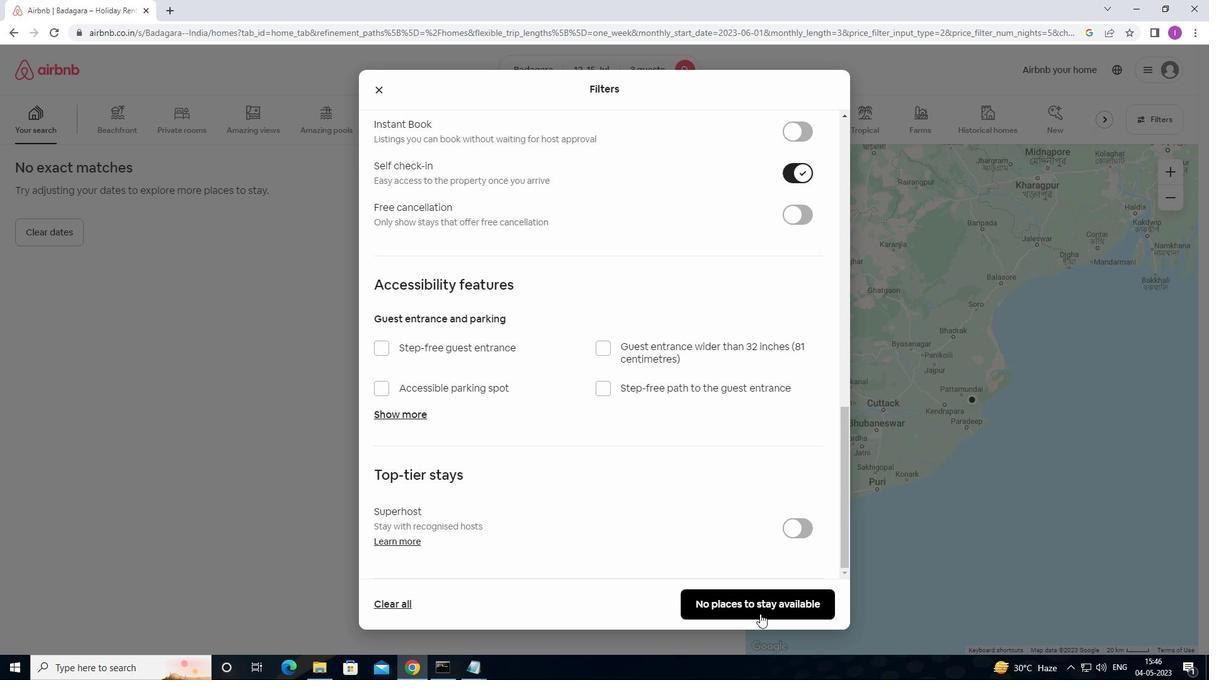 
Action: Mouse pressed left at (760, 612)
Screenshot: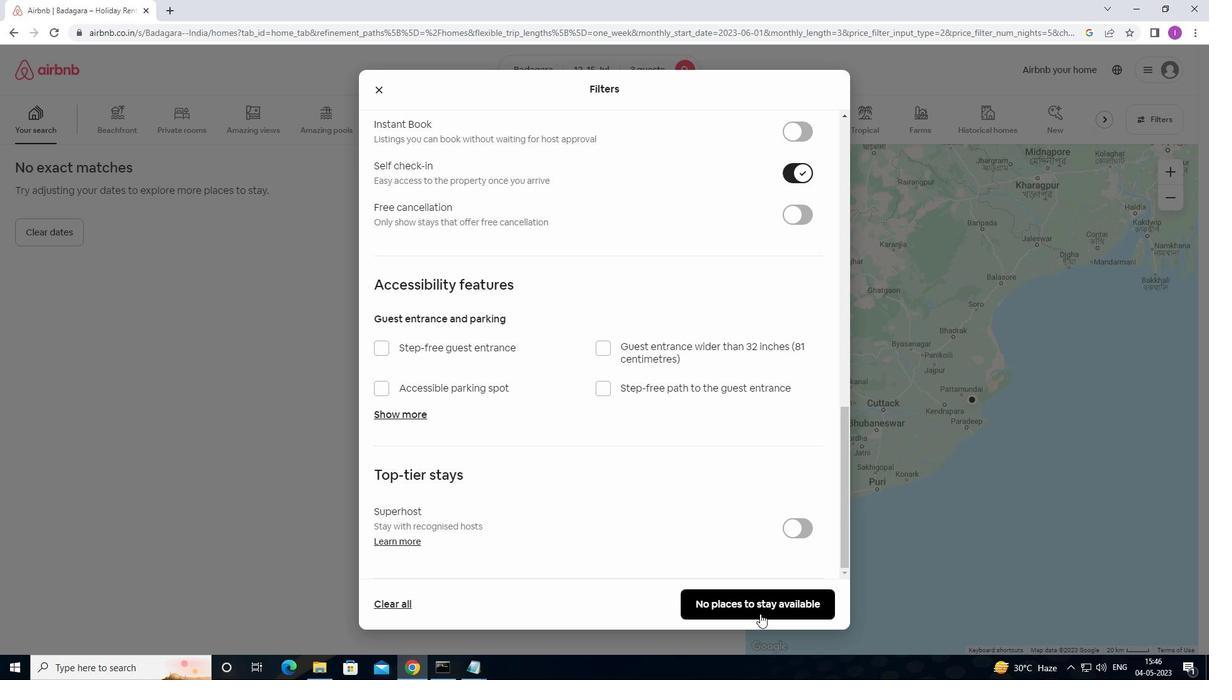 
Action: Mouse moved to (840, 585)
Screenshot: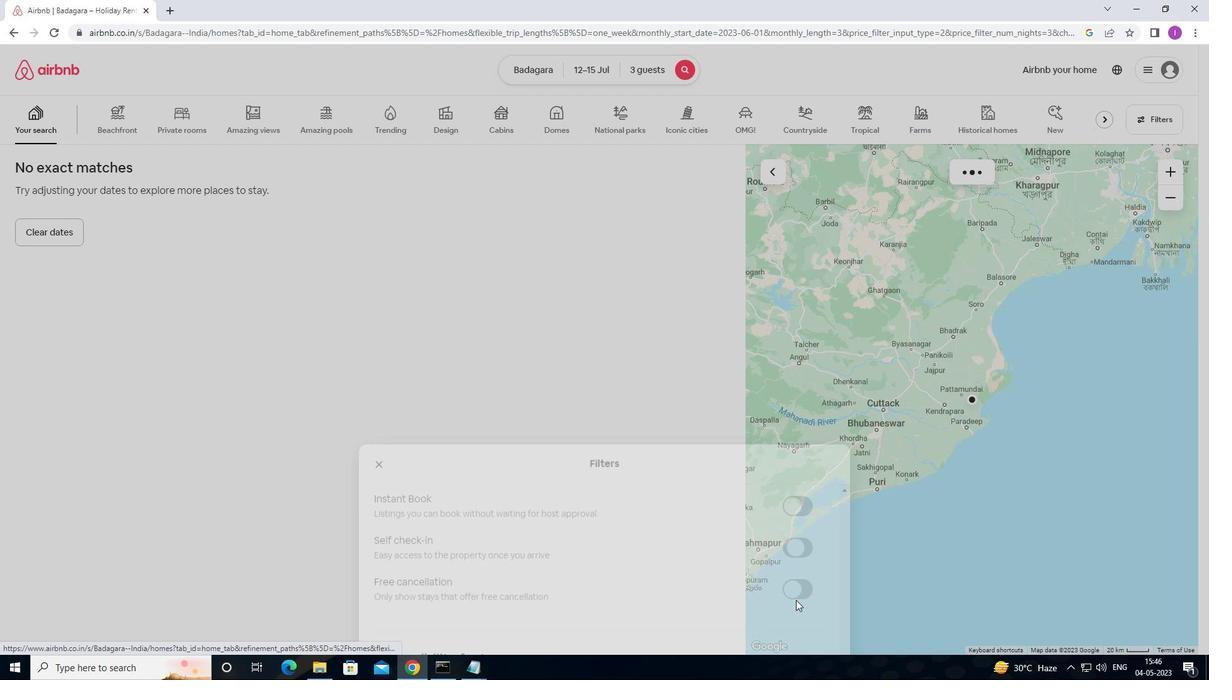 
